 Task: Find connections with filter location Logroño with filter topic #Trainerwith filter profile language French with filter current company Russell Tobin with filter school Government Engineering College, Modasa with filter industry Leasing Residential Real Estate with filter service category Negotiation with filter keywords title Brand Strategist
Action: Mouse moved to (190, 222)
Screenshot: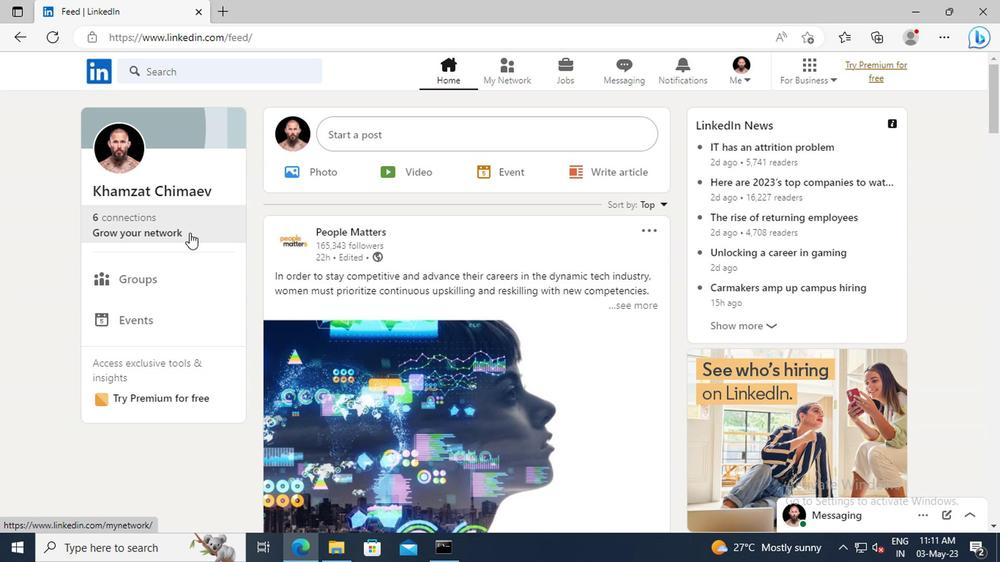 
Action: Mouse pressed left at (190, 222)
Screenshot: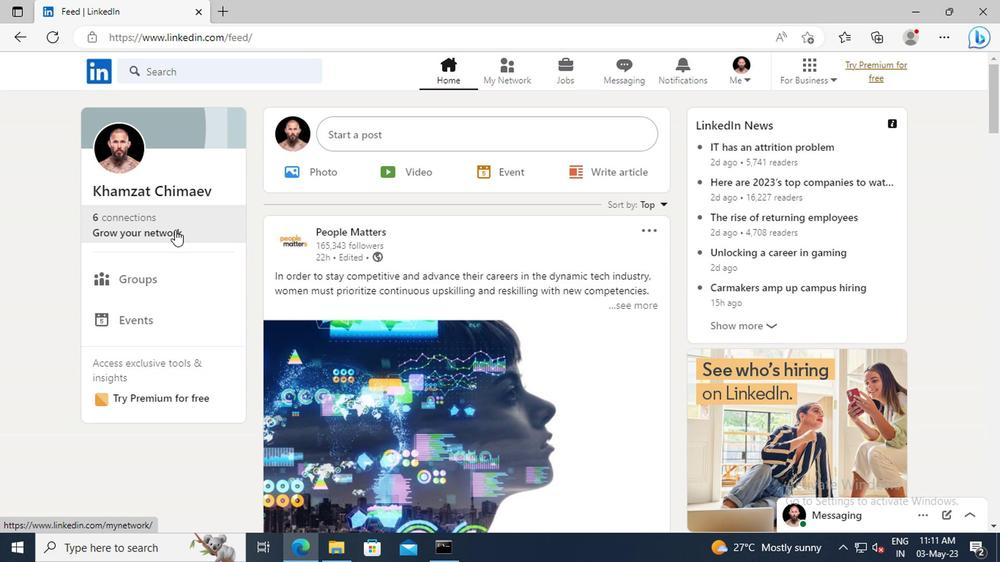 
Action: Mouse moved to (188, 153)
Screenshot: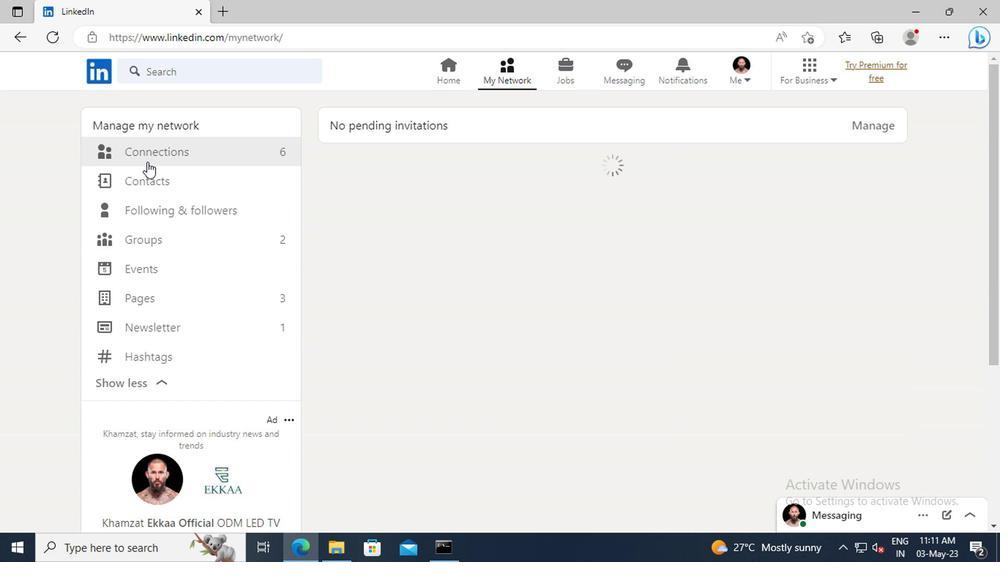 
Action: Mouse pressed left at (188, 153)
Screenshot: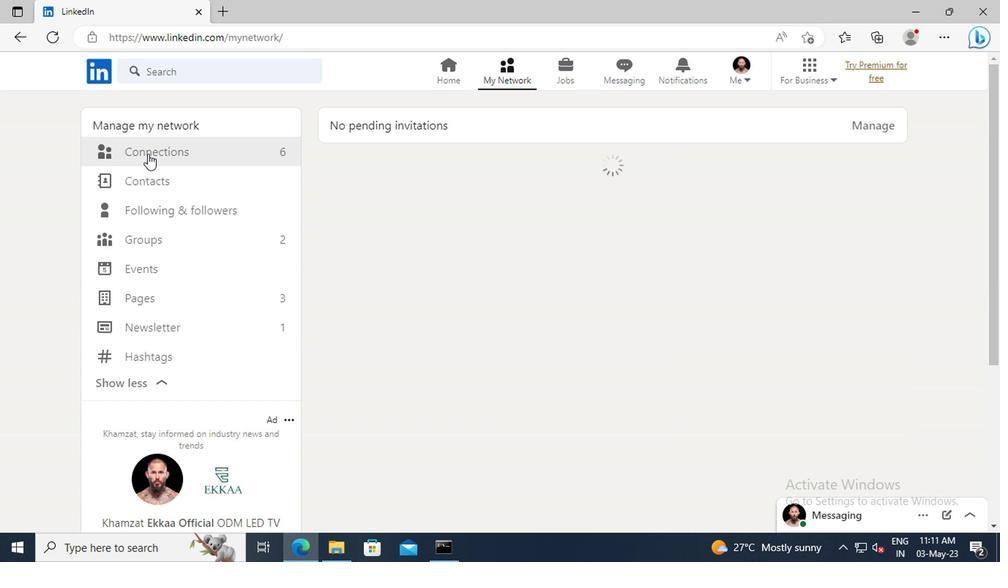 
Action: Mouse moved to (602, 156)
Screenshot: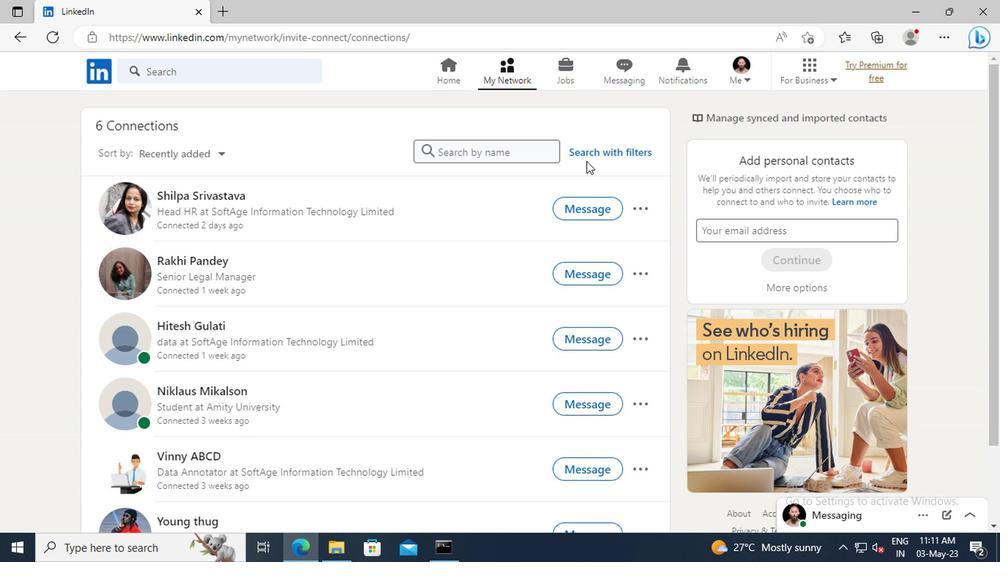 
Action: Mouse pressed left at (602, 156)
Screenshot: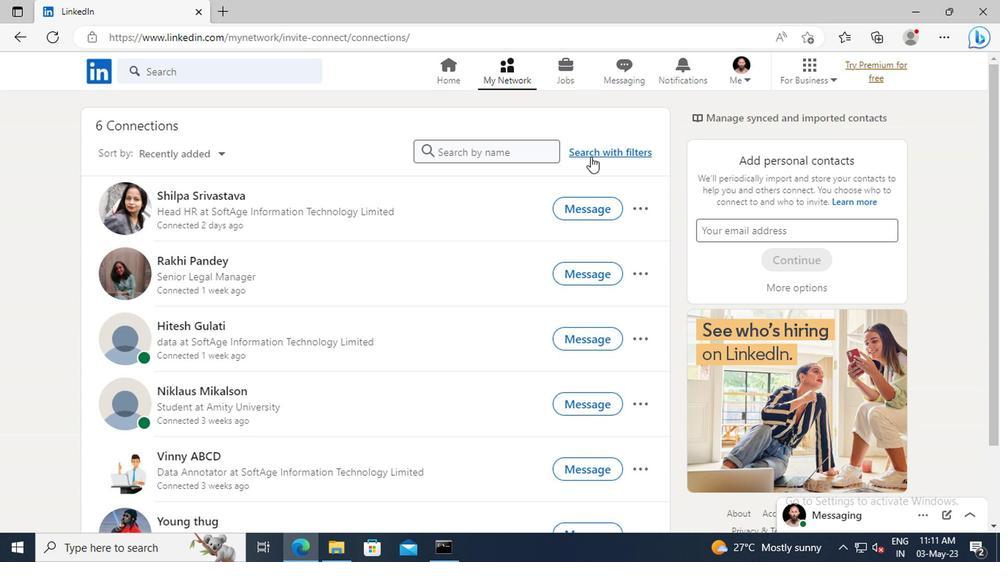 
Action: Mouse moved to (569, 115)
Screenshot: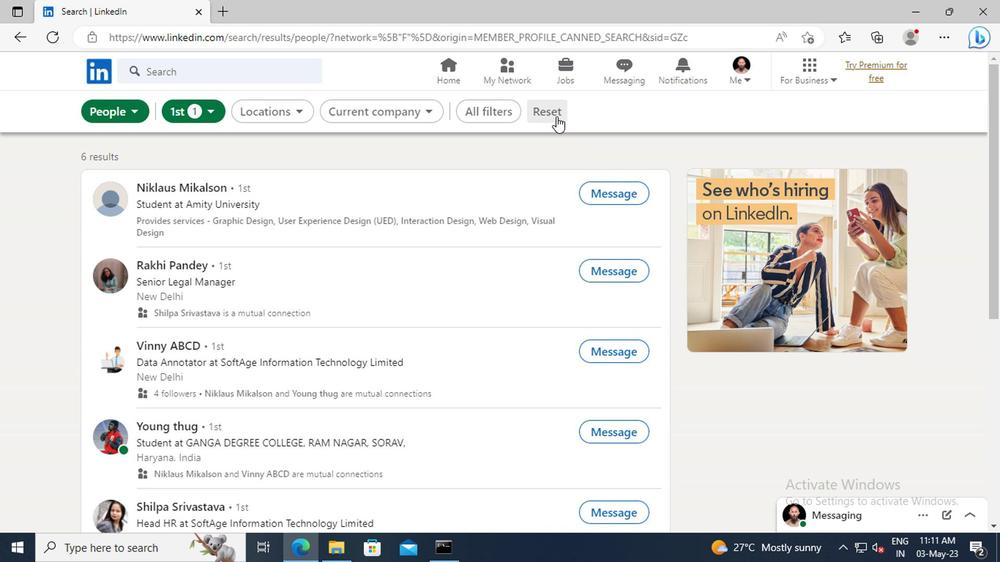 
Action: Mouse pressed left at (569, 115)
Screenshot: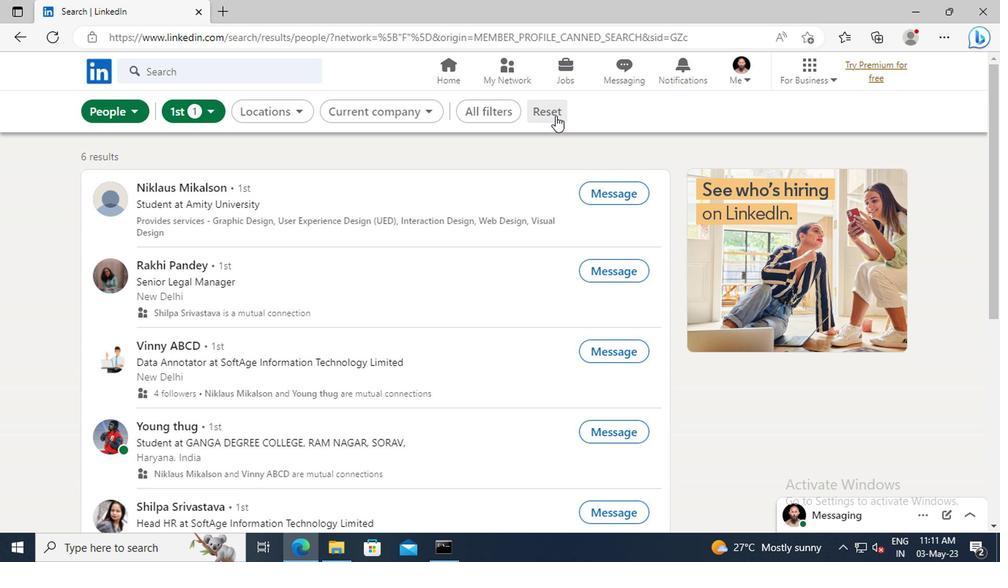 
Action: Mouse moved to (548, 115)
Screenshot: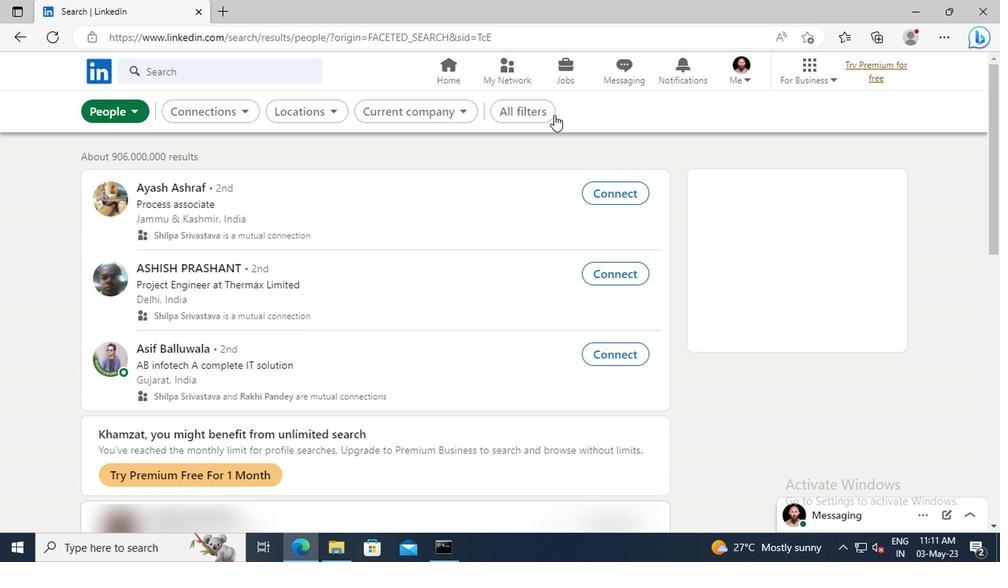
Action: Mouse pressed left at (548, 115)
Screenshot: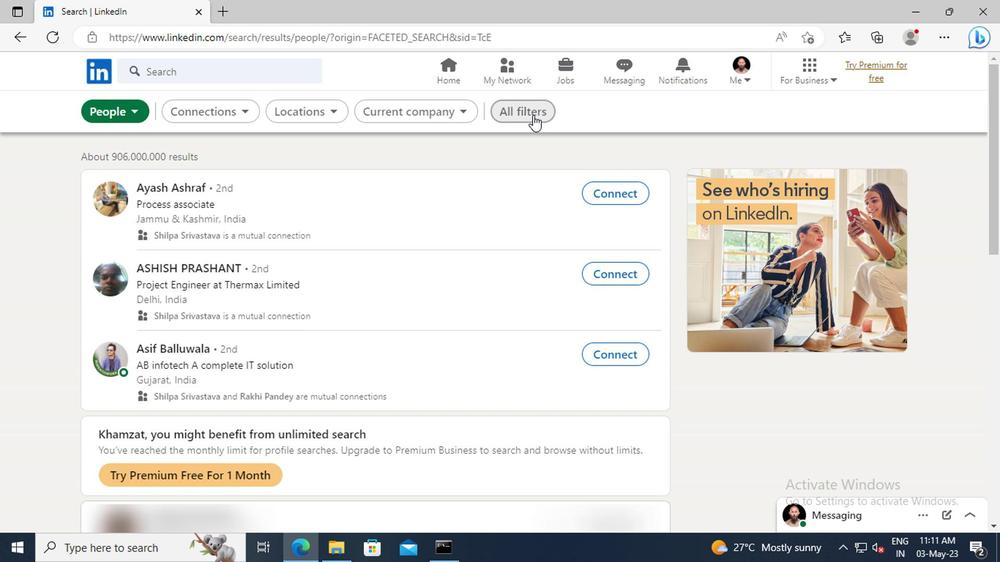 
Action: Mouse moved to (786, 283)
Screenshot: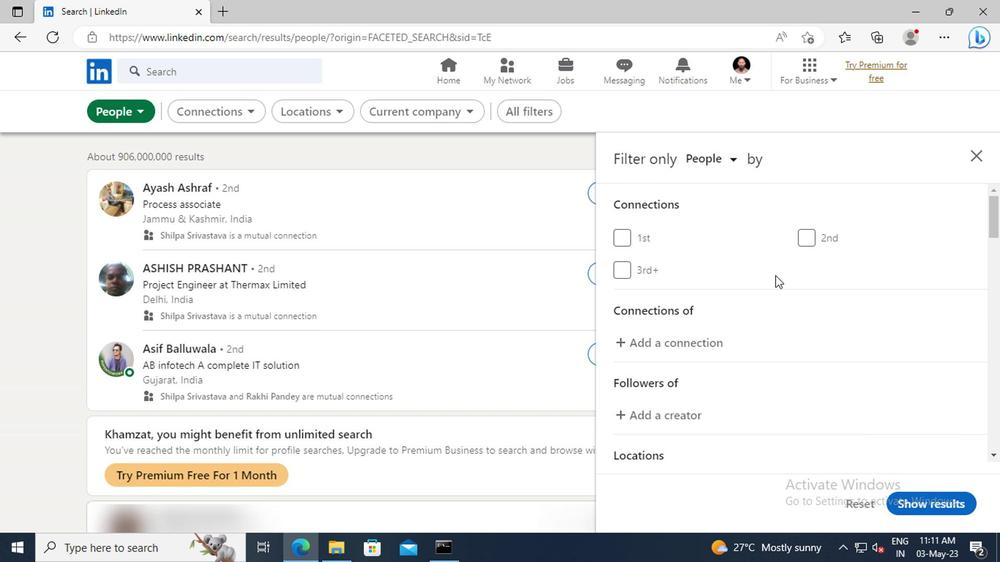 
Action: Mouse scrolled (786, 282) with delta (0, 0)
Screenshot: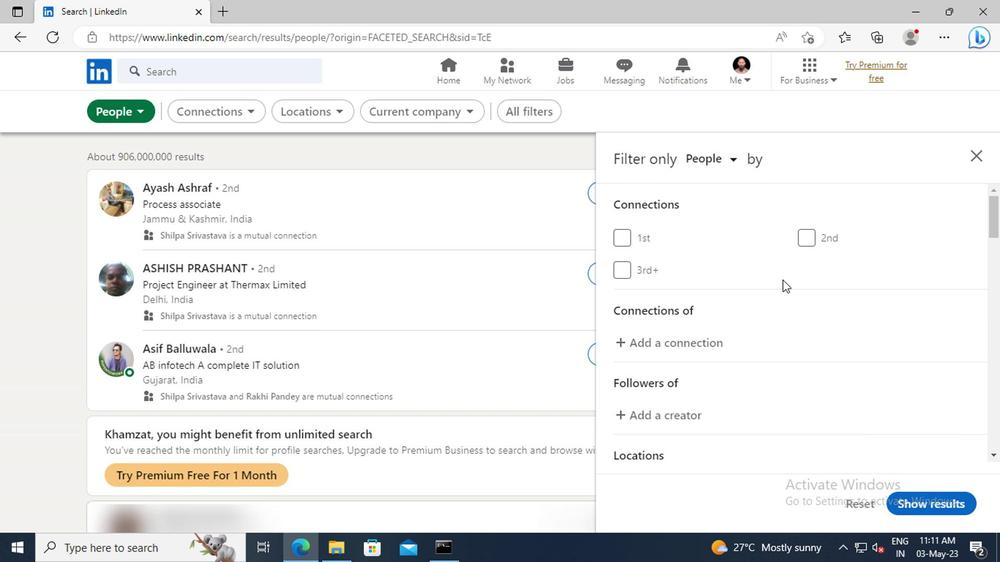 
Action: Mouse scrolled (786, 282) with delta (0, 0)
Screenshot: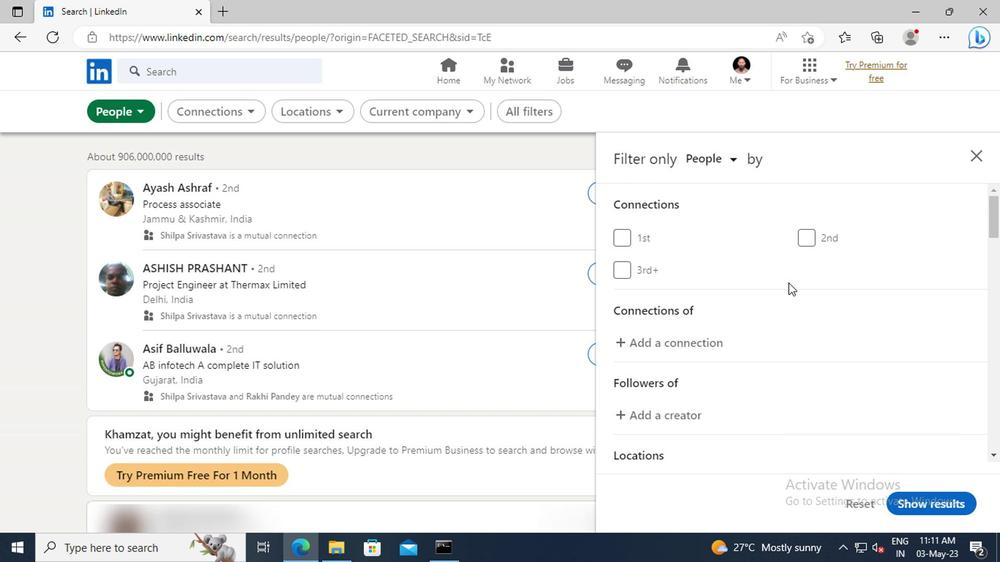 
Action: Mouse scrolled (786, 282) with delta (0, 0)
Screenshot: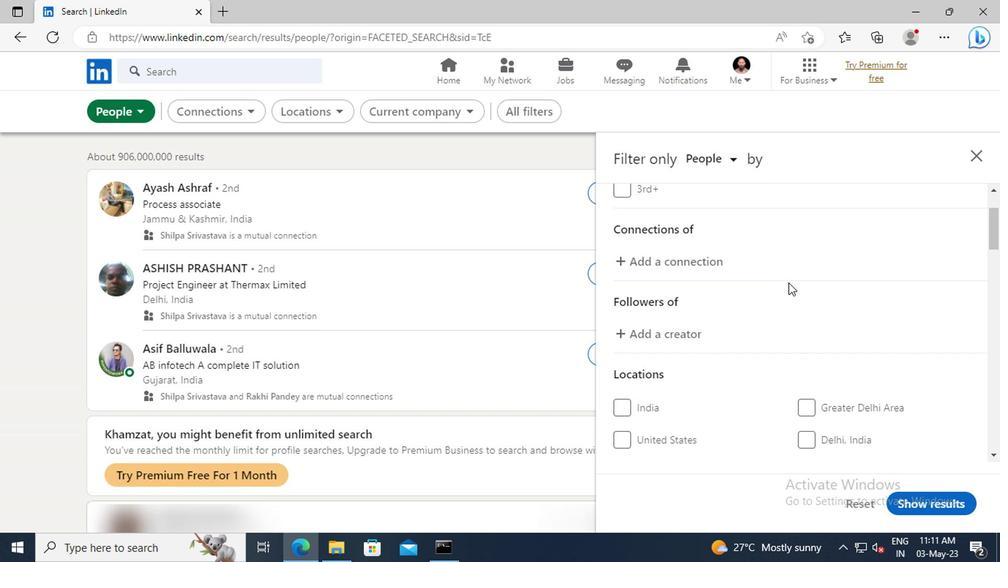 
Action: Mouse scrolled (786, 282) with delta (0, 0)
Screenshot: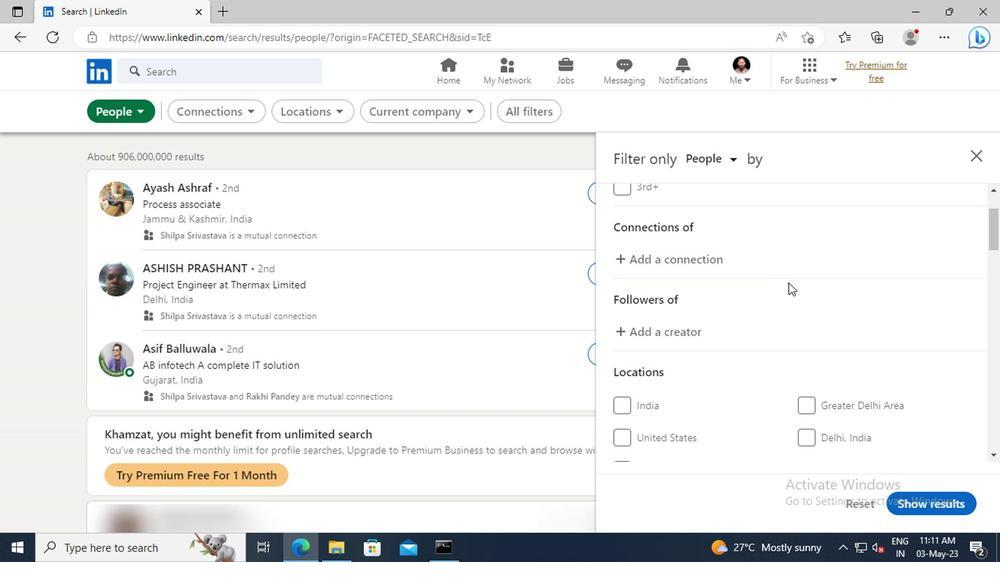 
Action: Mouse scrolled (786, 282) with delta (0, 0)
Screenshot: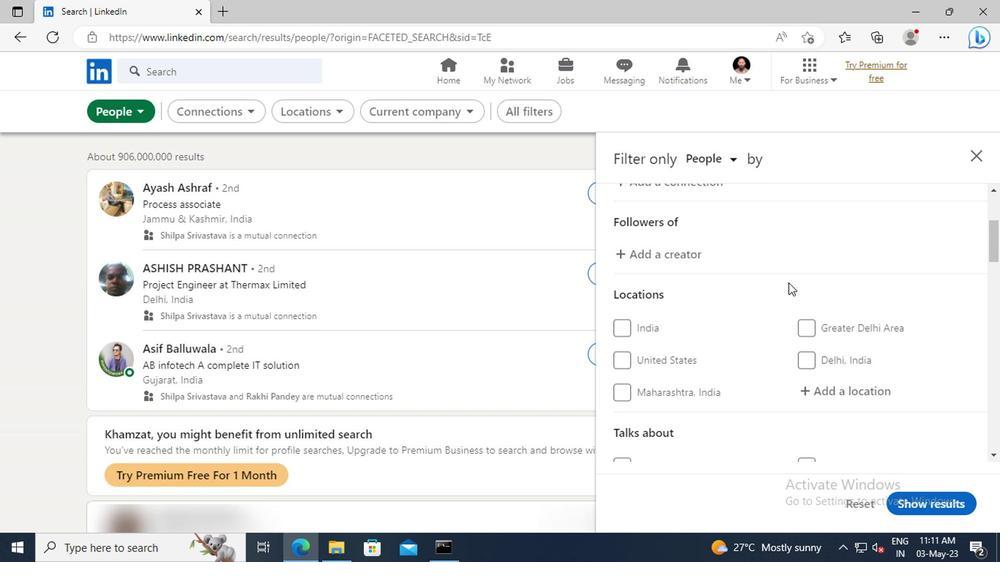 
Action: Mouse moved to (807, 340)
Screenshot: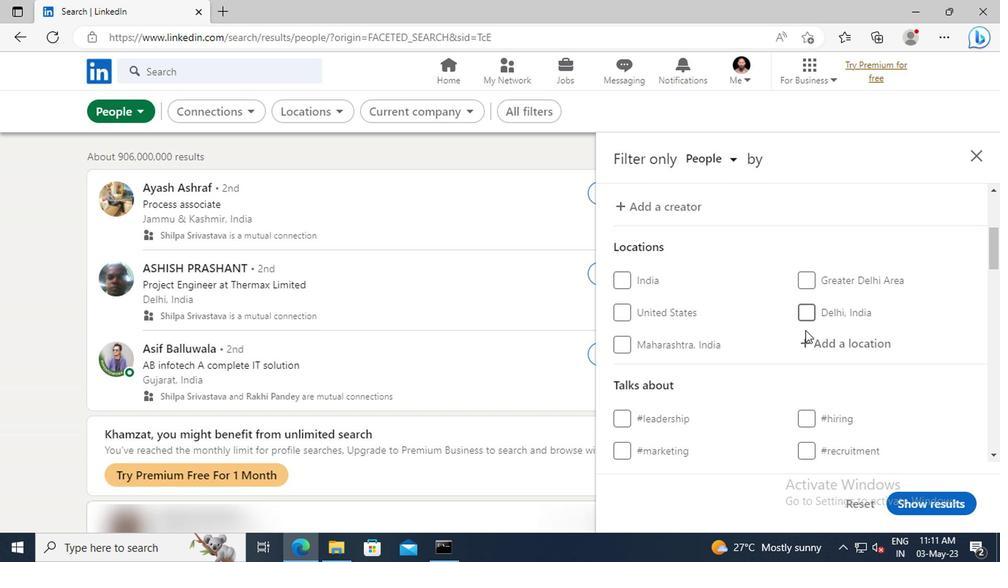 
Action: Mouse pressed left at (807, 340)
Screenshot: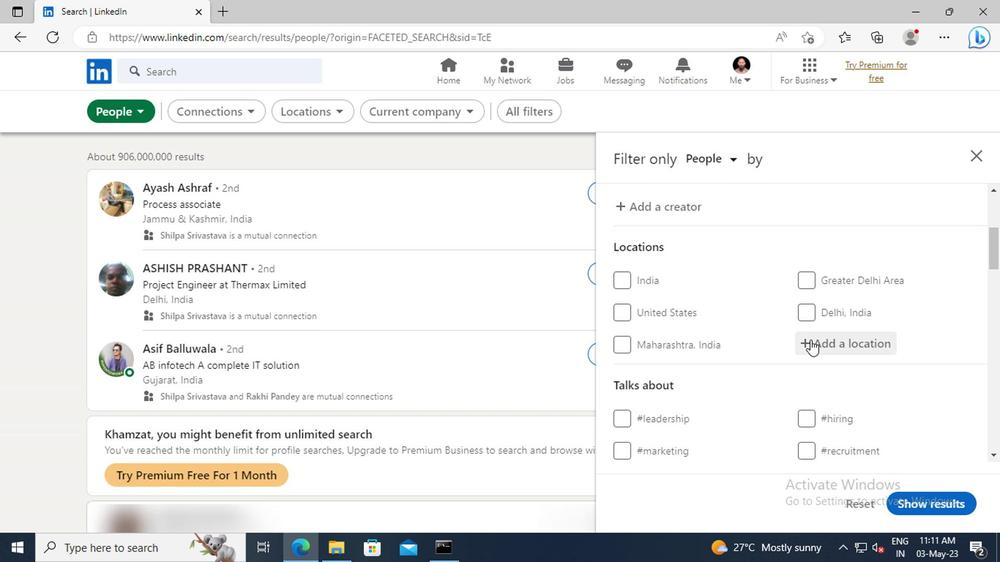 
Action: Key pressed <Key.shift>LOGRONO
Screenshot: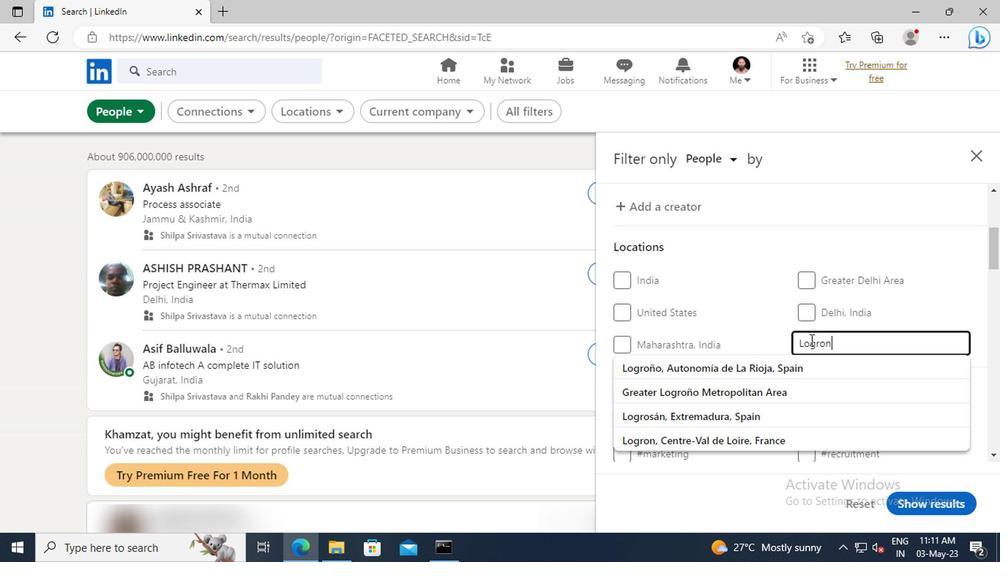 
Action: Mouse moved to (812, 367)
Screenshot: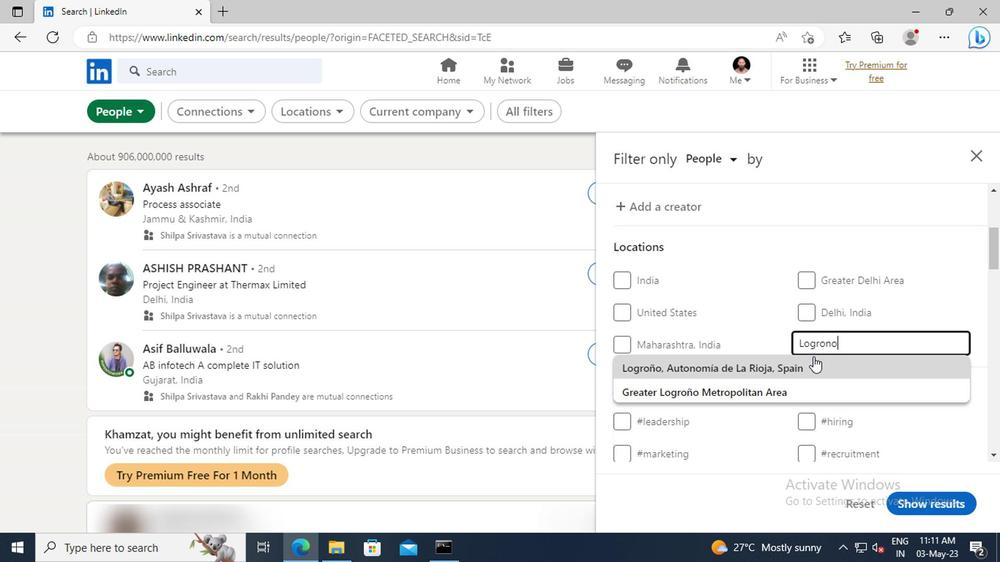 
Action: Mouse pressed left at (812, 367)
Screenshot: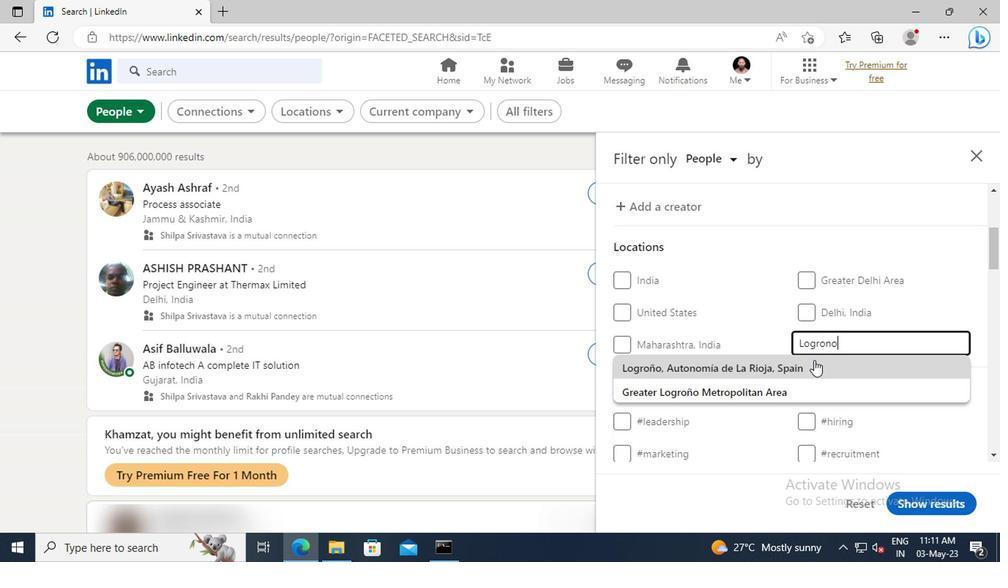 
Action: Mouse scrolled (812, 367) with delta (0, 0)
Screenshot: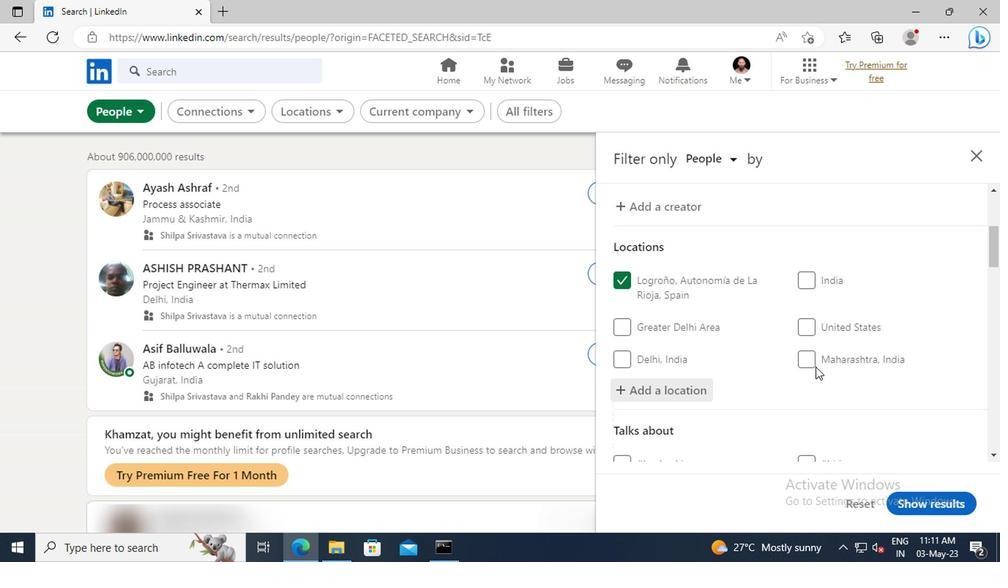 
Action: Mouse scrolled (812, 367) with delta (0, 0)
Screenshot: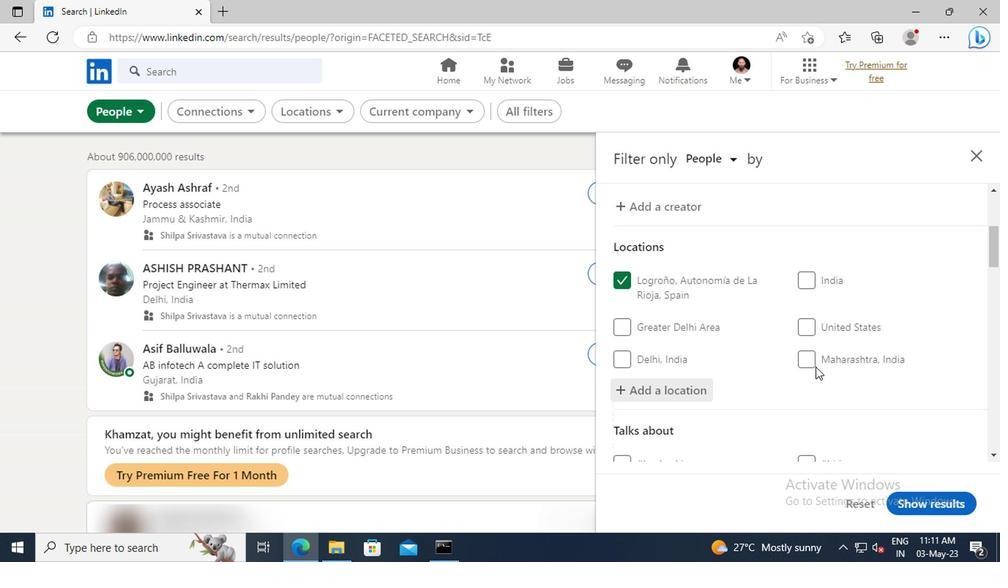 
Action: Mouse moved to (811, 340)
Screenshot: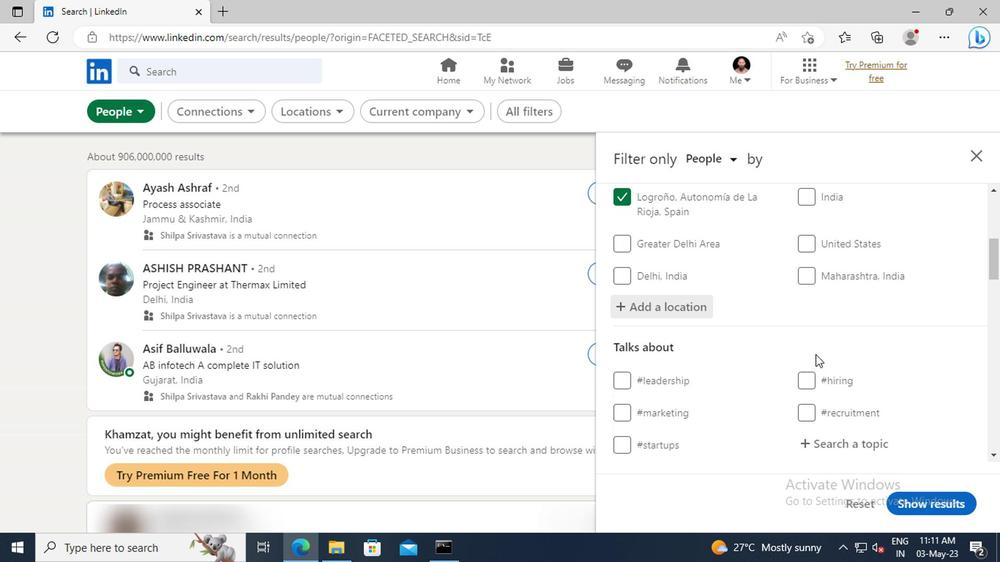 
Action: Mouse scrolled (811, 340) with delta (0, 0)
Screenshot: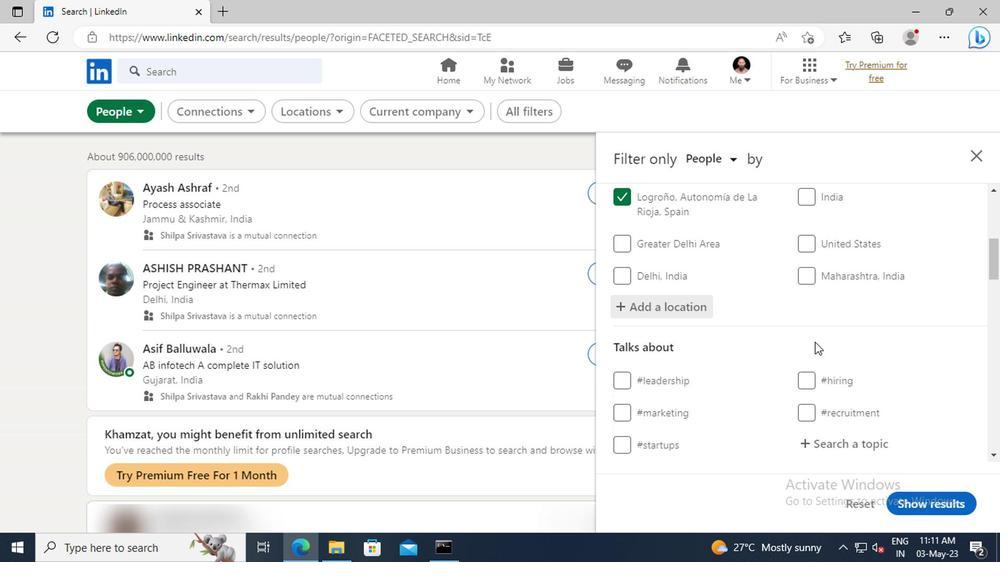 
Action: Mouse moved to (811, 339)
Screenshot: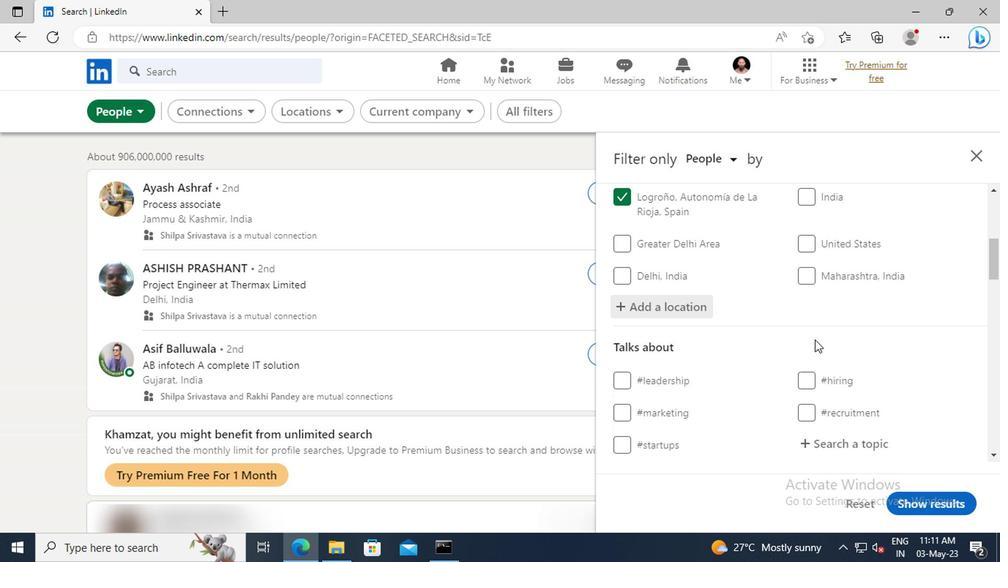 
Action: Mouse scrolled (811, 338) with delta (0, 0)
Screenshot: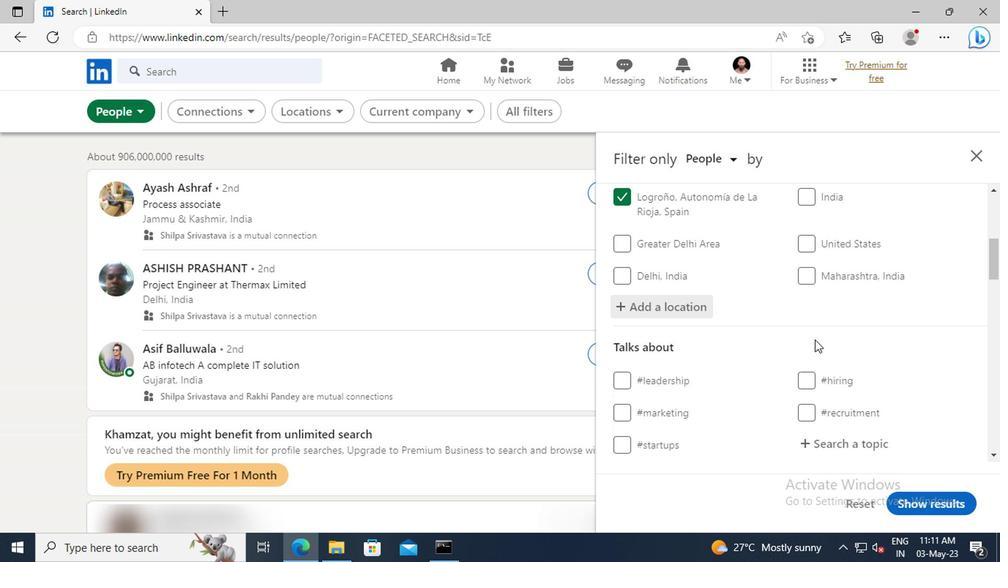 
Action: Mouse moved to (814, 357)
Screenshot: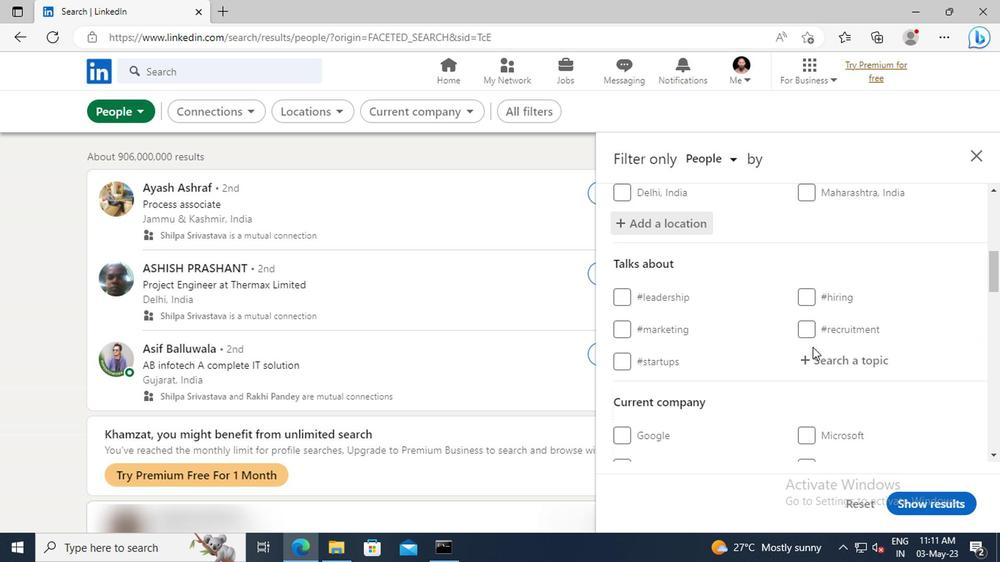 
Action: Mouse pressed left at (814, 357)
Screenshot: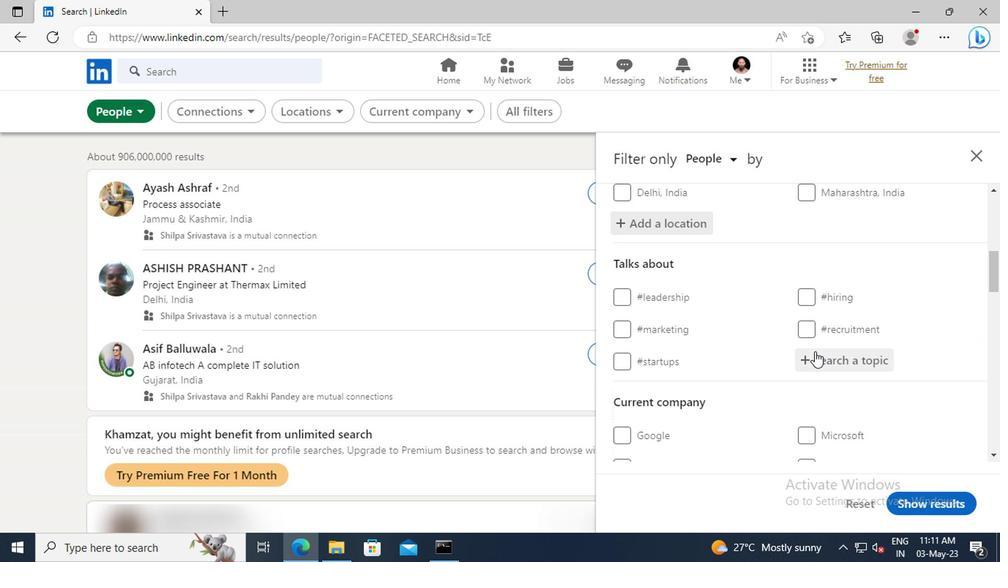 
Action: Key pressed <Key.shift>TRAINER
Screenshot: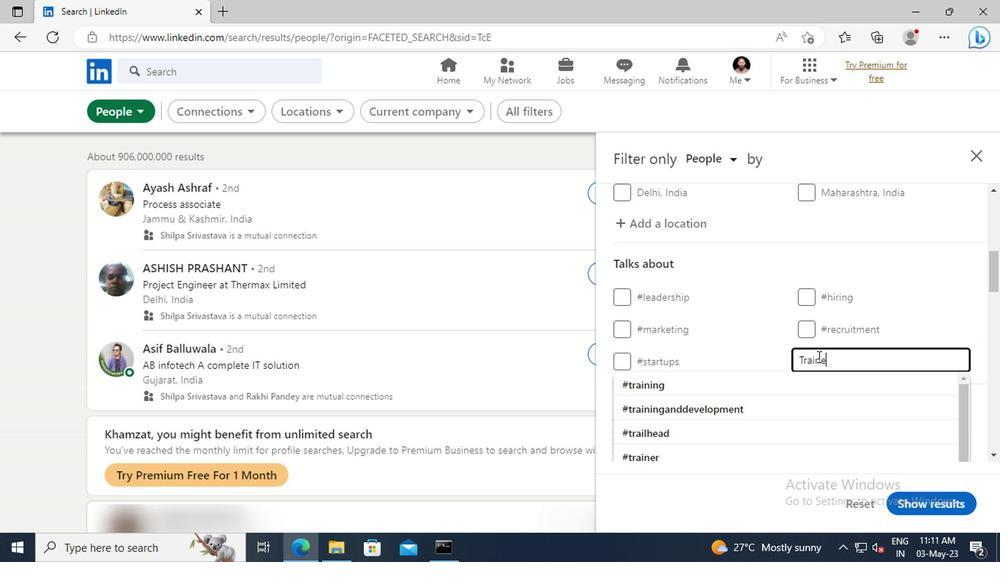 
Action: Mouse moved to (818, 383)
Screenshot: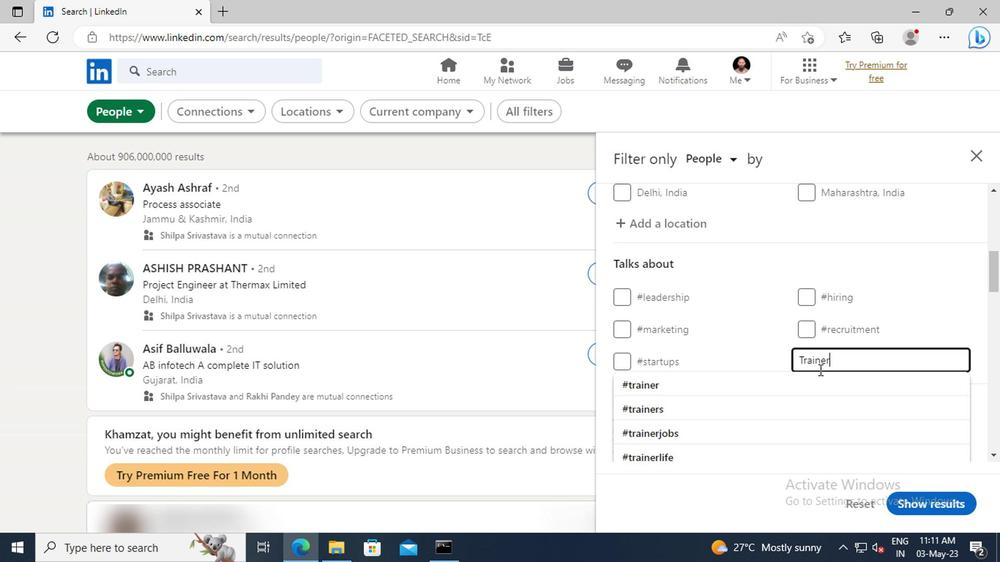 
Action: Mouse pressed left at (818, 383)
Screenshot: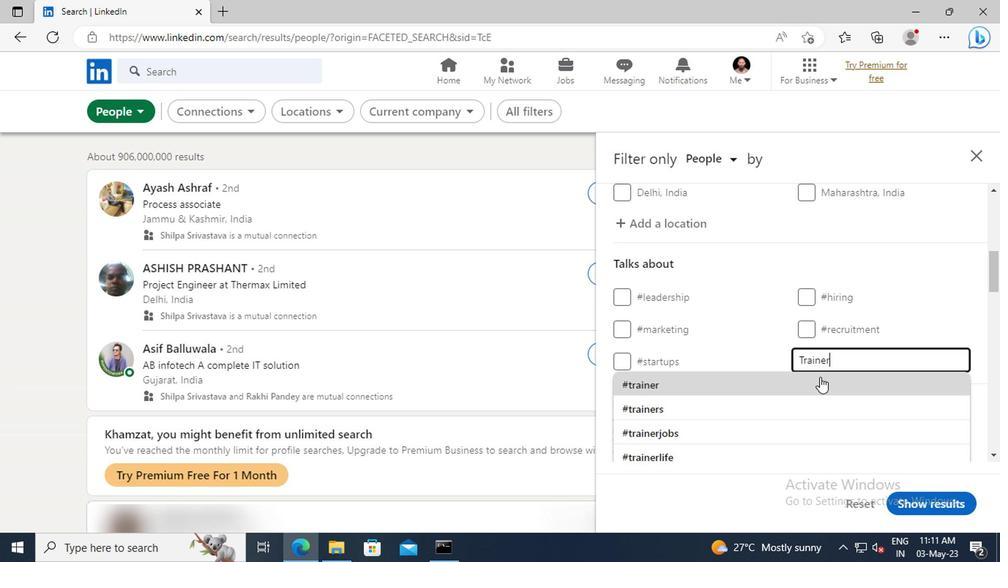 
Action: Mouse scrolled (818, 382) with delta (0, 0)
Screenshot: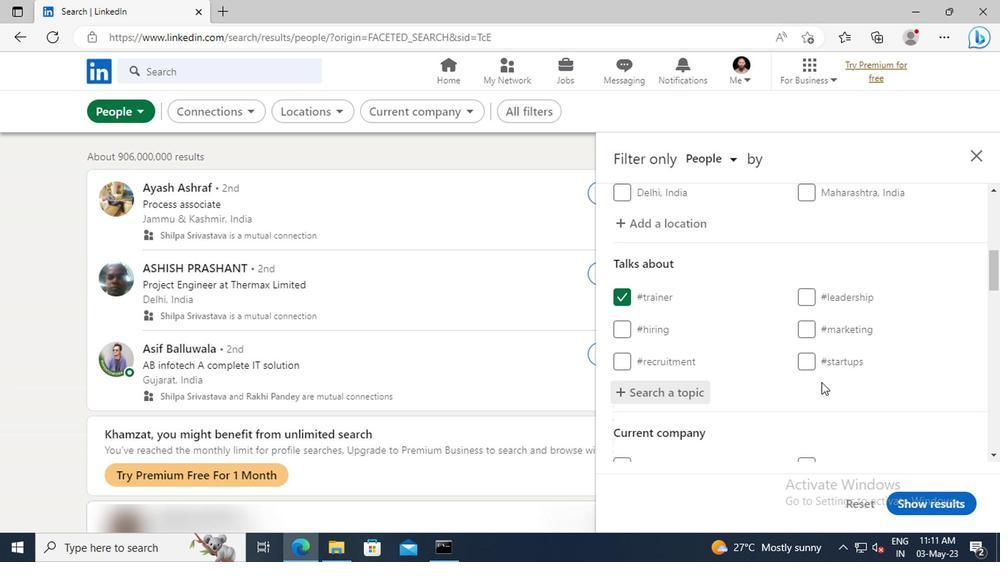 
Action: Mouse scrolled (818, 382) with delta (0, 0)
Screenshot: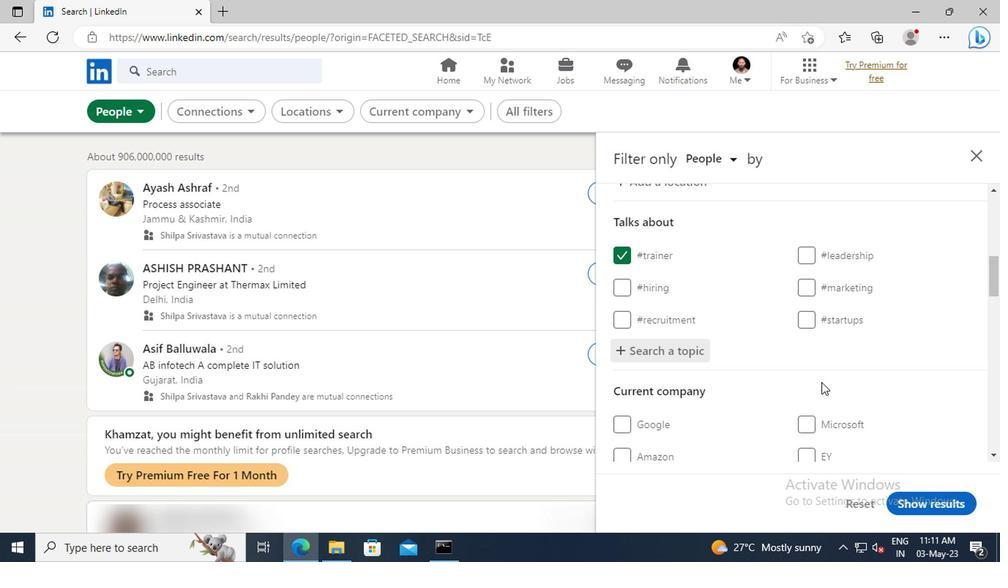 
Action: Mouse scrolled (818, 382) with delta (0, 0)
Screenshot: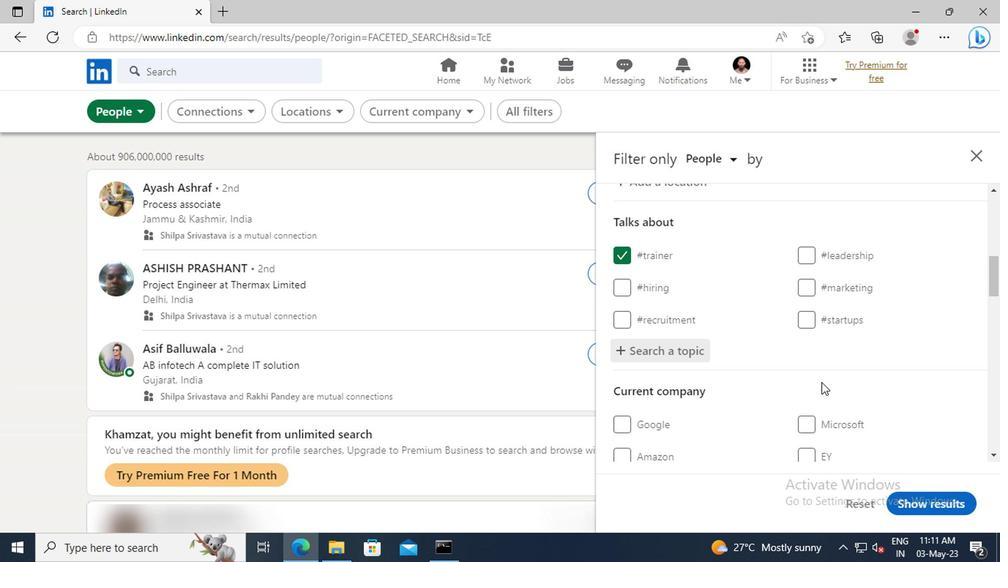 
Action: Mouse scrolled (818, 382) with delta (0, 0)
Screenshot: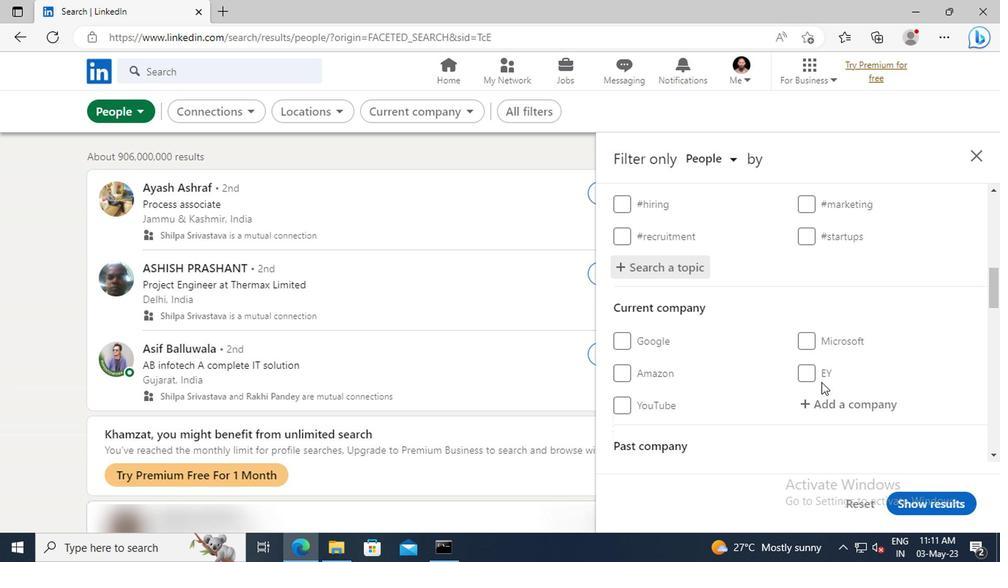 
Action: Mouse scrolled (818, 382) with delta (0, 0)
Screenshot: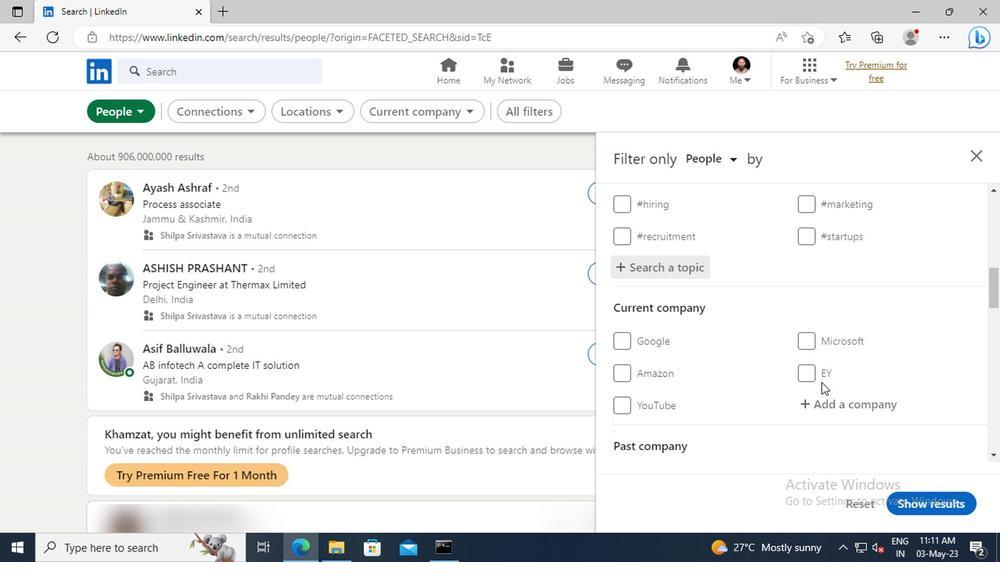
Action: Mouse scrolled (818, 382) with delta (0, 0)
Screenshot: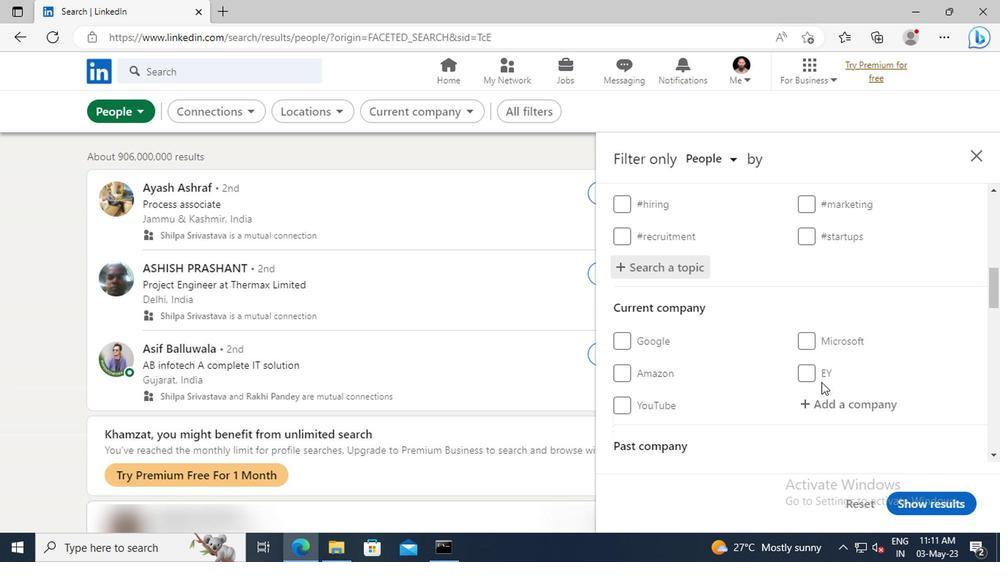 
Action: Mouse scrolled (818, 382) with delta (0, 0)
Screenshot: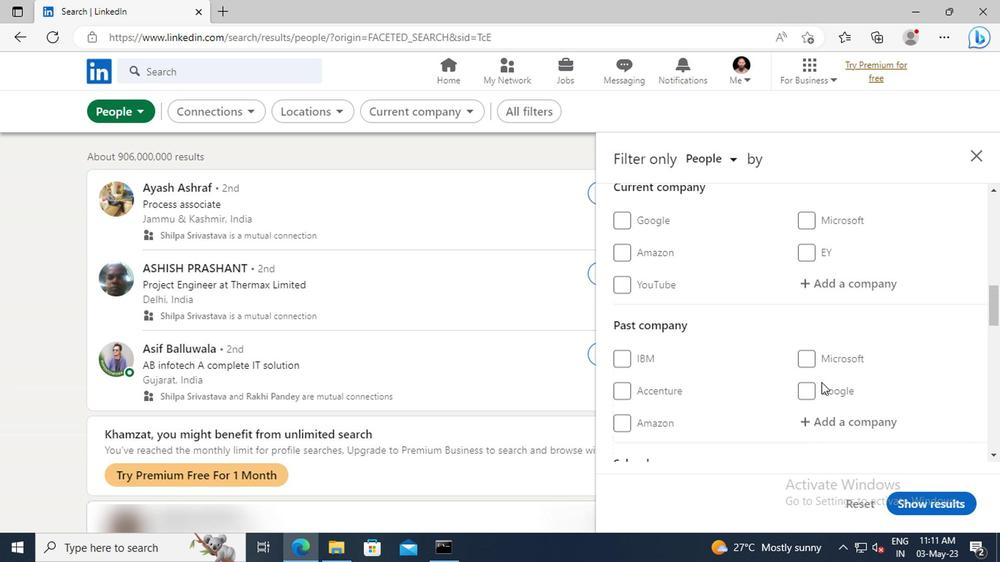 
Action: Mouse scrolled (818, 382) with delta (0, 0)
Screenshot: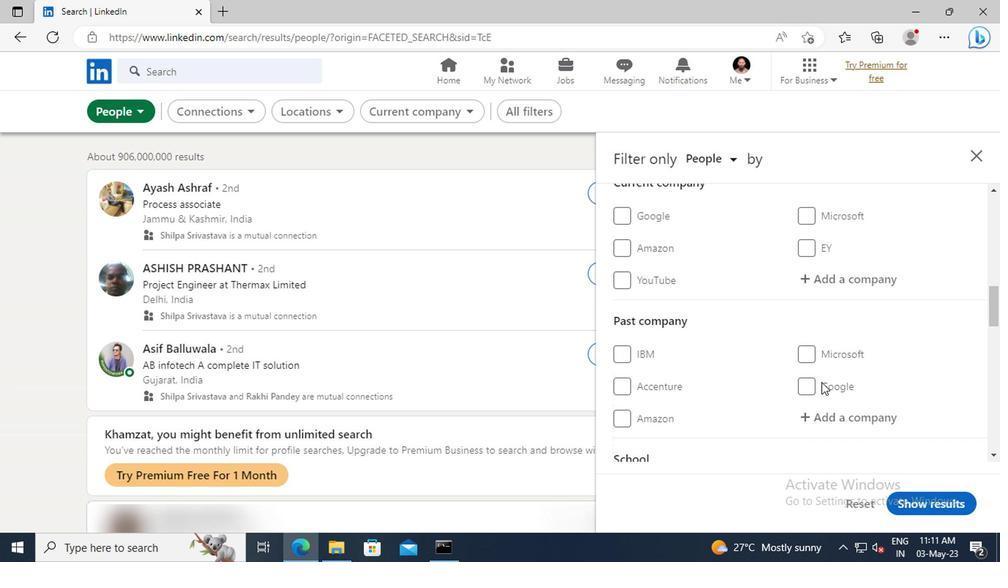 
Action: Mouse scrolled (818, 382) with delta (0, 0)
Screenshot: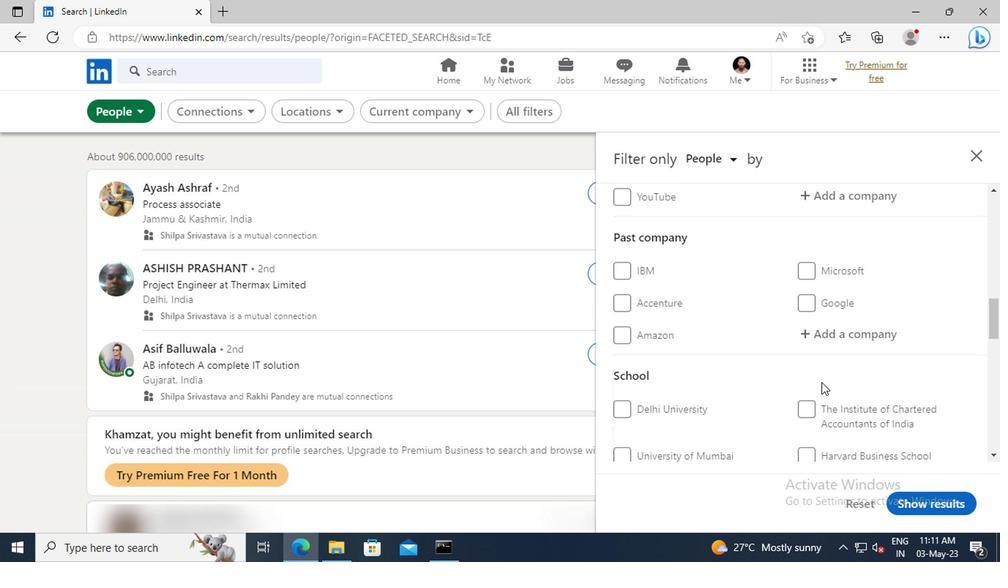 
Action: Mouse scrolled (818, 382) with delta (0, 0)
Screenshot: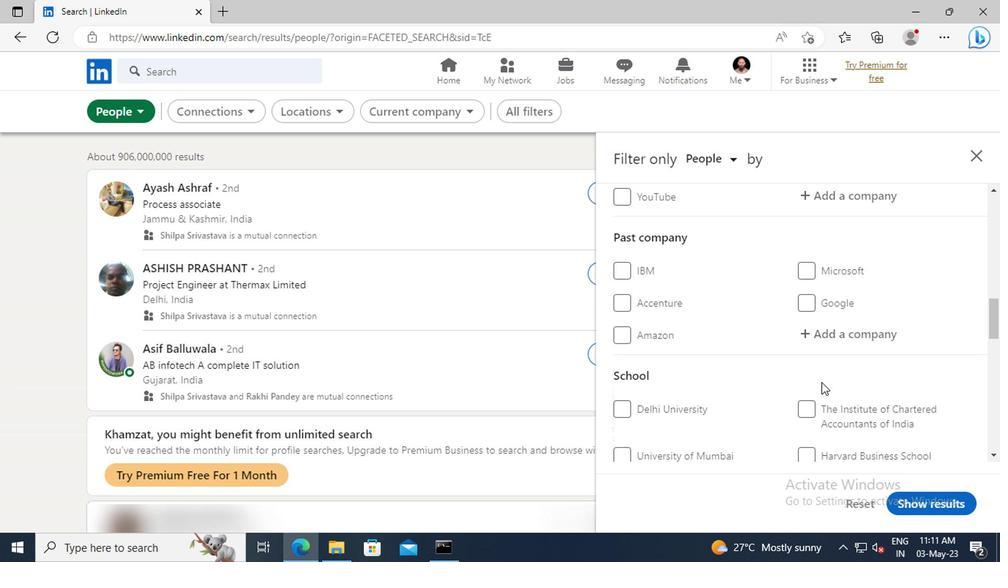 
Action: Mouse scrolled (818, 382) with delta (0, 0)
Screenshot: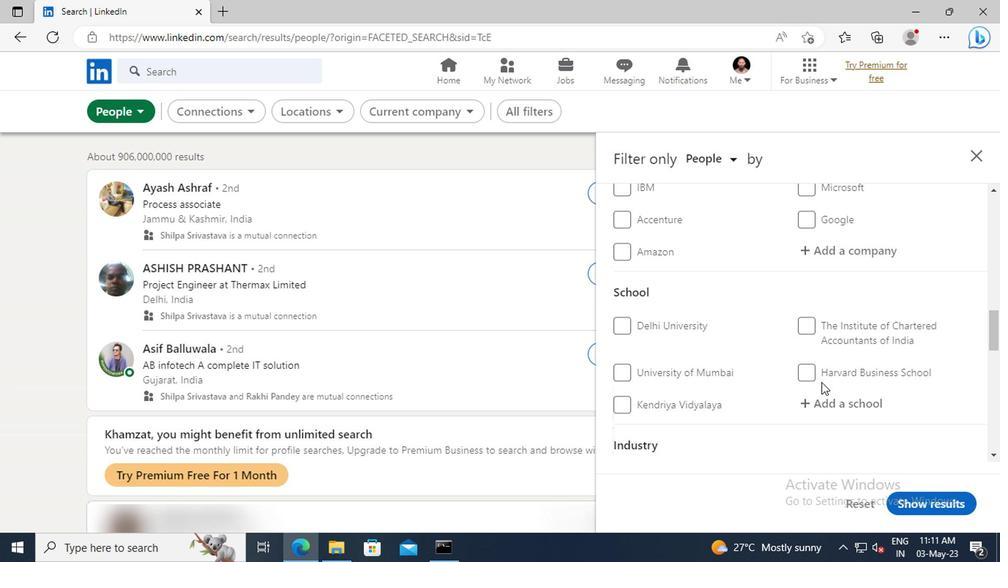 
Action: Mouse scrolled (818, 382) with delta (0, 0)
Screenshot: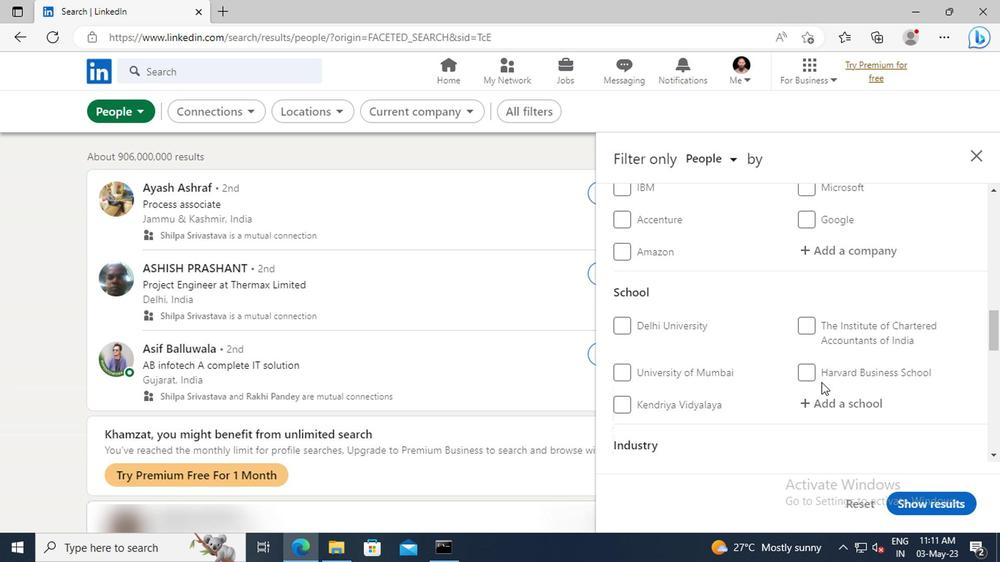
Action: Mouse scrolled (818, 382) with delta (0, 0)
Screenshot: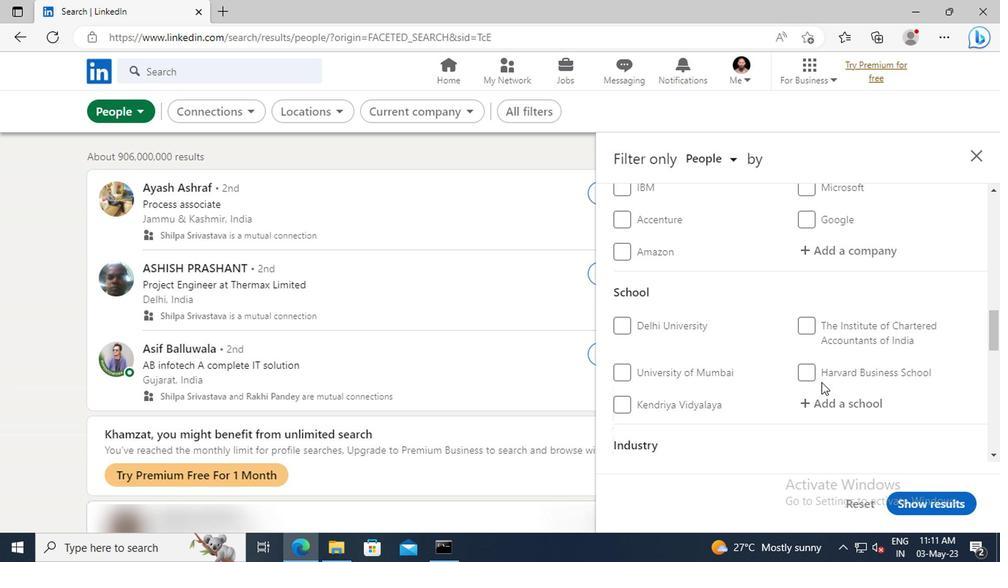 
Action: Mouse scrolled (818, 382) with delta (0, 0)
Screenshot: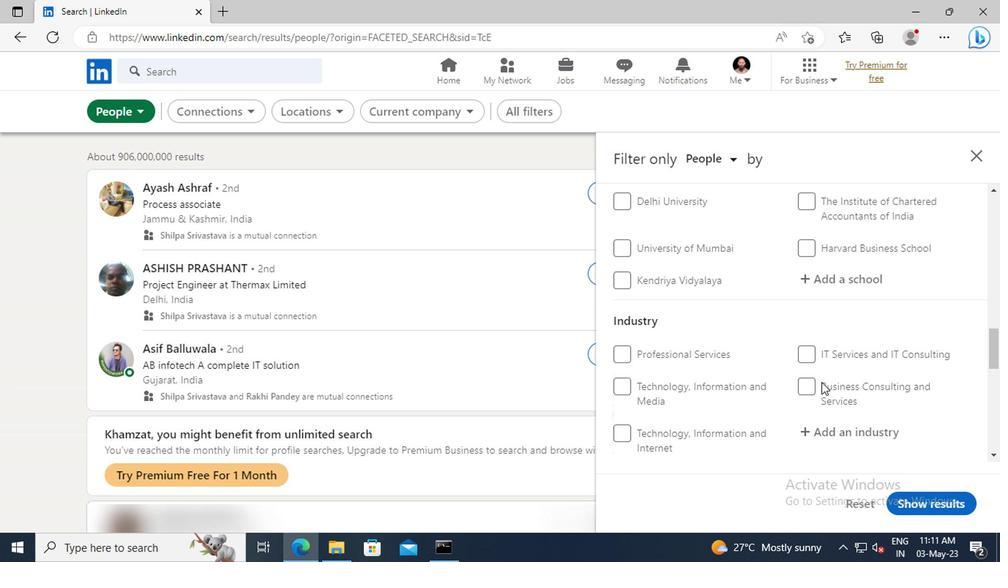 
Action: Mouse scrolled (818, 382) with delta (0, 0)
Screenshot: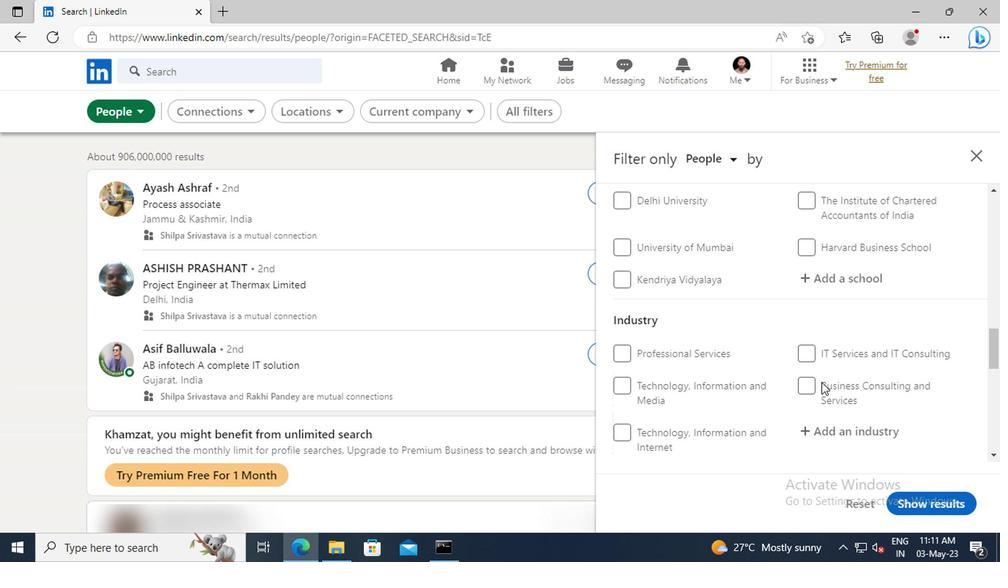 
Action: Mouse scrolled (818, 382) with delta (0, 0)
Screenshot: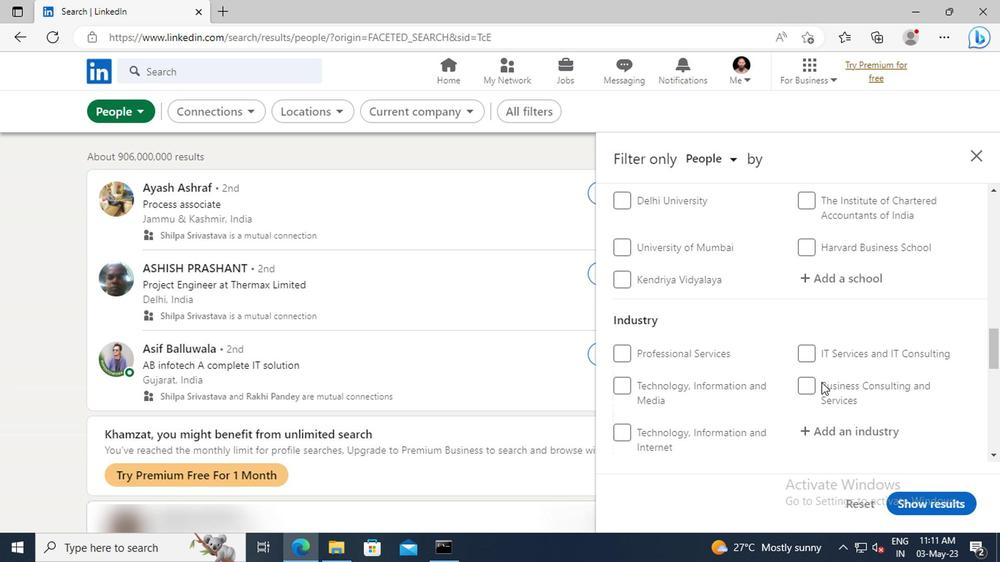 
Action: Mouse scrolled (818, 382) with delta (0, 0)
Screenshot: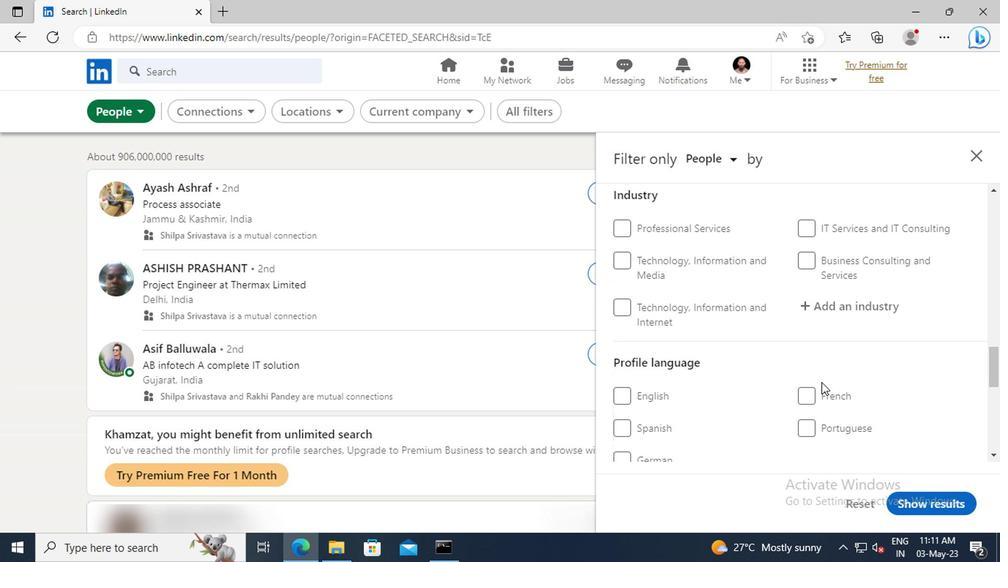 
Action: Mouse moved to (809, 361)
Screenshot: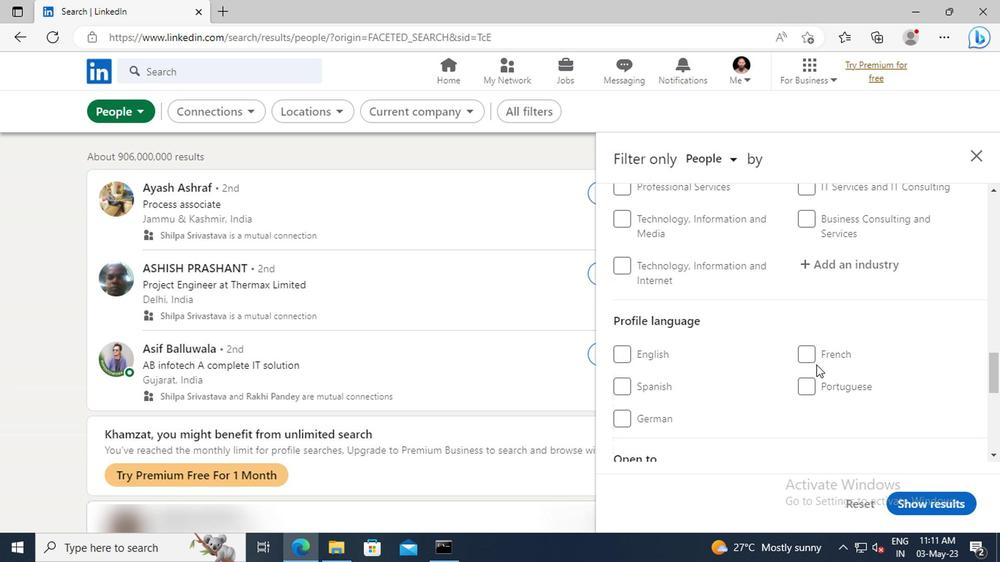 
Action: Mouse pressed left at (809, 361)
Screenshot: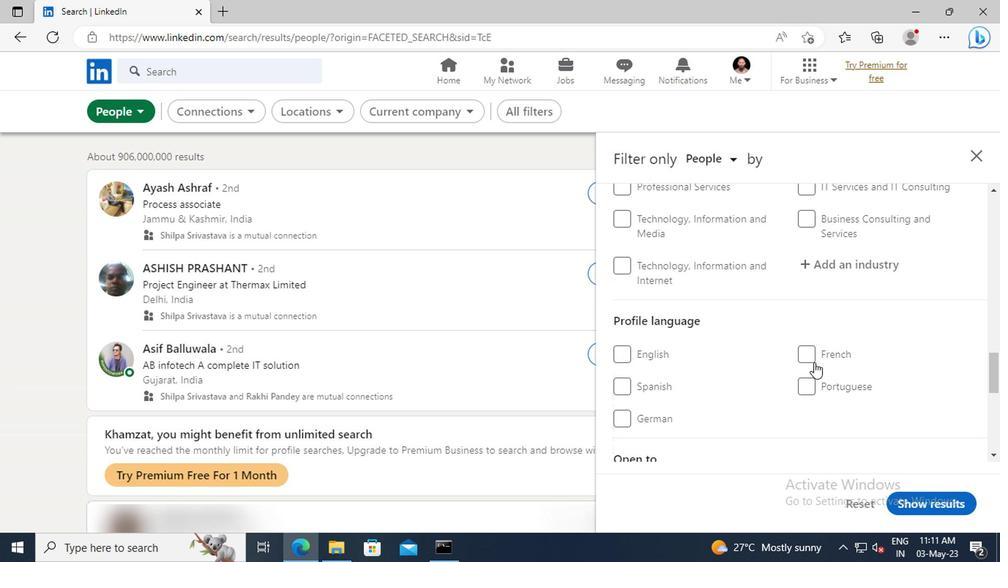 
Action: Mouse moved to (829, 330)
Screenshot: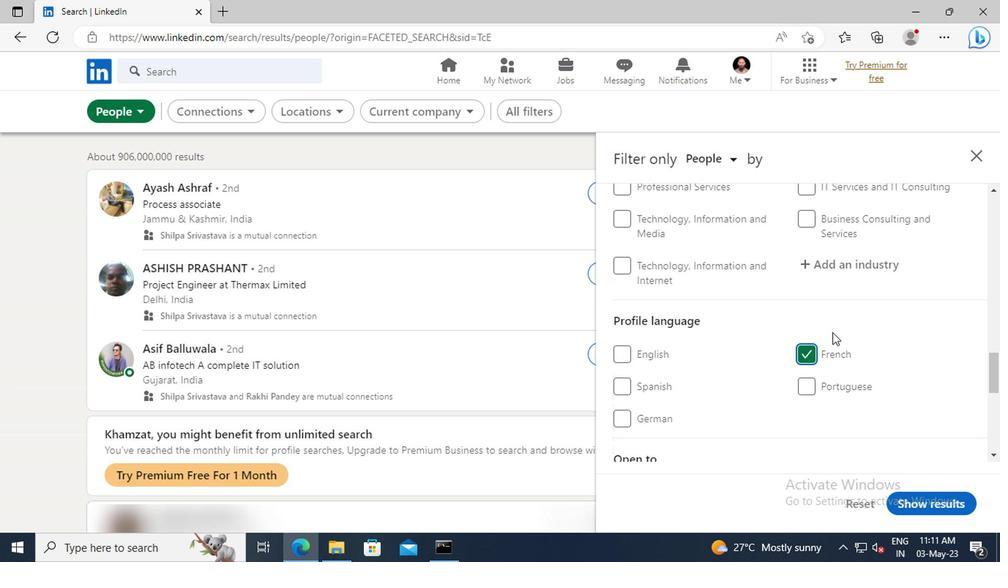 
Action: Mouse scrolled (829, 331) with delta (0, 1)
Screenshot: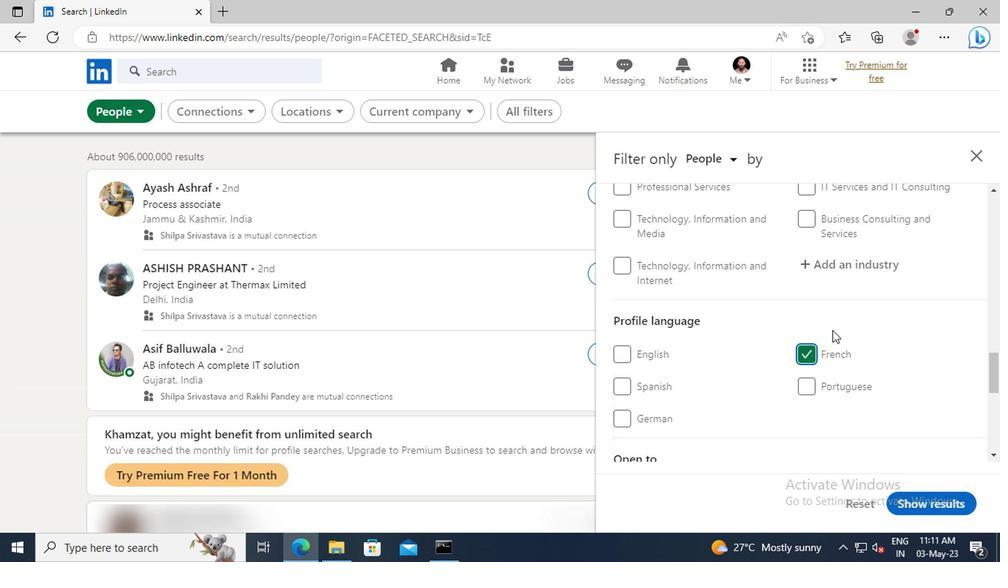 
Action: Mouse scrolled (829, 331) with delta (0, 1)
Screenshot: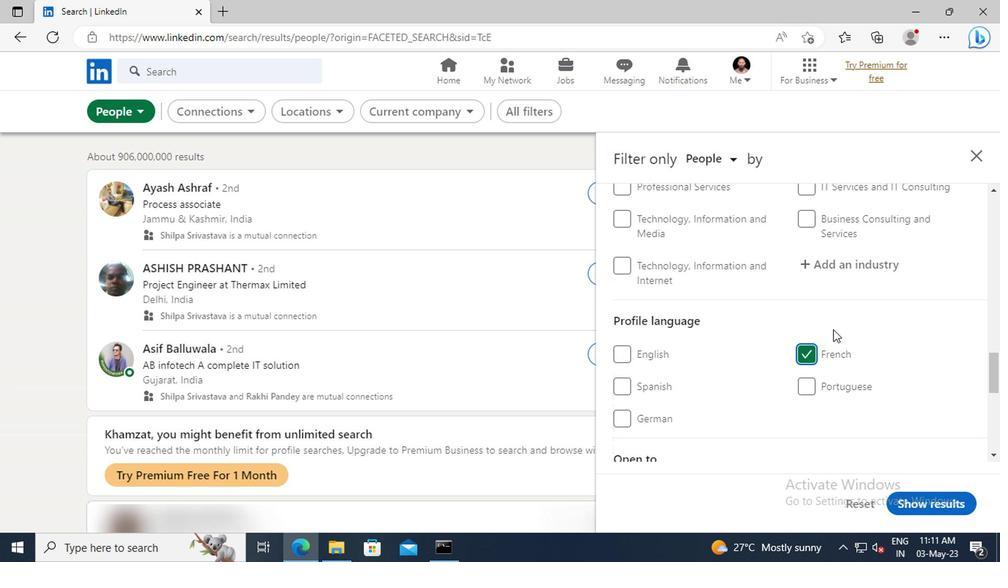 
Action: Mouse scrolled (829, 331) with delta (0, 1)
Screenshot: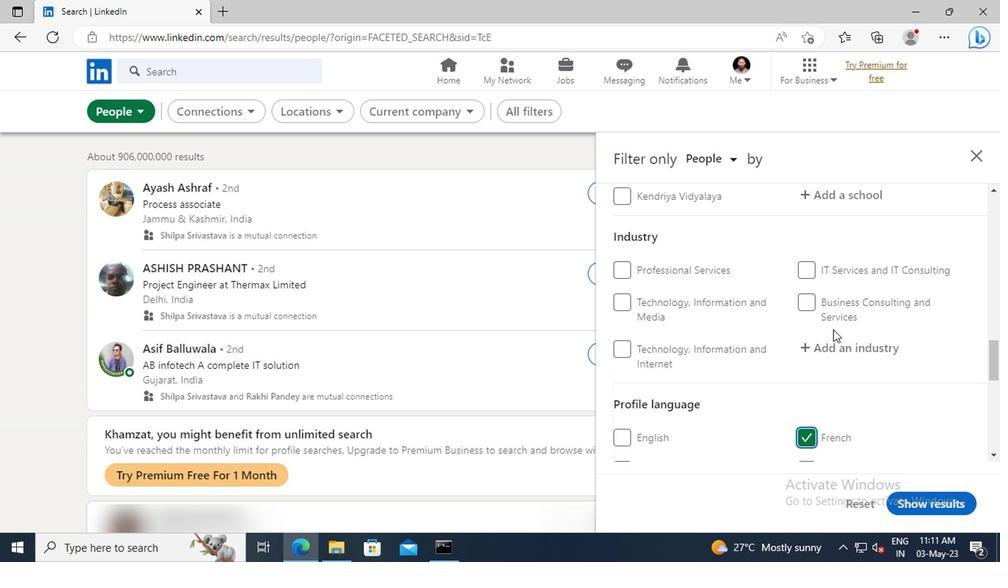 
Action: Mouse scrolled (829, 331) with delta (0, 1)
Screenshot: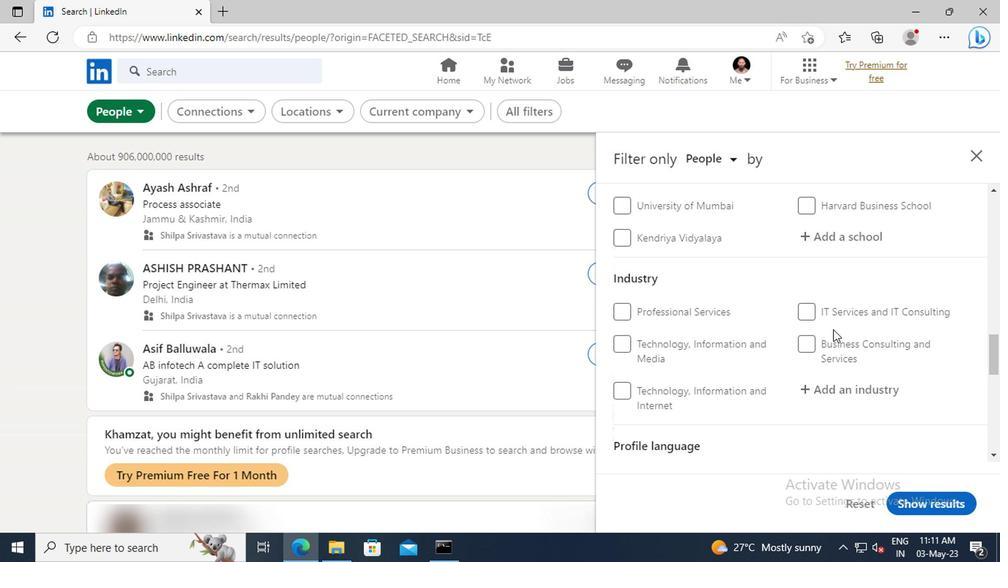 
Action: Mouse scrolled (829, 331) with delta (0, 1)
Screenshot: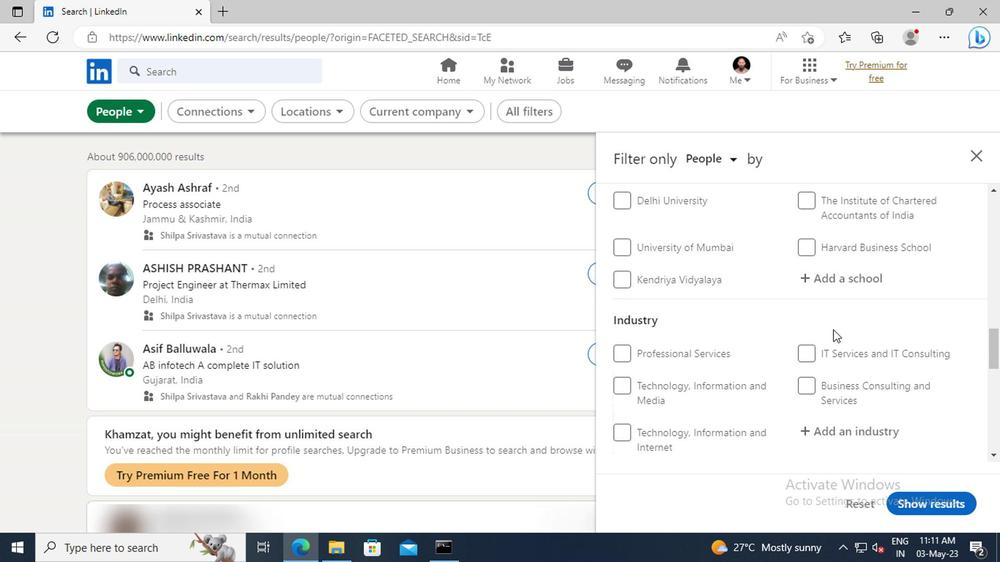 
Action: Mouse scrolled (829, 331) with delta (0, 1)
Screenshot: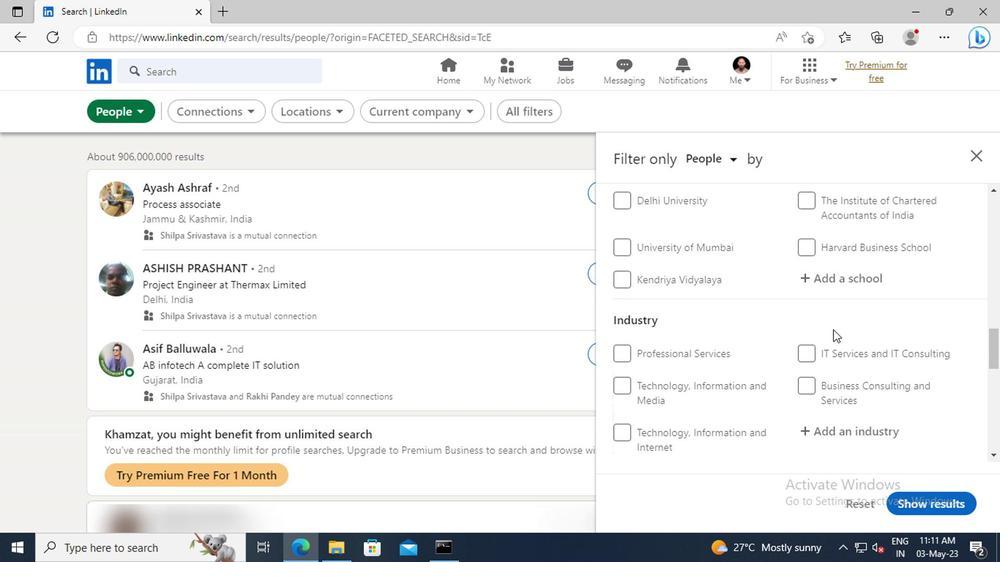 
Action: Mouse scrolled (829, 331) with delta (0, 1)
Screenshot: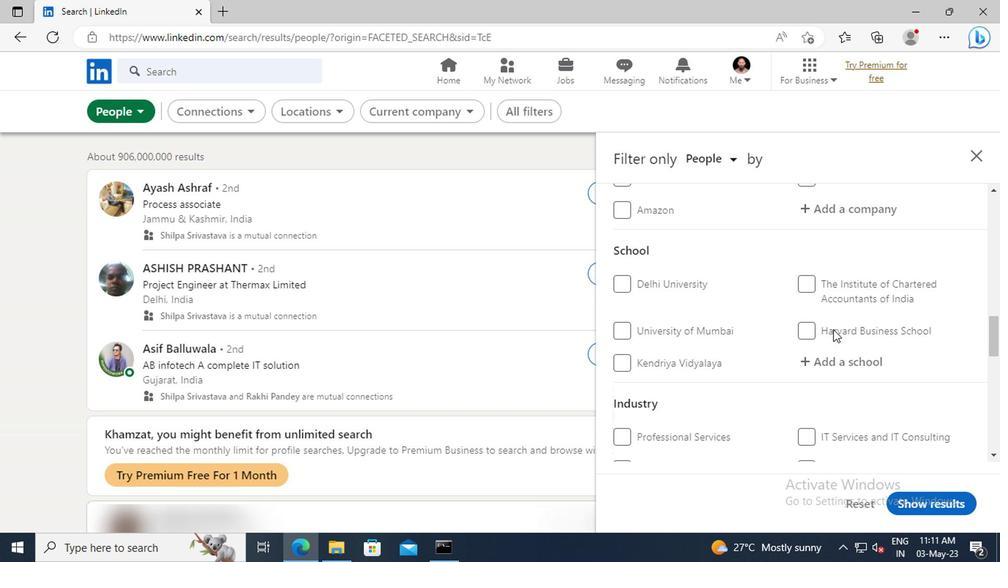 
Action: Mouse scrolled (829, 331) with delta (0, 1)
Screenshot: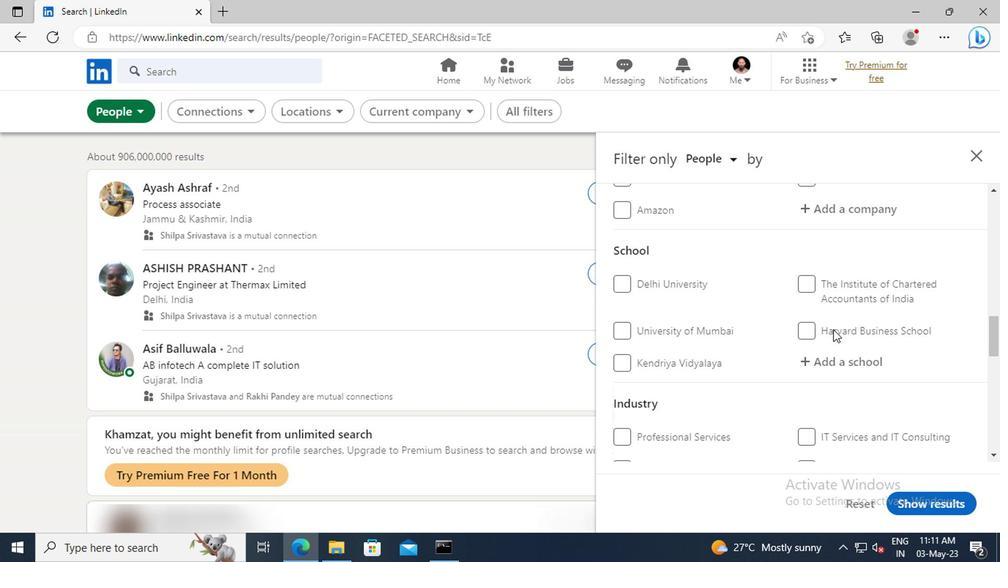 
Action: Mouse scrolled (829, 331) with delta (0, 1)
Screenshot: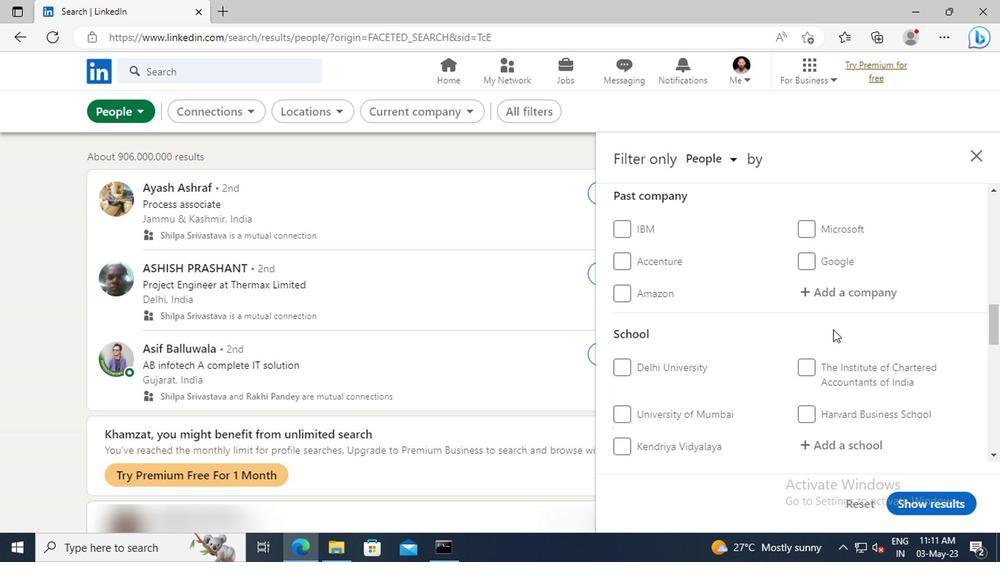 
Action: Mouse scrolled (829, 331) with delta (0, 1)
Screenshot: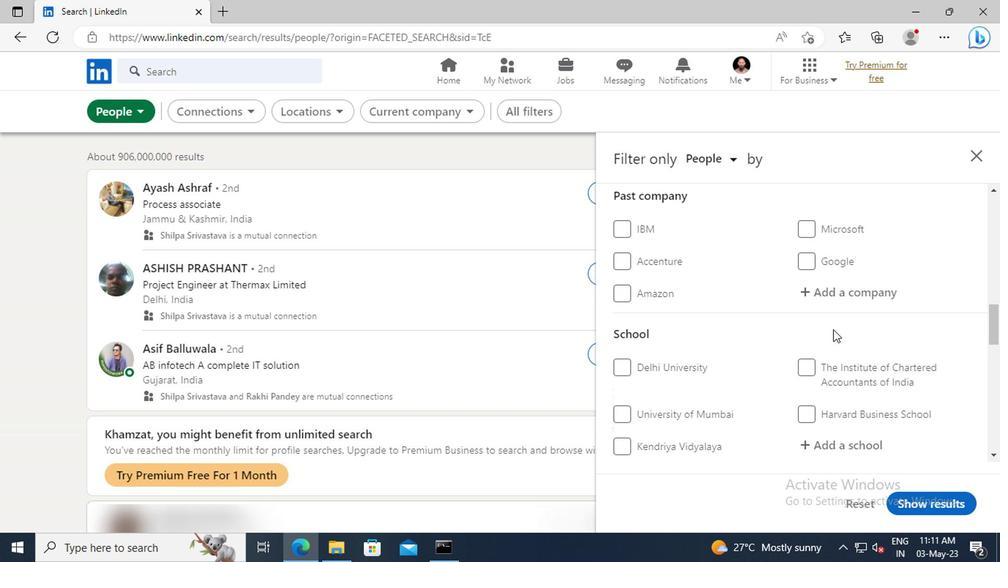 
Action: Mouse scrolled (829, 331) with delta (0, 1)
Screenshot: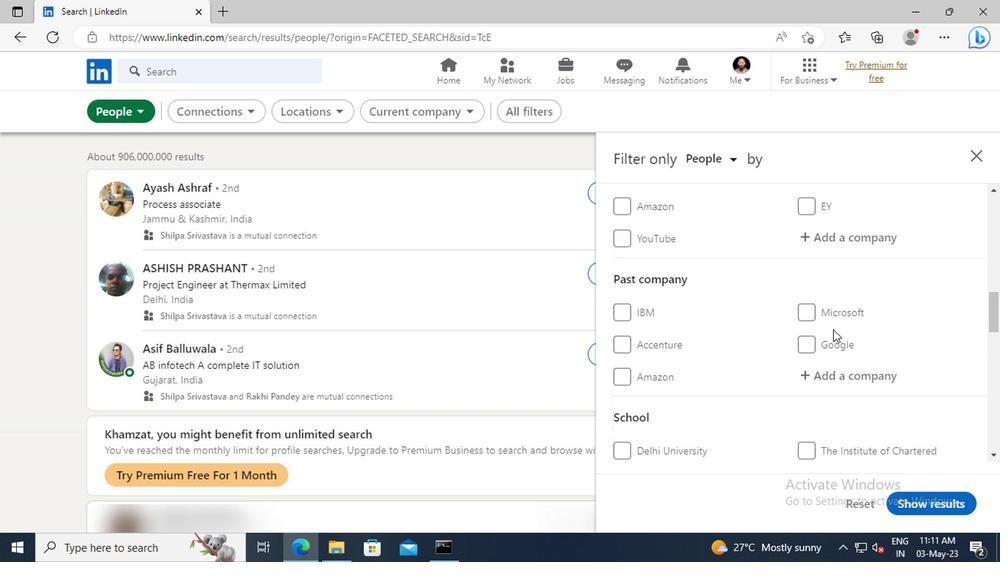 
Action: Mouse scrolled (829, 331) with delta (0, 1)
Screenshot: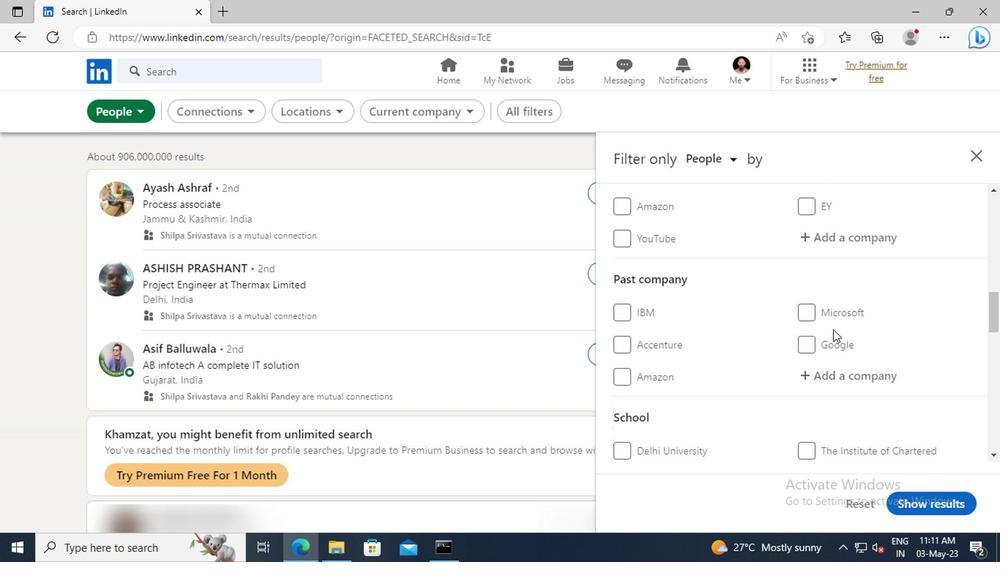 
Action: Mouse moved to (823, 328)
Screenshot: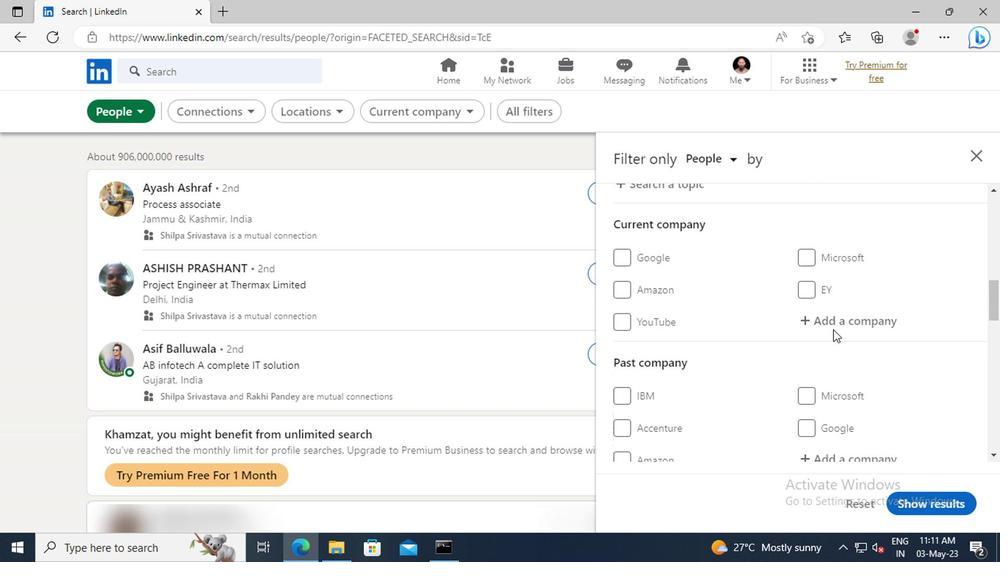 
Action: Mouse pressed left at (823, 328)
Screenshot: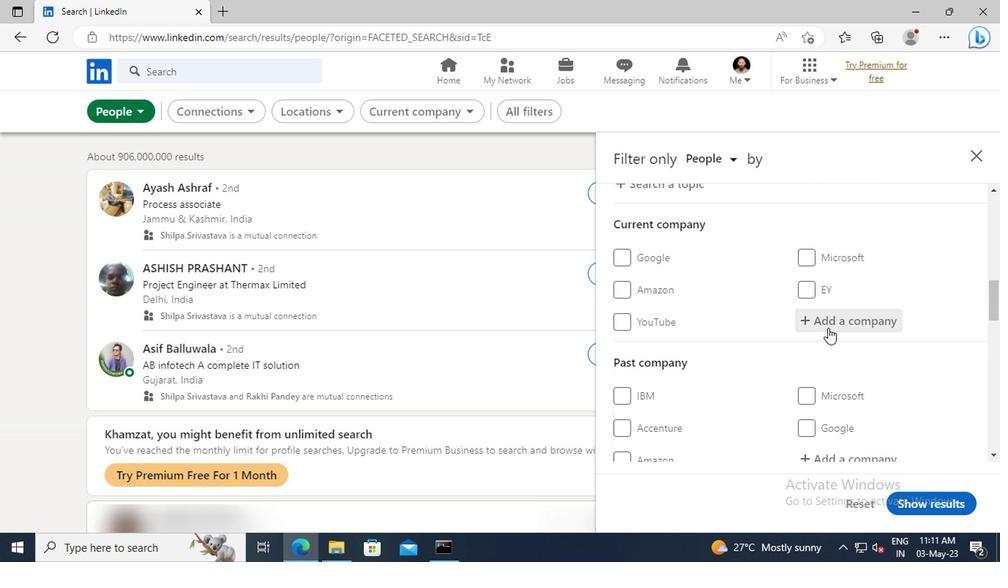 
Action: Key pressed <Key.shift>RUSSELL<Key.space><Key.shift>TOB
Screenshot: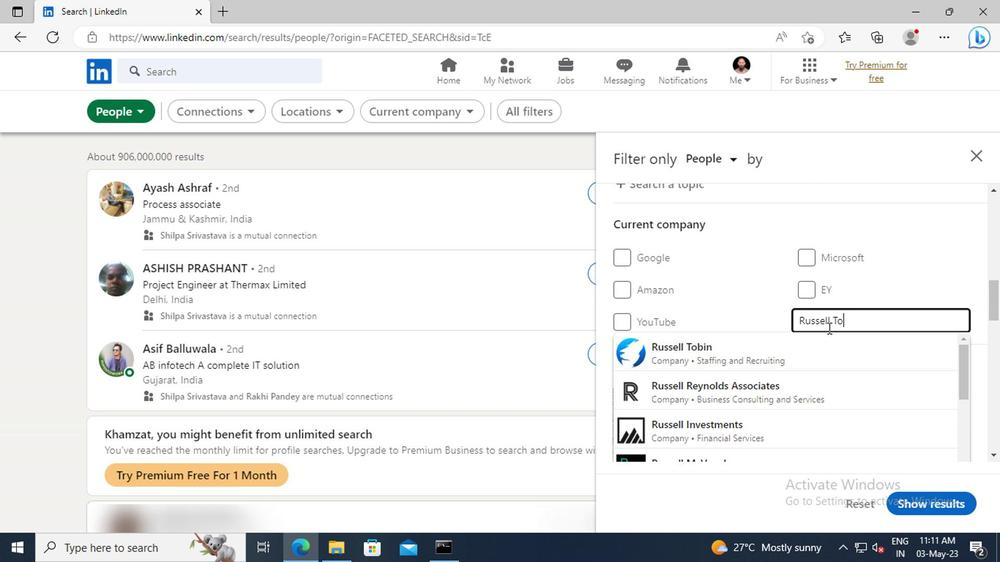 
Action: Mouse moved to (825, 350)
Screenshot: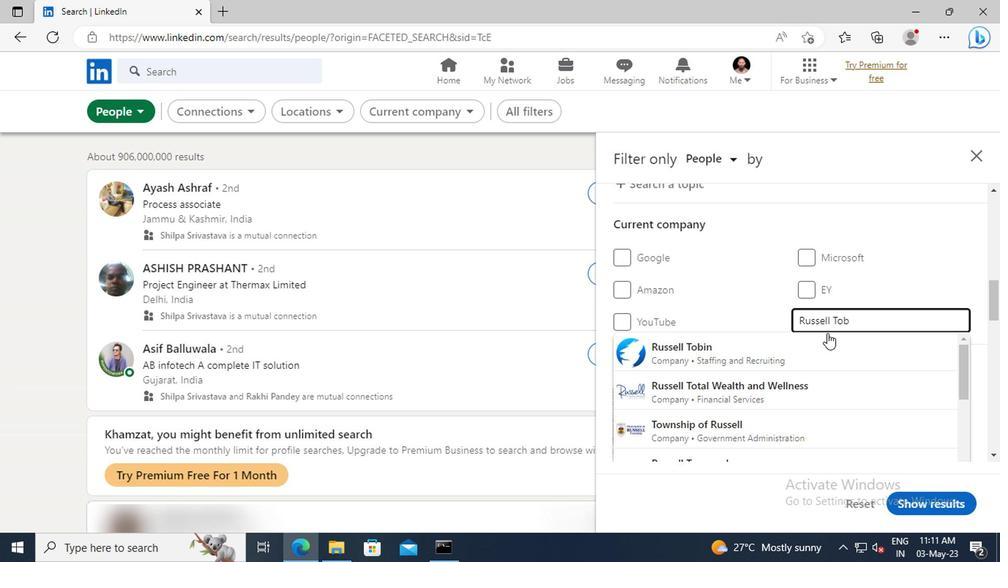 
Action: Mouse pressed left at (825, 350)
Screenshot: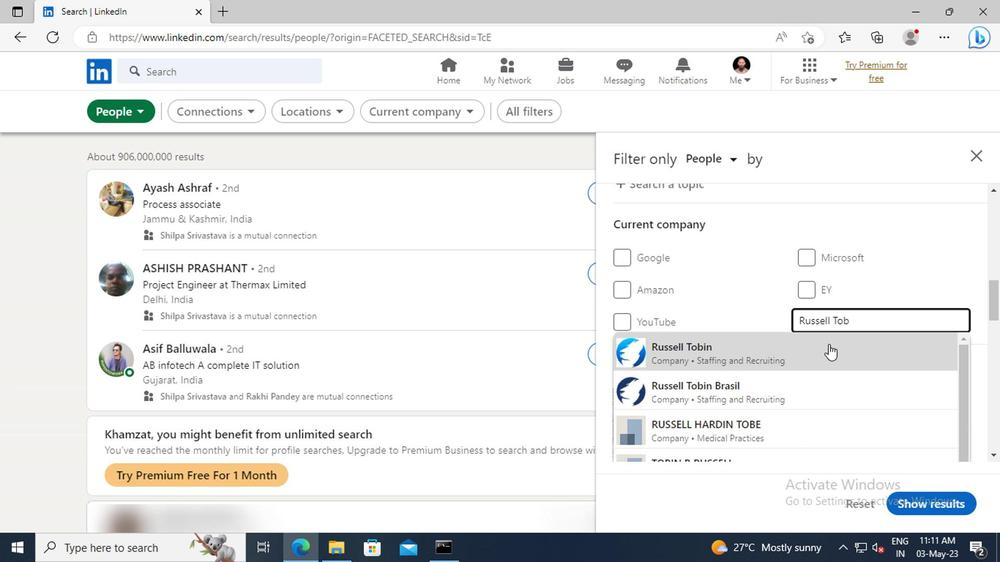 
Action: Mouse scrolled (825, 349) with delta (0, 0)
Screenshot: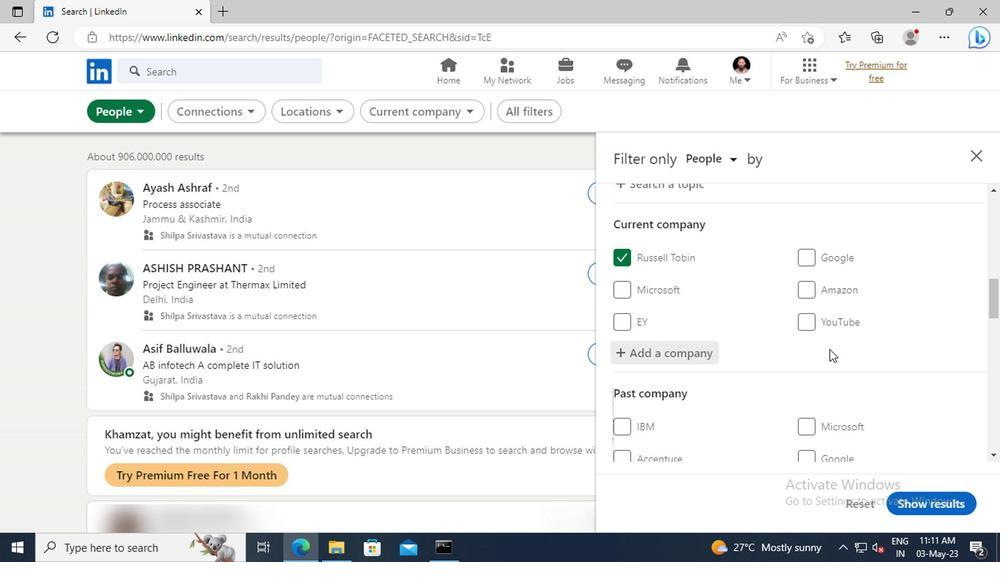 
Action: Mouse scrolled (825, 349) with delta (0, 0)
Screenshot: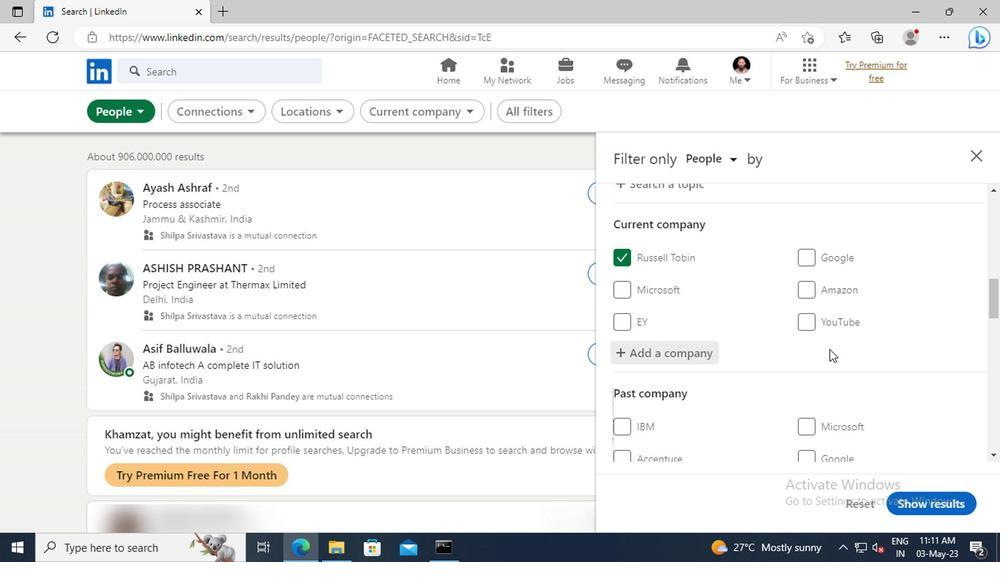 
Action: Mouse moved to (821, 335)
Screenshot: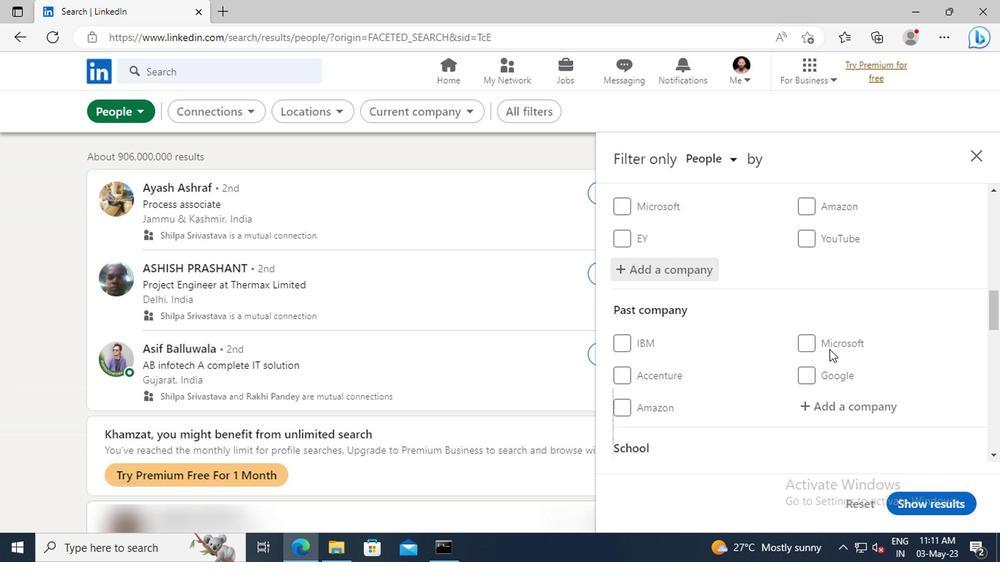 
Action: Mouse scrolled (821, 335) with delta (0, 0)
Screenshot: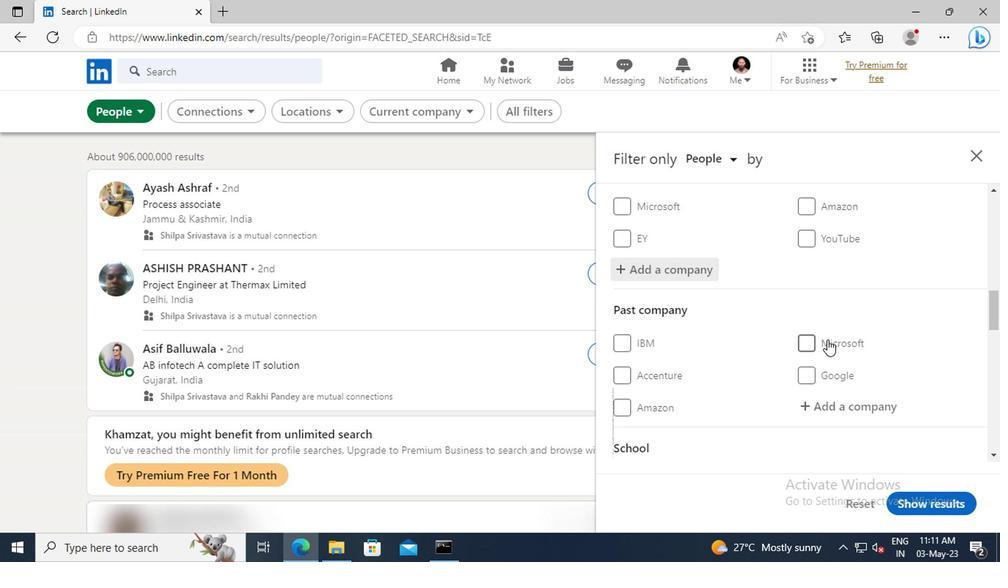 
Action: Mouse scrolled (821, 335) with delta (0, 0)
Screenshot: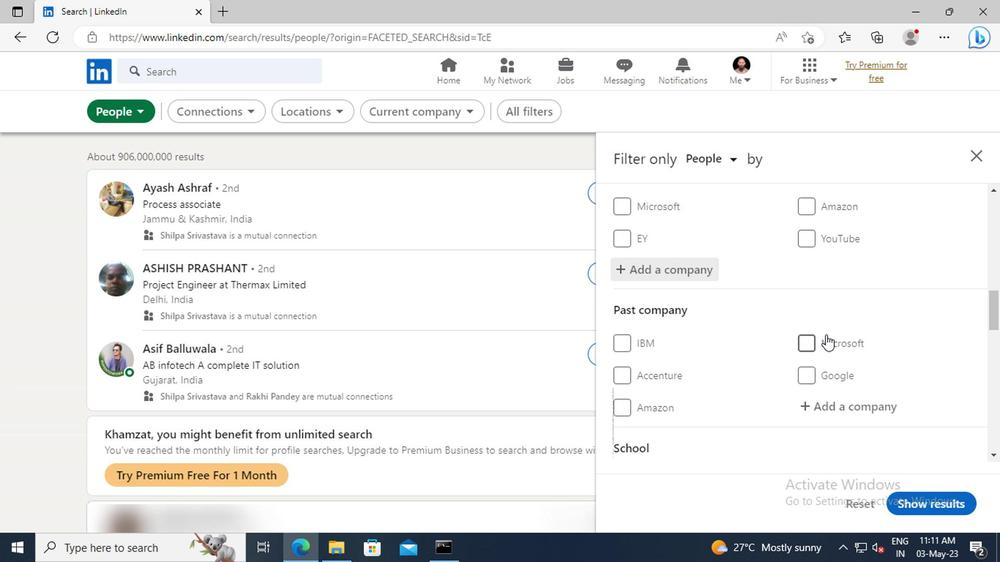 
Action: Mouse moved to (814, 314)
Screenshot: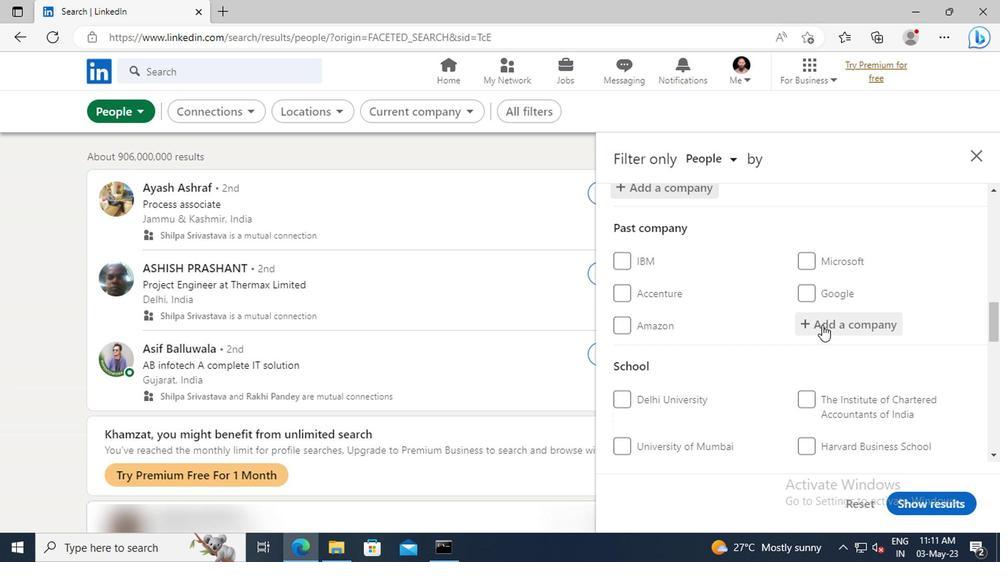 
Action: Mouse scrolled (814, 313) with delta (0, 0)
Screenshot: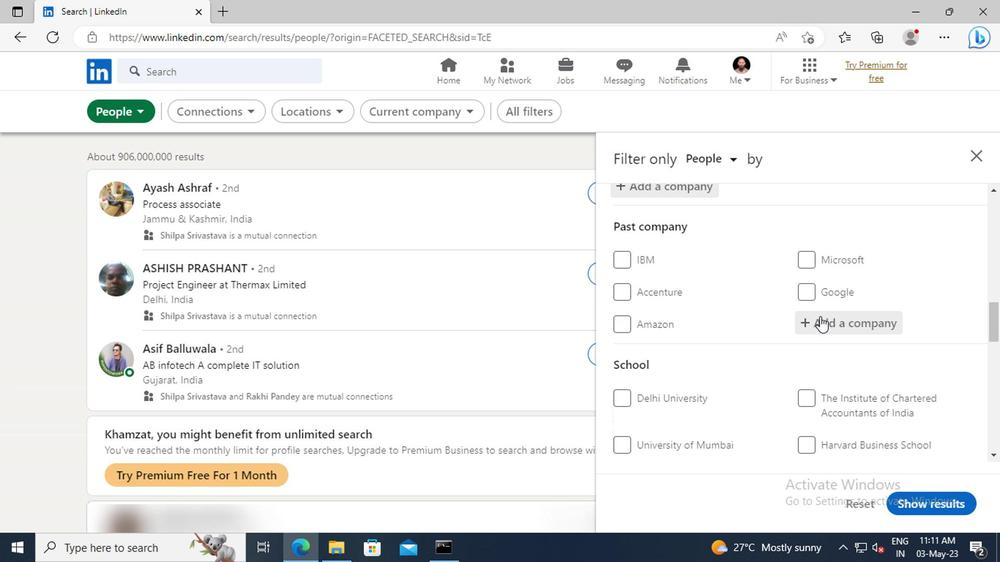 
Action: Mouse scrolled (814, 313) with delta (0, 0)
Screenshot: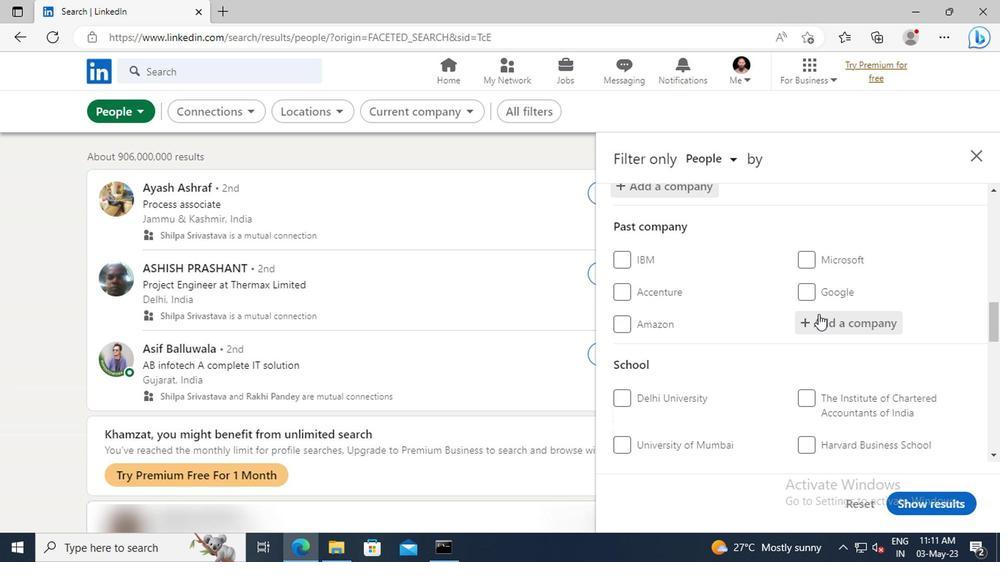 
Action: Mouse moved to (814, 314)
Screenshot: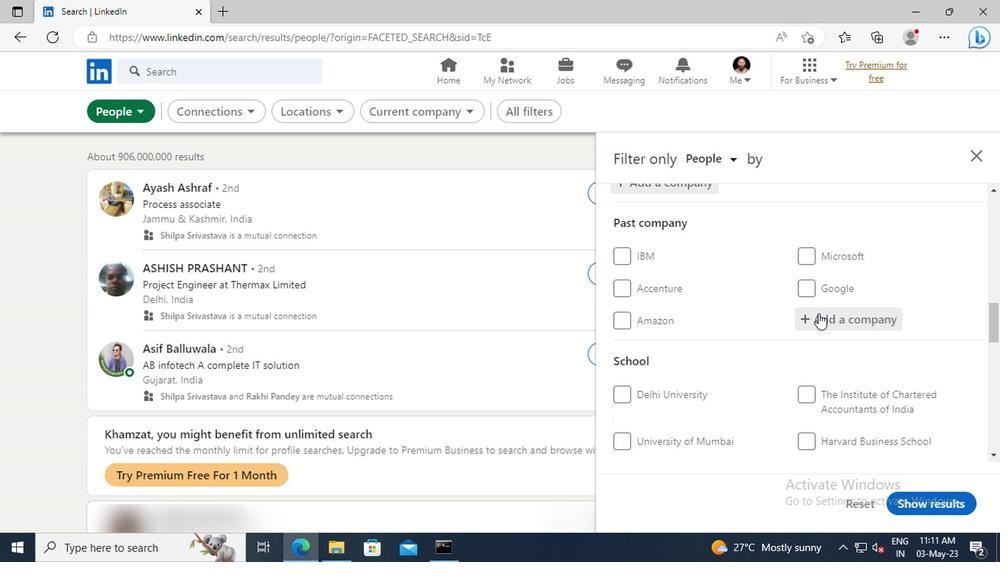 
Action: Mouse scrolled (814, 313) with delta (0, 0)
Screenshot: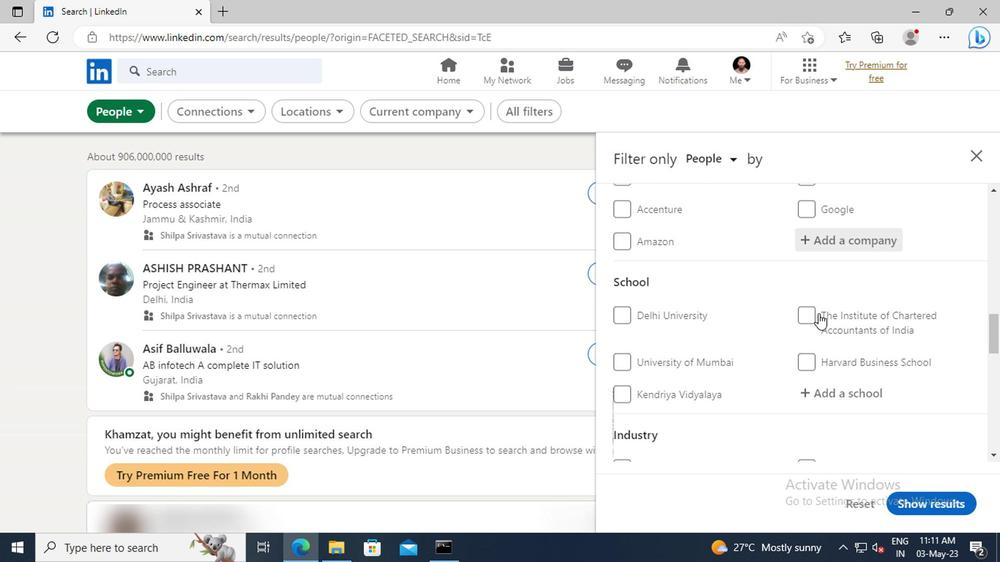 
Action: Mouse moved to (814, 346)
Screenshot: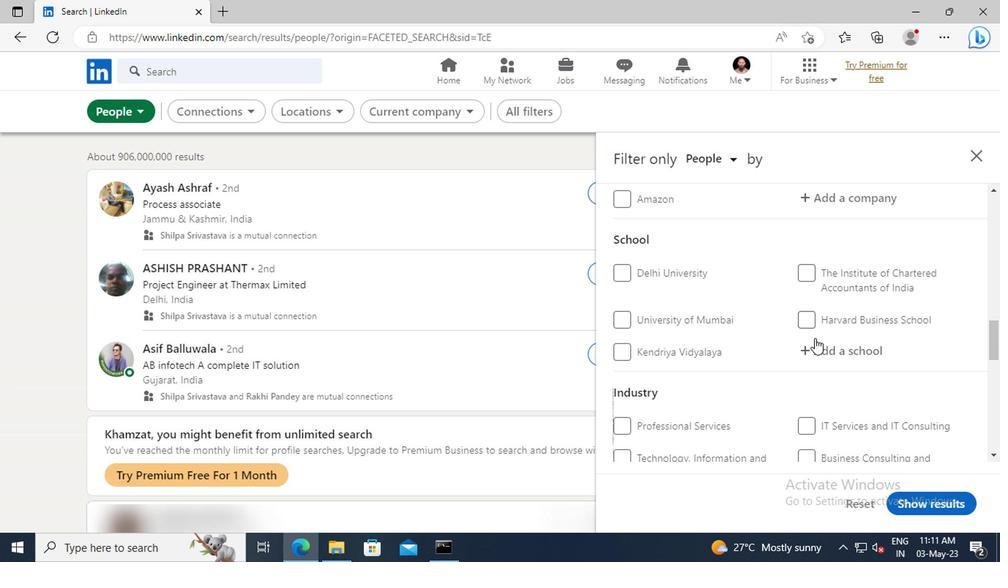 
Action: Mouse pressed left at (814, 346)
Screenshot: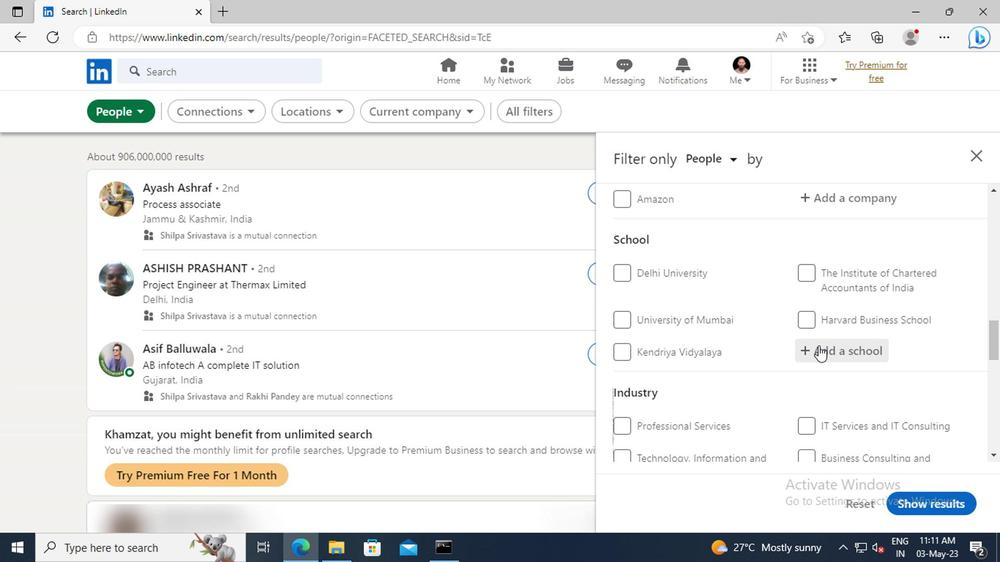 
Action: Key pressed <Key.shift>GOVERNMENT<Key.space><Key.shift>ENGINEERING<Key.space><Key.shift>COLLEGE,<Key.space><Key.shift>MO
Screenshot: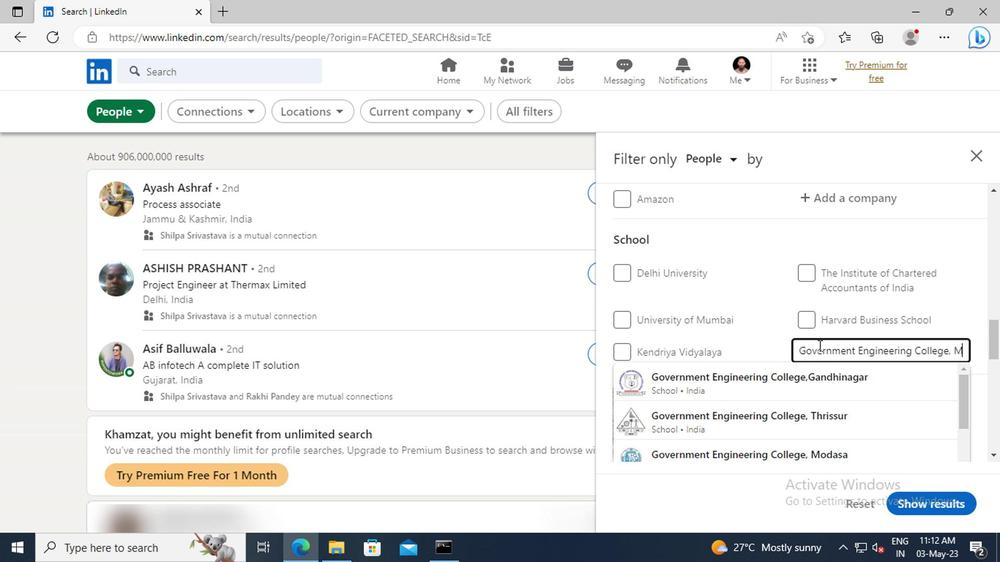
Action: Mouse moved to (818, 381)
Screenshot: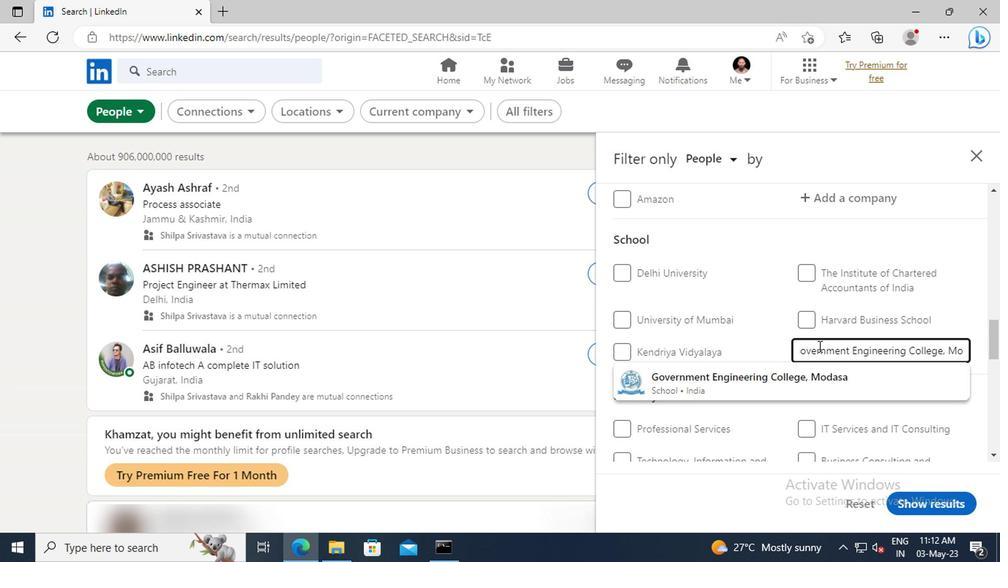 
Action: Mouse pressed left at (818, 381)
Screenshot: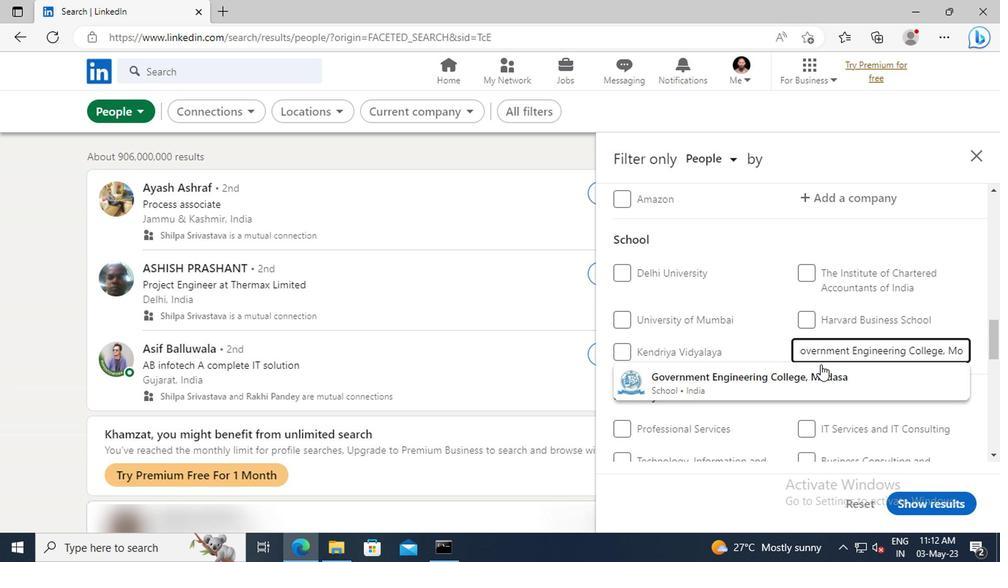 
Action: Mouse scrolled (818, 380) with delta (0, -1)
Screenshot: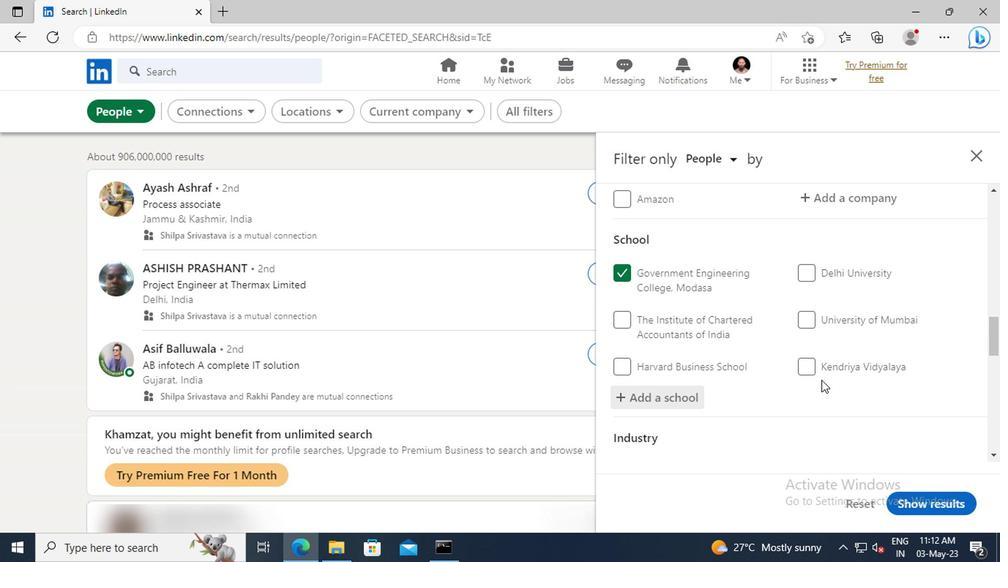 
Action: Mouse moved to (818, 381)
Screenshot: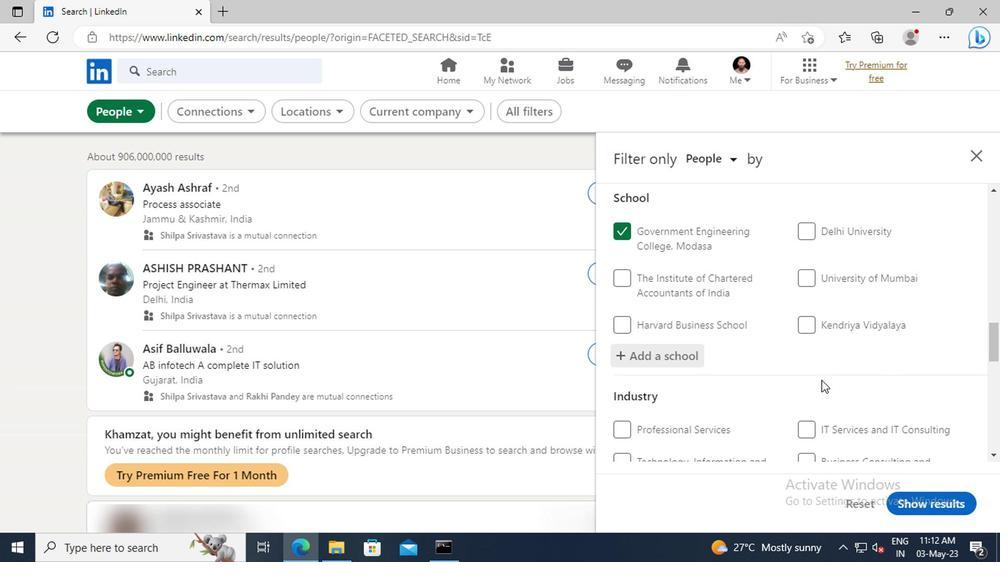 
Action: Mouse scrolled (818, 381) with delta (0, 0)
Screenshot: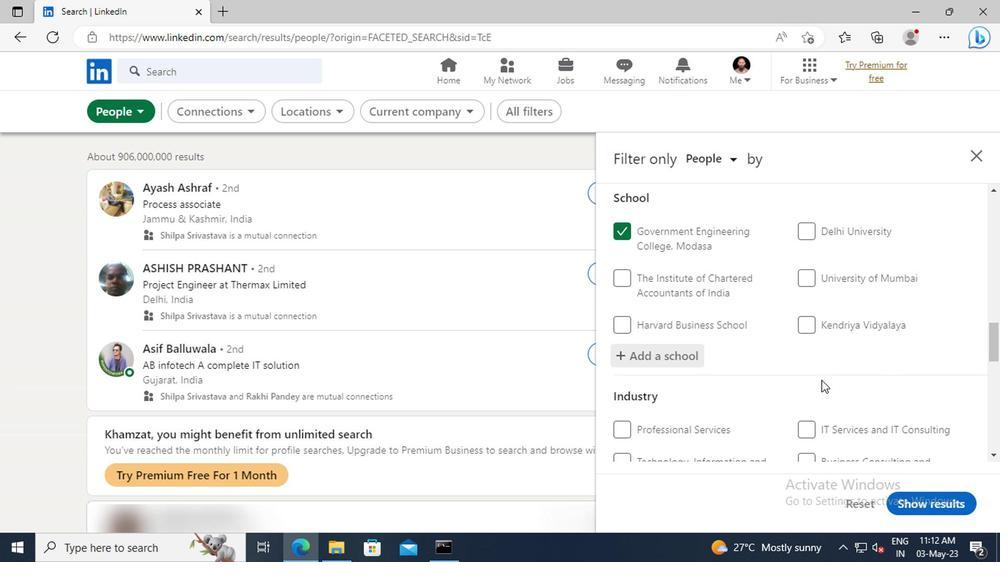 
Action: Mouse scrolled (818, 381) with delta (0, 0)
Screenshot: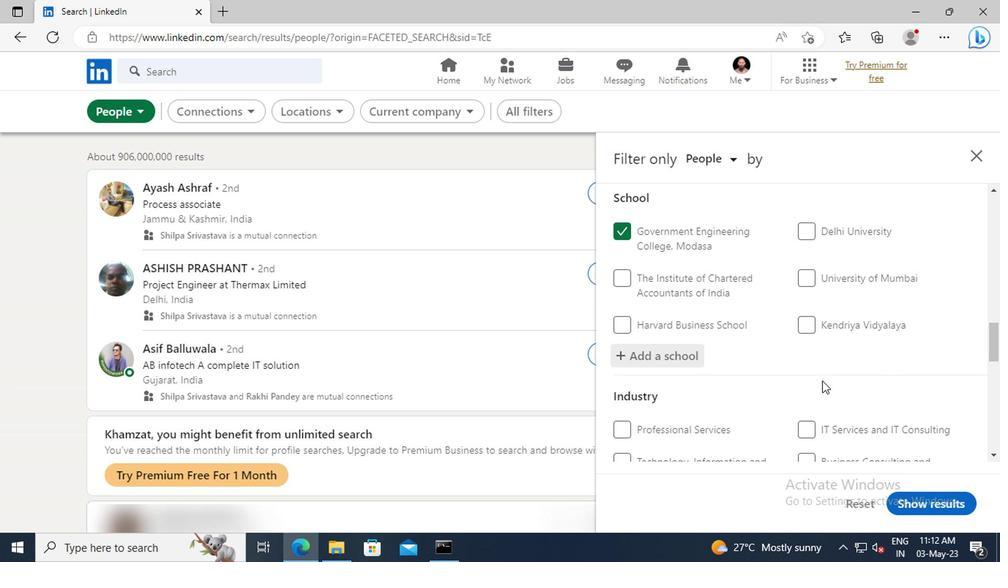 
Action: Mouse moved to (816, 364)
Screenshot: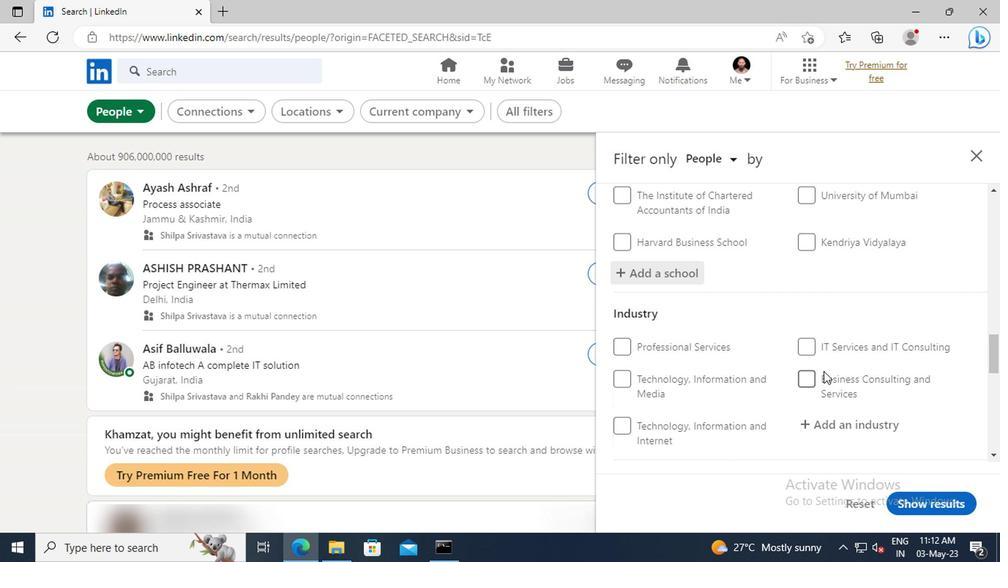 
Action: Mouse scrolled (816, 363) with delta (0, 0)
Screenshot: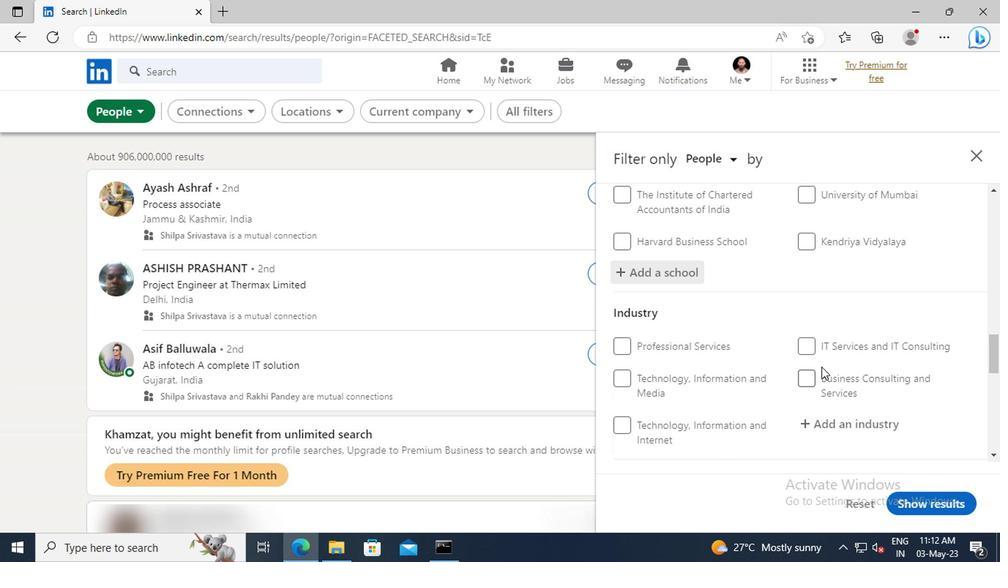 
Action: Mouse moved to (810, 320)
Screenshot: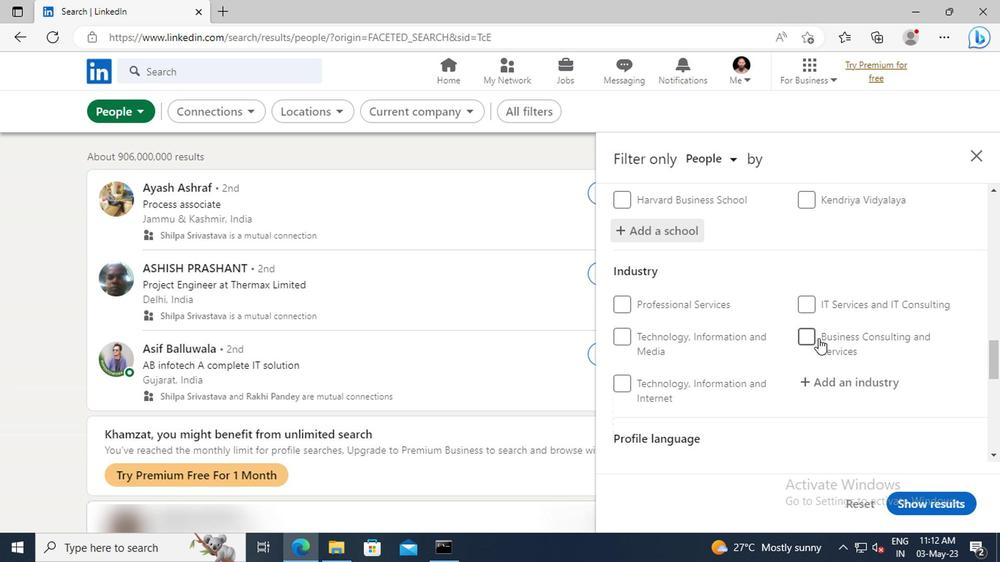 
Action: Mouse scrolled (810, 319) with delta (0, -1)
Screenshot: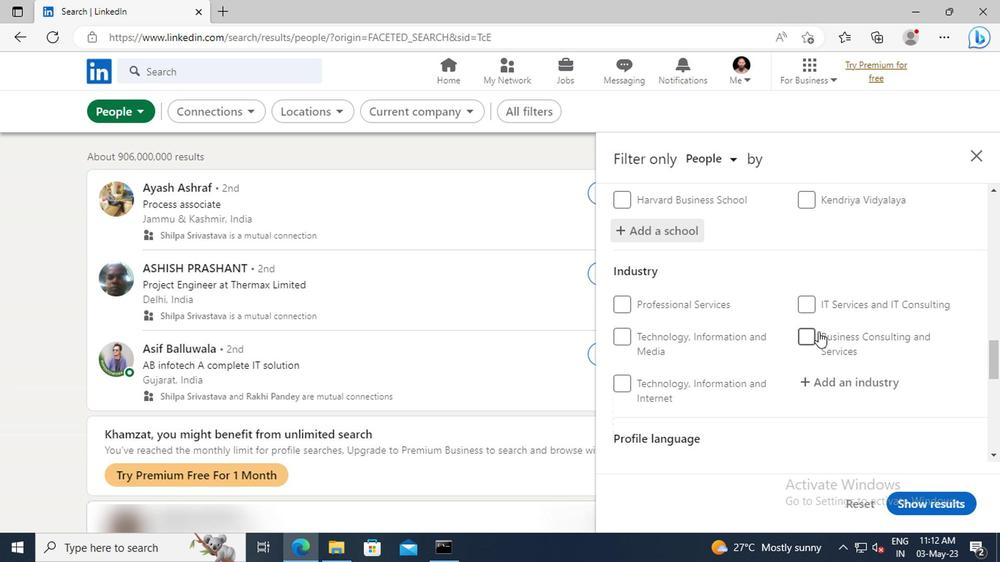 
Action: Mouse scrolled (810, 319) with delta (0, -1)
Screenshot: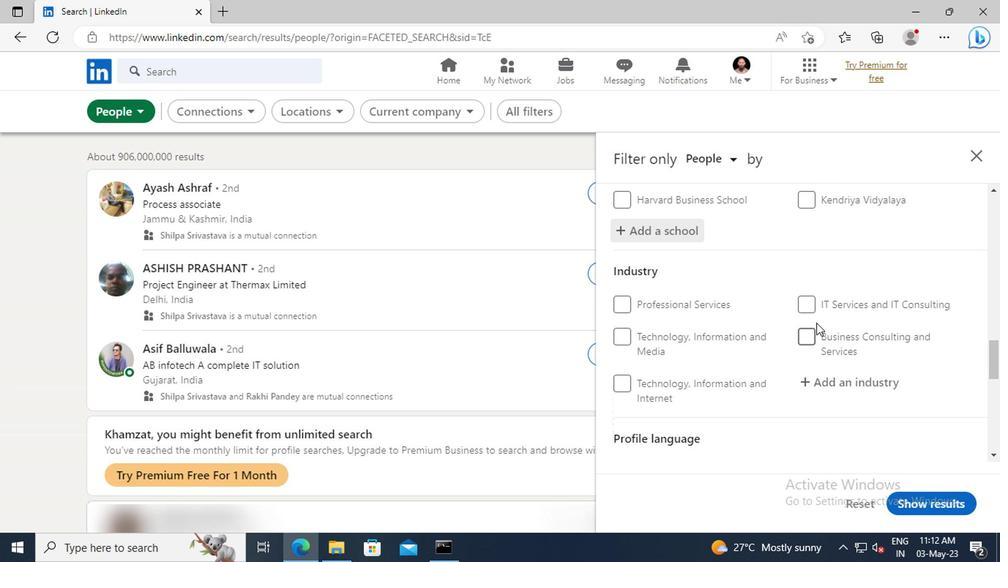 
Action: Mouse moved to (813, 301)
Screenshot: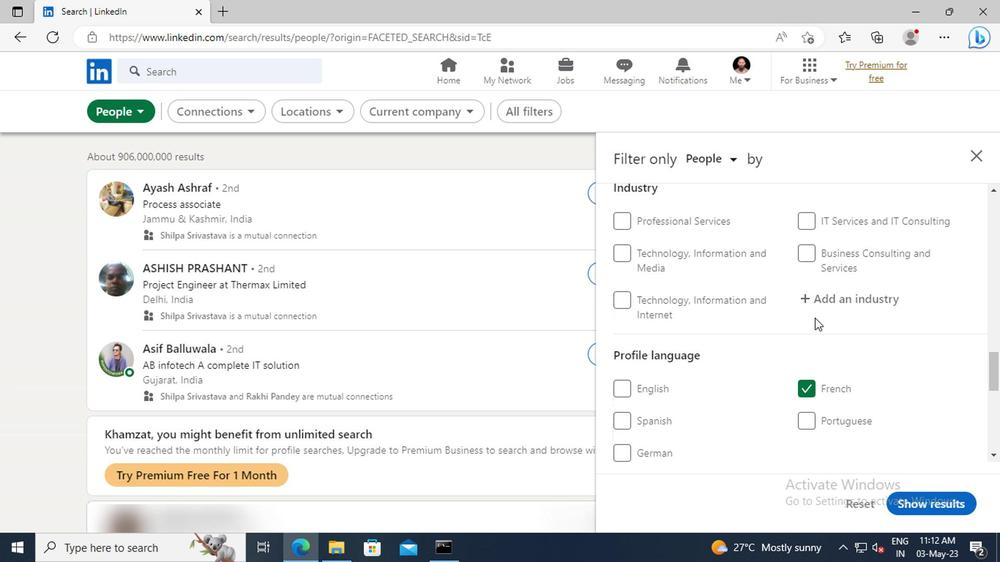 
Action: Mouse pressed left at (813, 301)
Screenshot: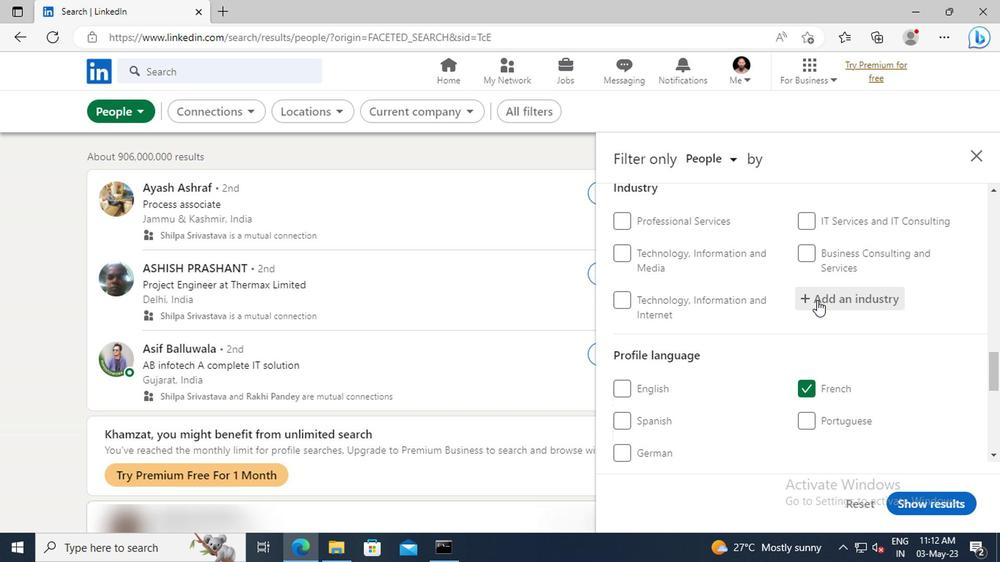 
Action: Key pressed <Key.shift>LEASING<Key.space><Key.shift>RE
Screenshot: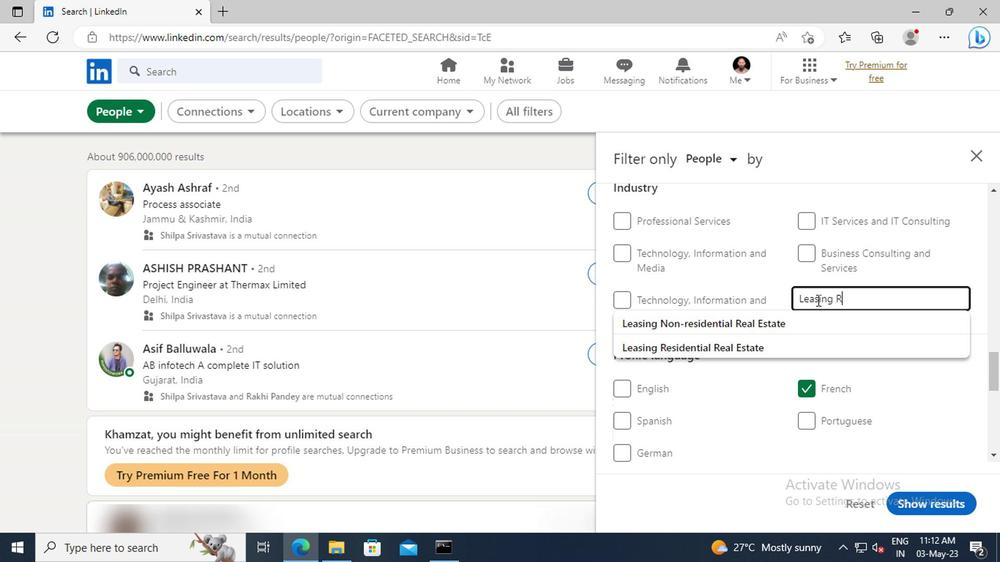 
Action: Mouse moved to (813, 343)
Screenshot: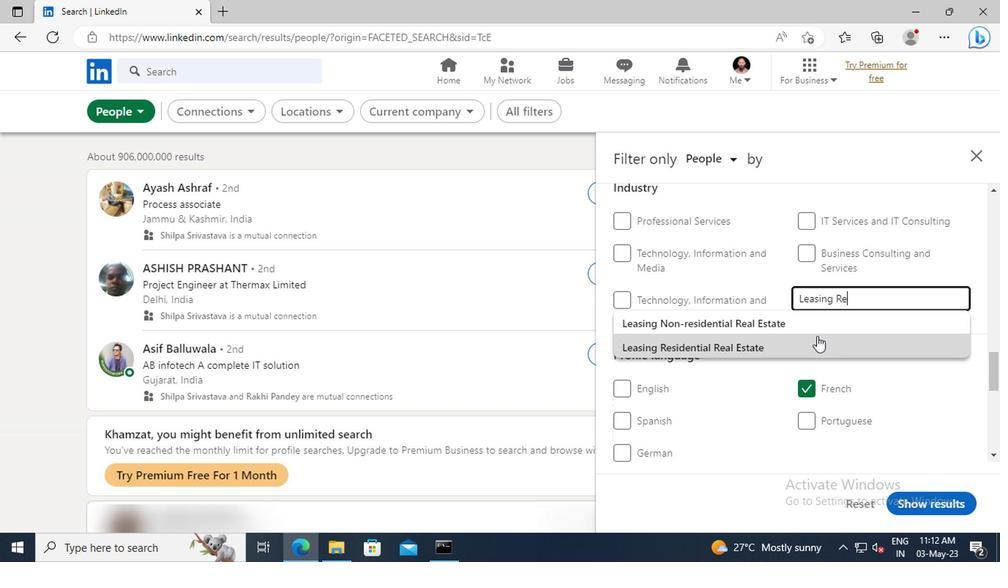 
Action: Mouse pressed left at (813, 343)
Screenshot: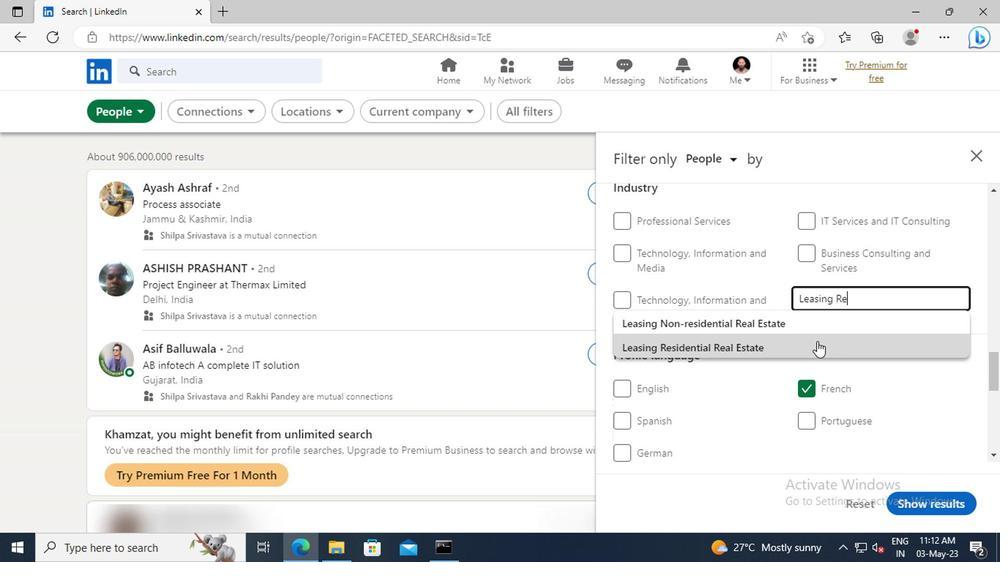 
Action: Mouse scrolled (813, 342) with delta (0, -1)
Screenshot: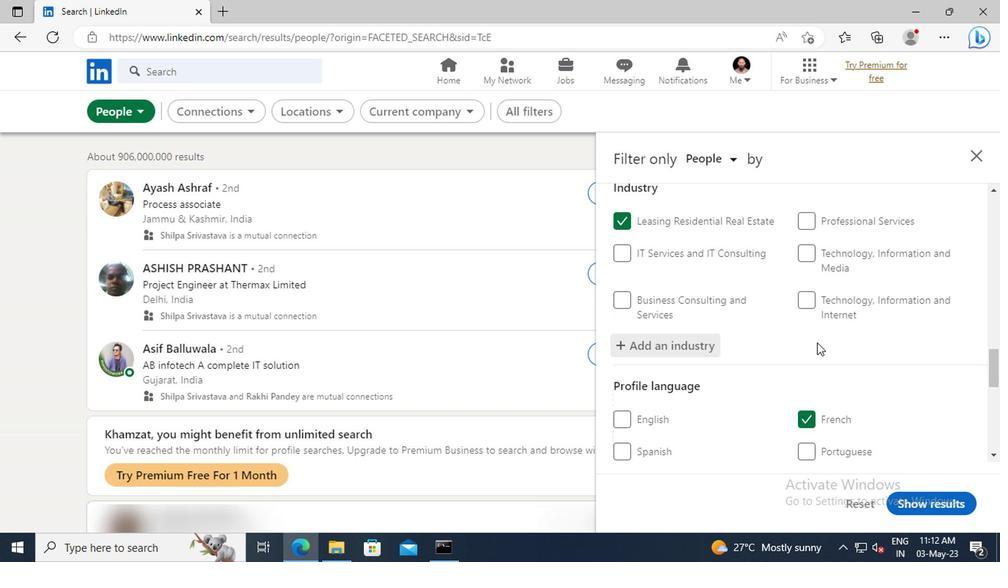 
Action: Mouse moved to (813, 331)
Screenshot: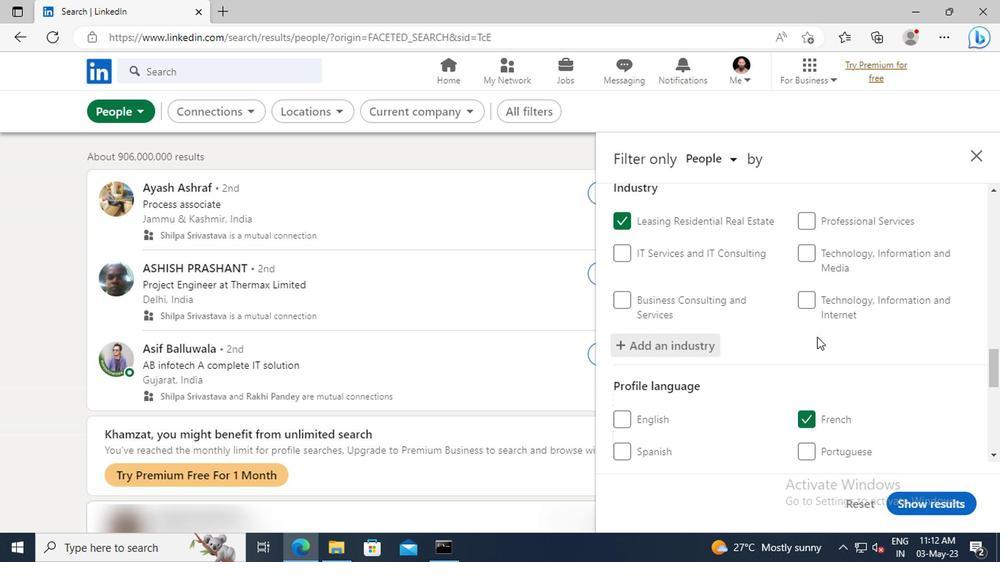
Action: Mouse scrolled (813, 330) with delta (0, -1)
Screenshot: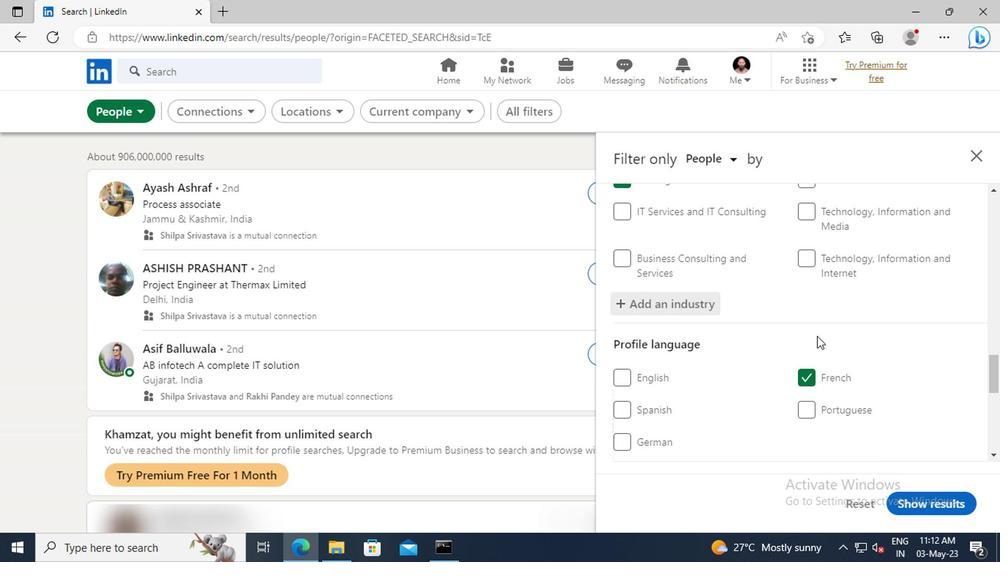 
Action: Mouse scrolled (813, 330) with delta (0, -1)
Screenshot: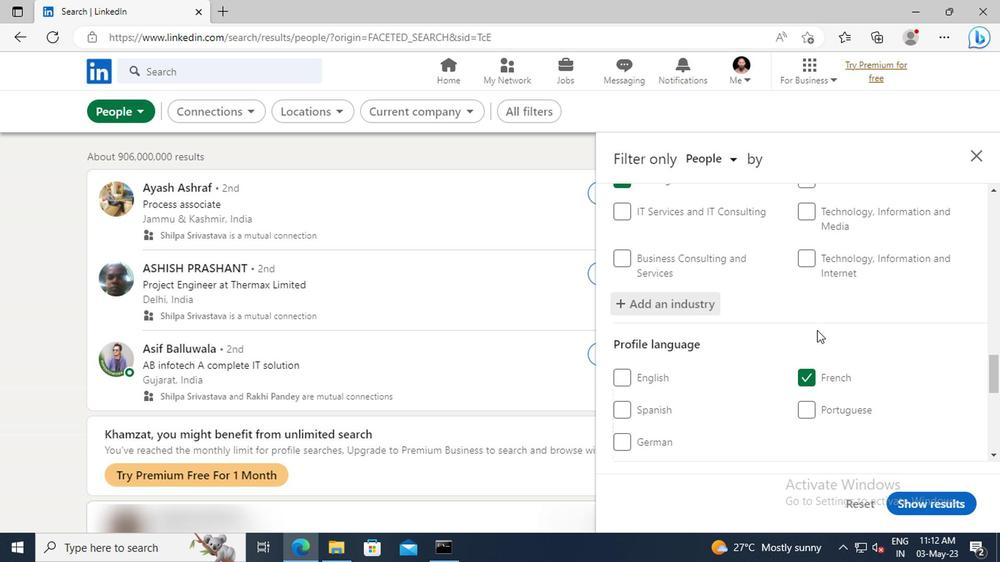 
Action: Mouse moved to (805, 293)
Screenshot: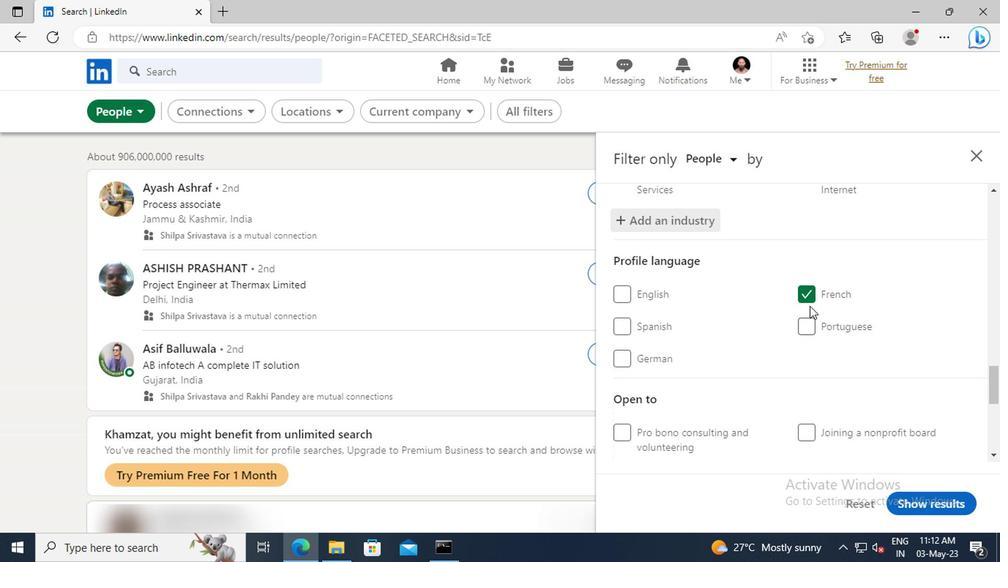 
Action: Mouse scrolled (805, 292) with delta (0, -1)
Screenshot: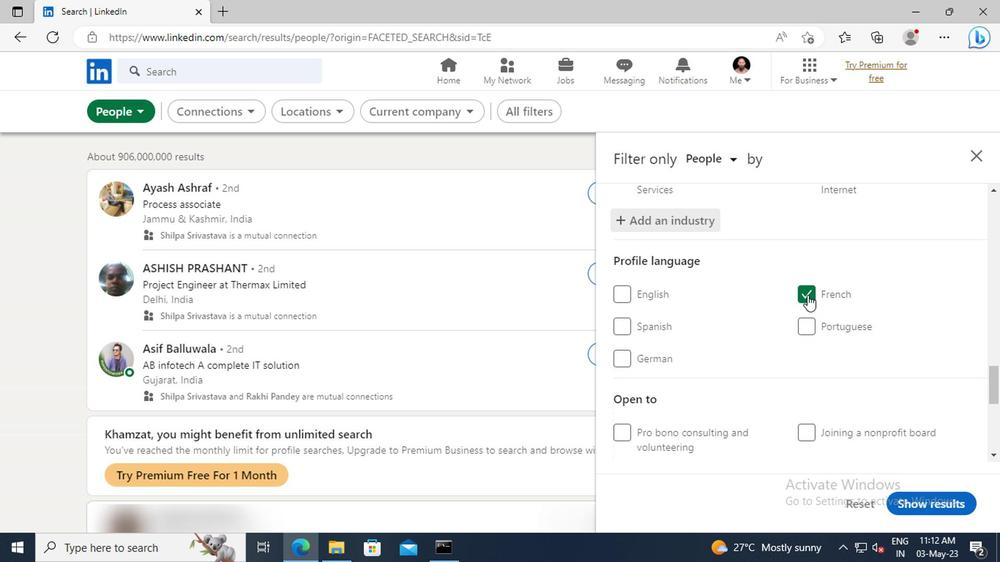 
Action: Mouse scrolled (805, 292) with delta (0, -1)
Screenshot: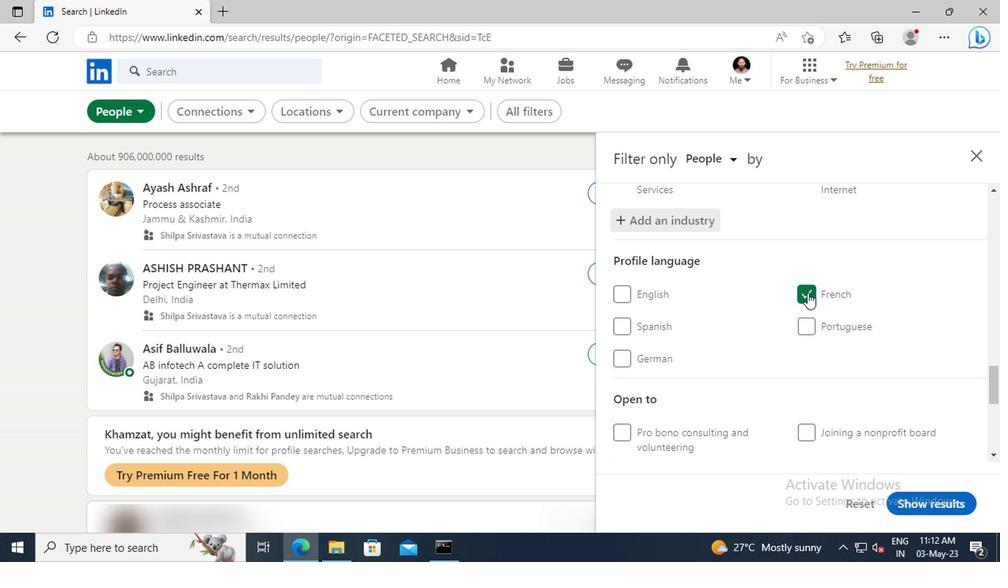 
Action: Mouse scrolled (805, 292) with delta (0, -1)
Screenshot: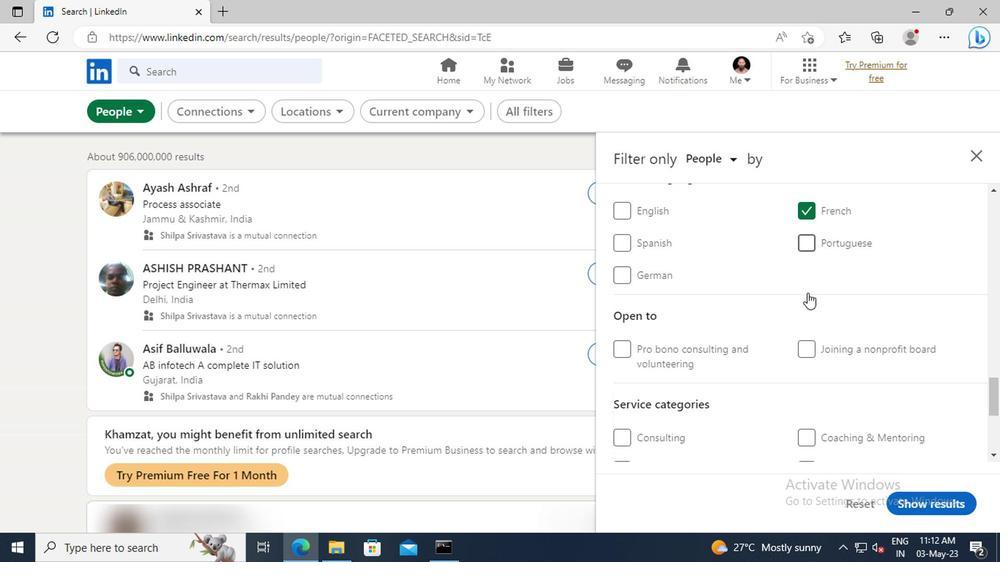 
Action: Mouse scrolled (805, 292) with delta (0, -1)
Screenshot: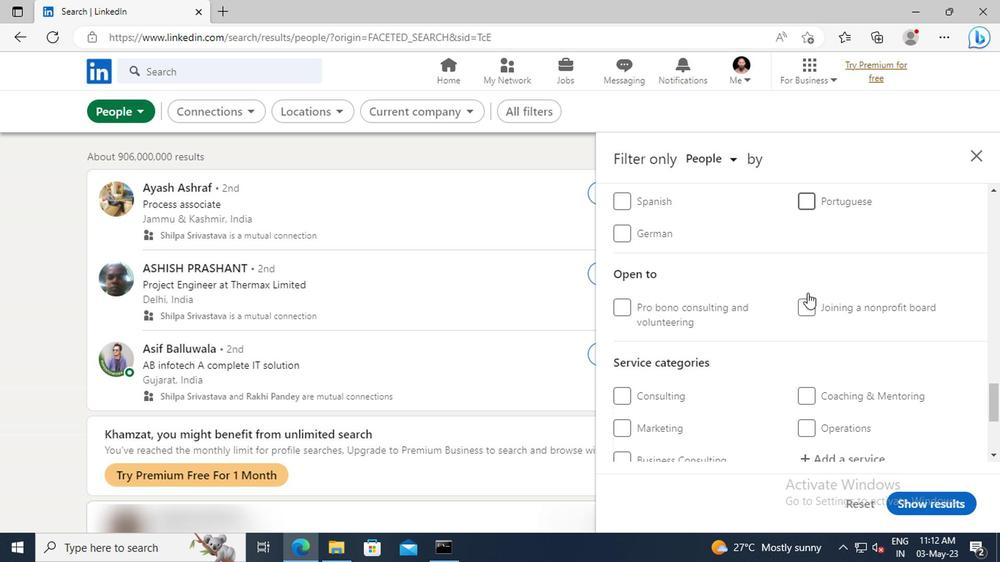 
Action: Mouse scrolled (805, 292) with delta (0, -1)
Screenshot: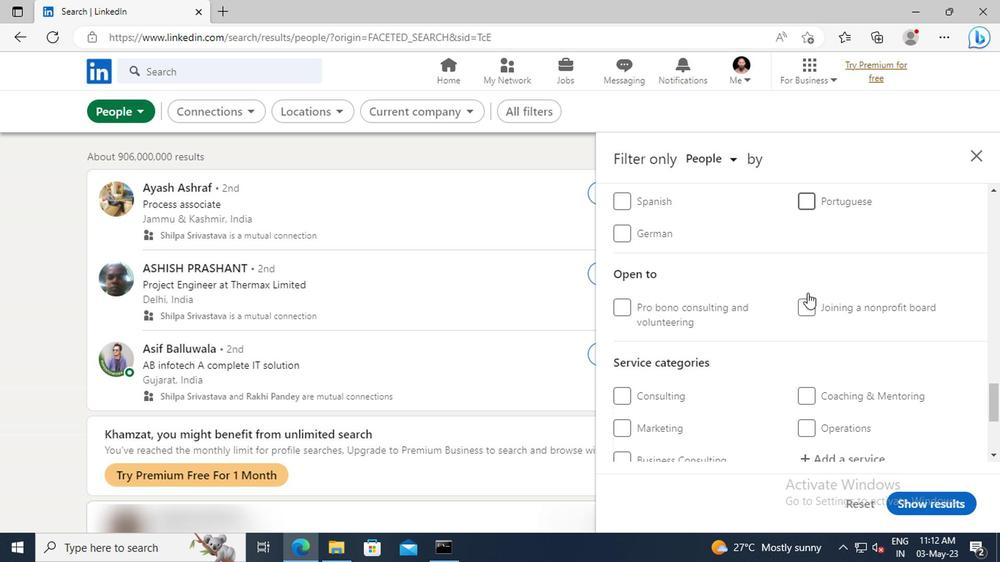 
Action: Mouse scrolled (805, 292) with delta (0, -1)
Screenshot: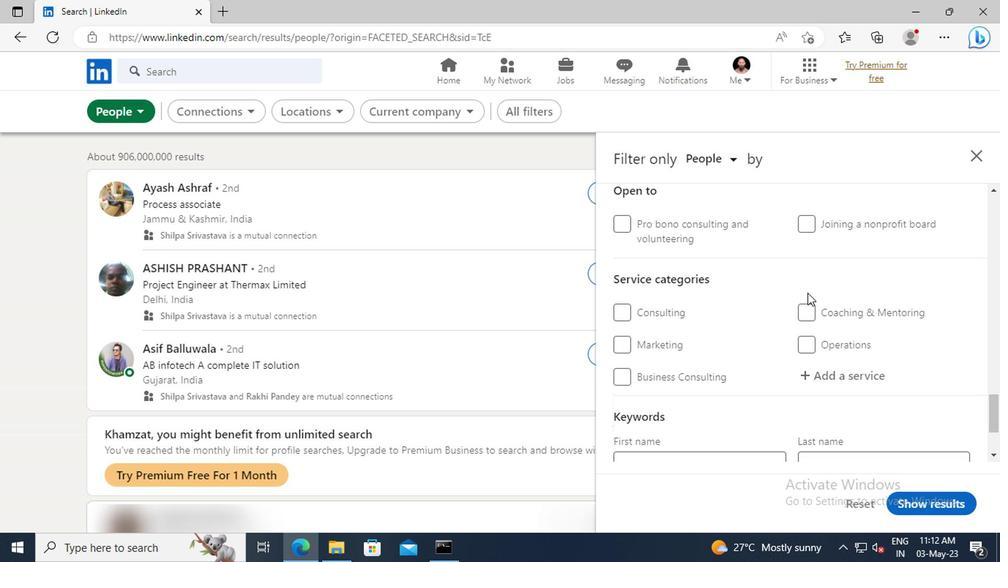 
Action: Mouse moved to (814, 334)
Screenshot: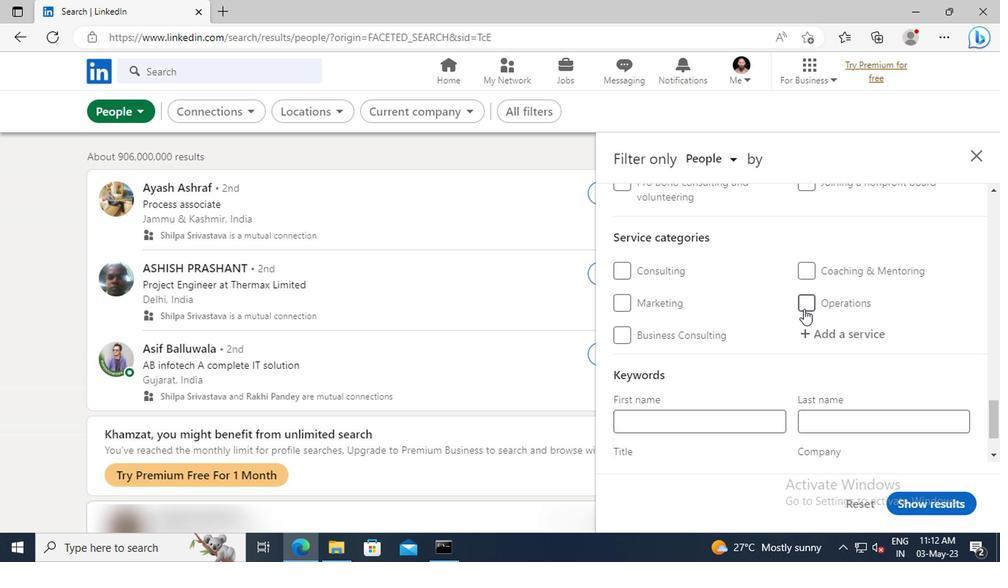 
Action: Mouse pressed left at (814, 334)
Screenshot: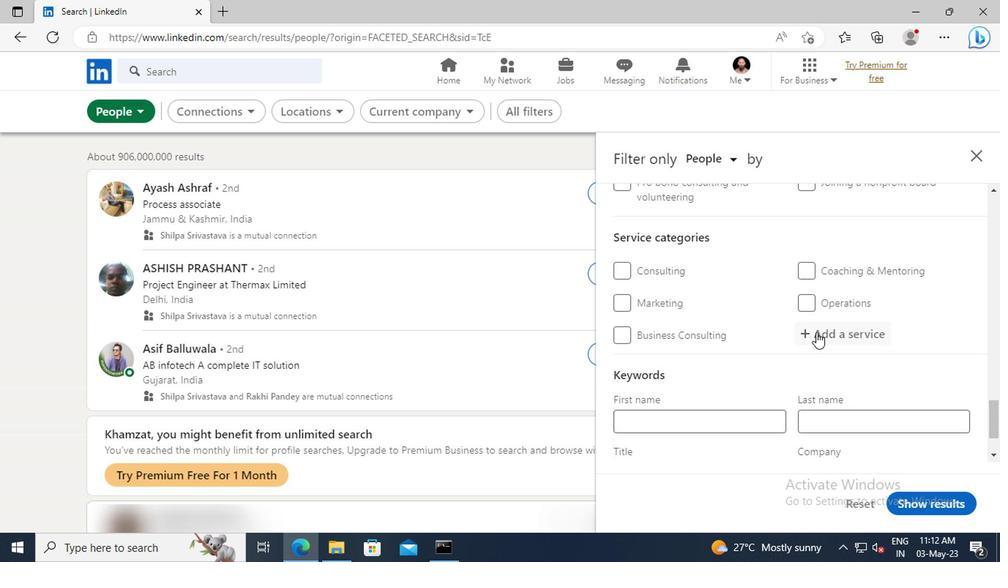
Action: Key pressed <Key.shift>NEGOT
Screenshot: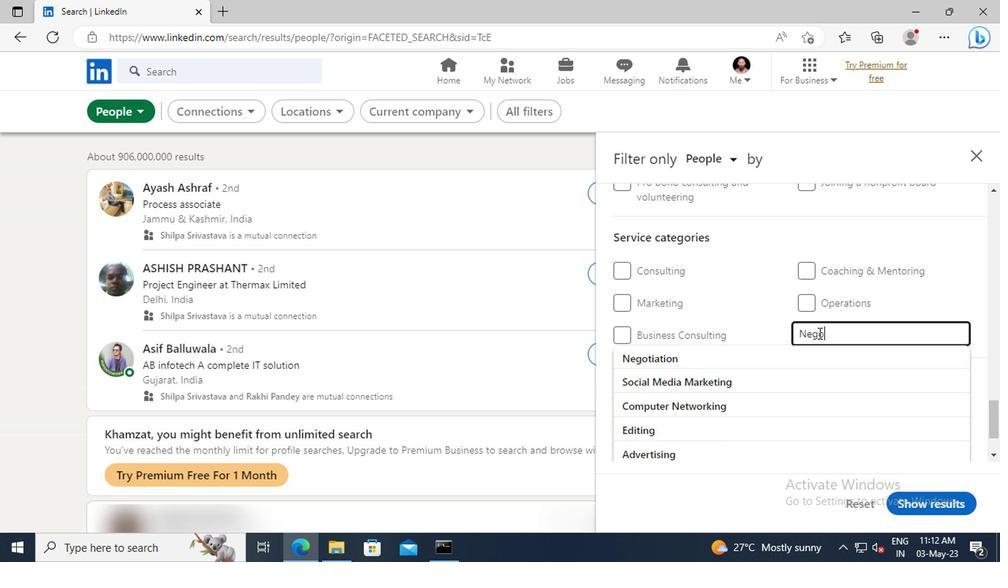 
Action: Mouse moved to (818, 353)
Screenshot: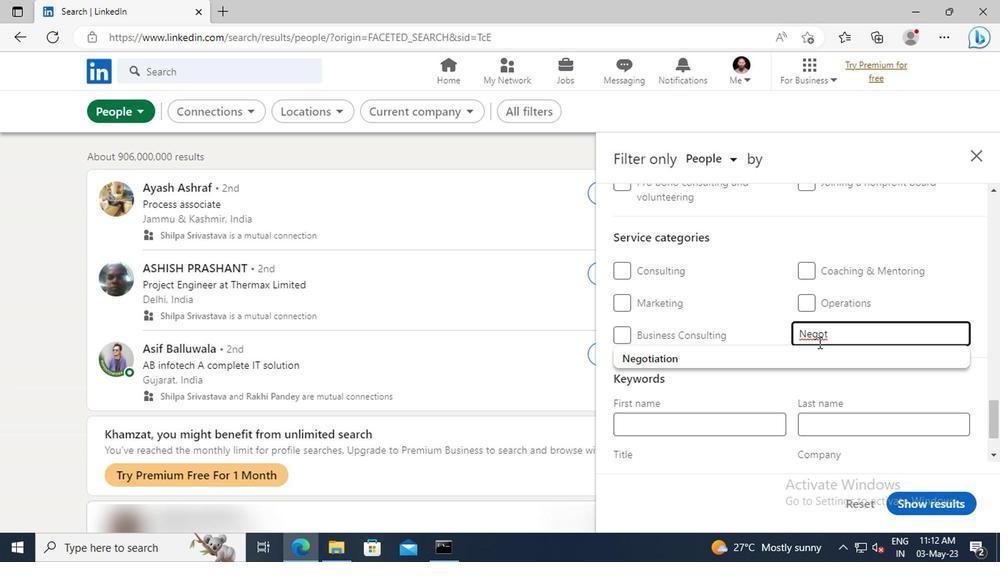 
Action: Mouse pressed left at (818, 353)
Screenshot: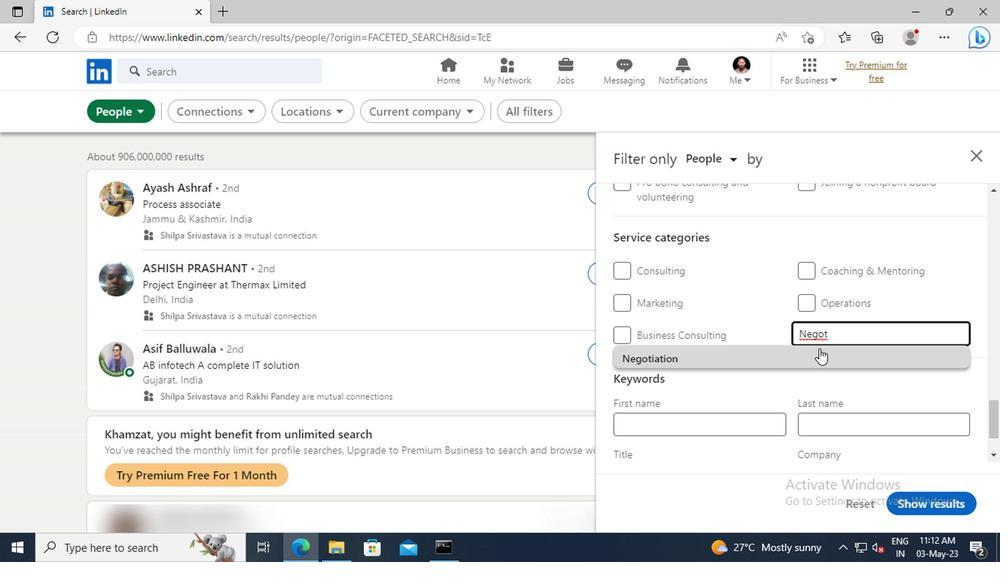 
Action: Mouse scrolled (818, 352) with delta (0, 0)
Screenshot: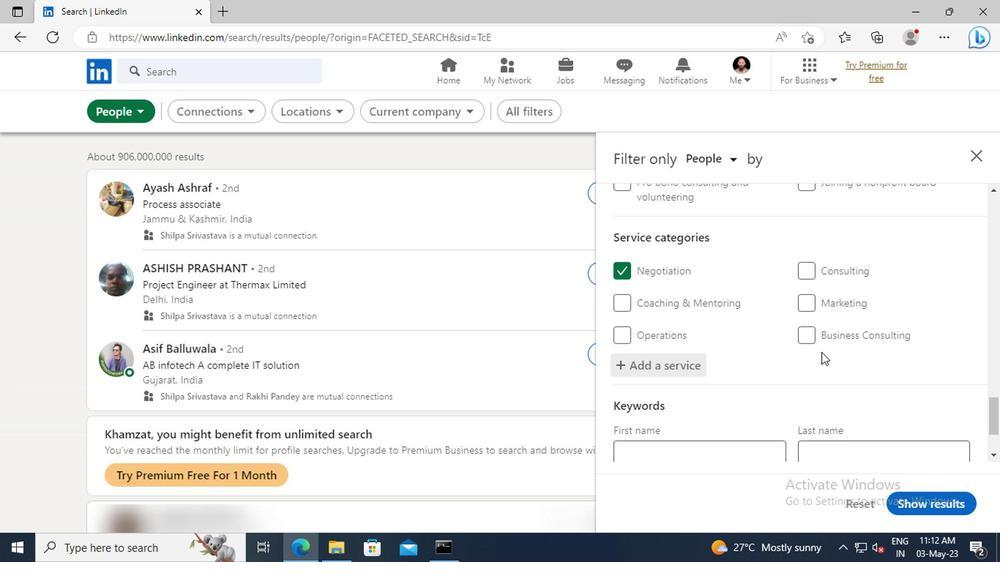 
Action: Mouse scrolled (818, 352) with delta (0, 0)
Screenshot: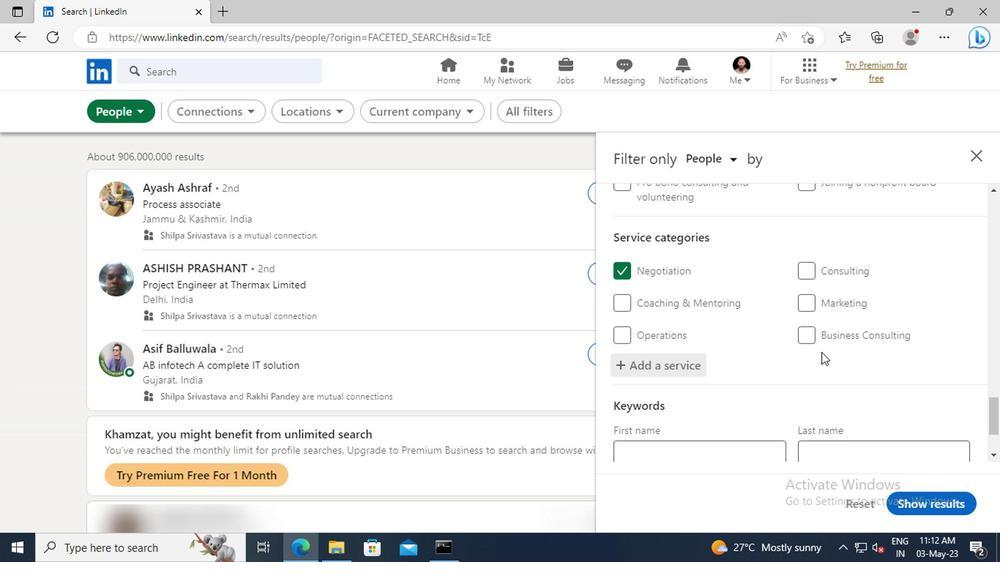 
Action: Mouse scrolled (818, 352) with delta (0, 0)
Screenshot: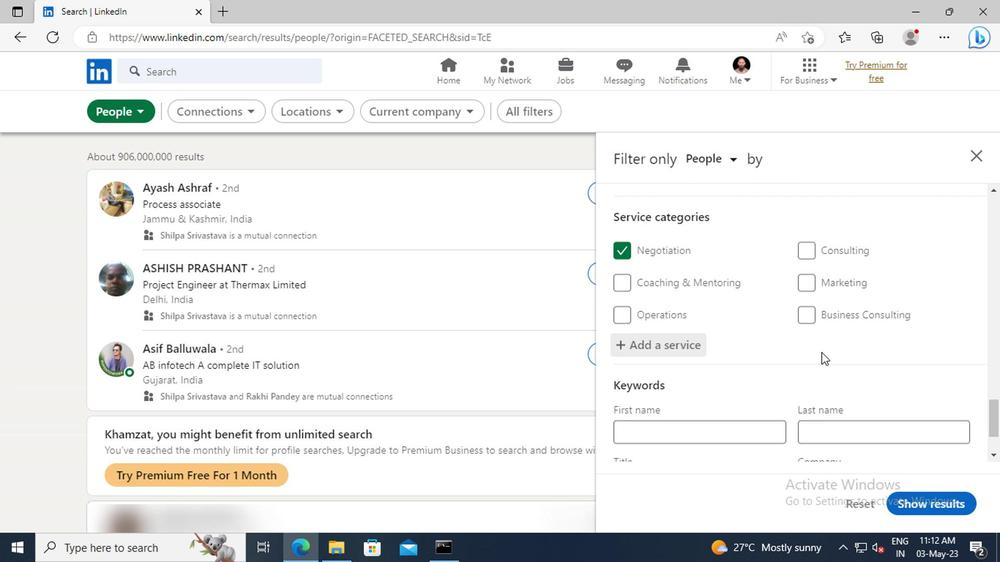 
Action: Mouse scrolled (818, 352) with delta (0, 0)
Screenshot: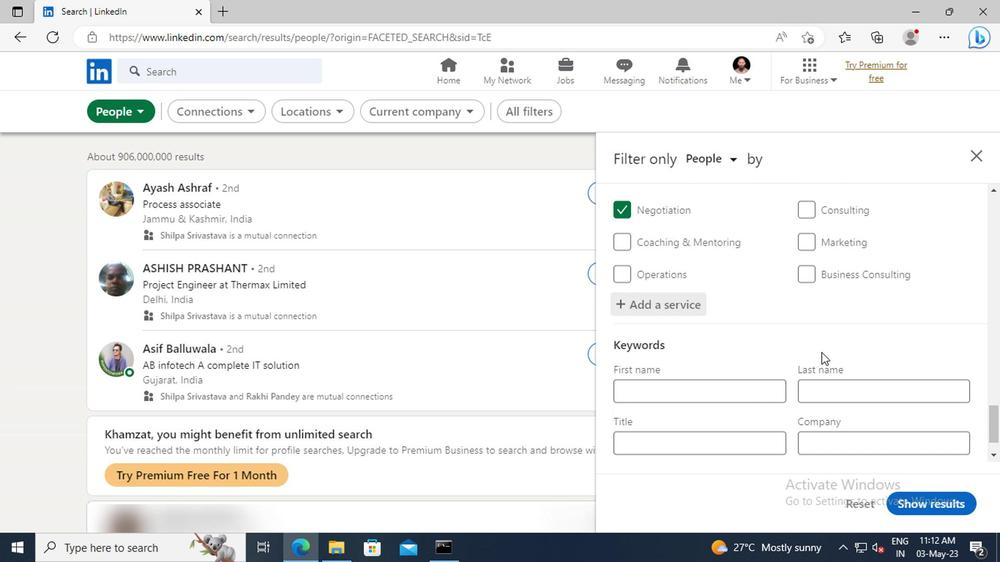 
Action: Mouse moved to (720, 399)
Screenshot: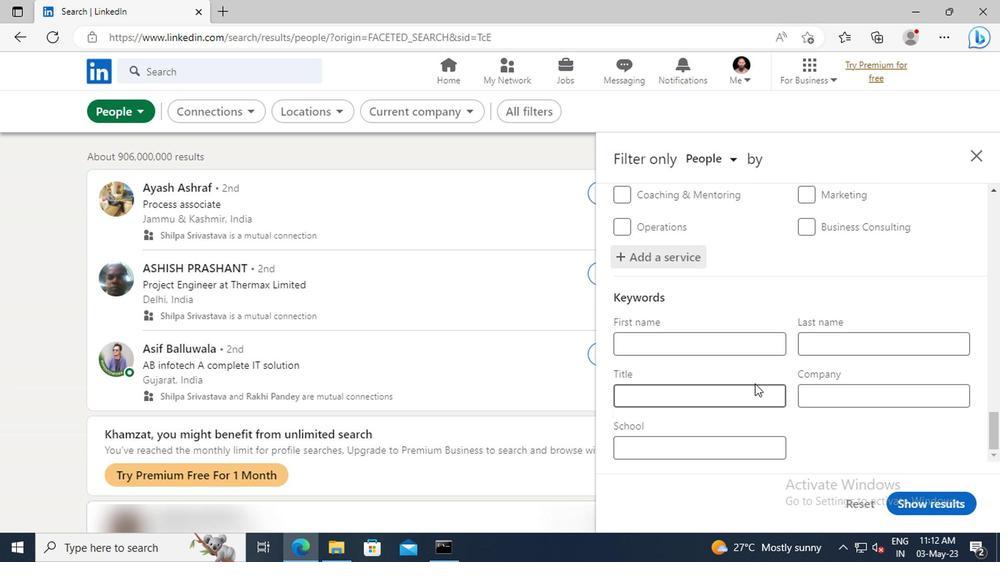 
Action: Mouse pressed left at (720, 399)
Screenshot: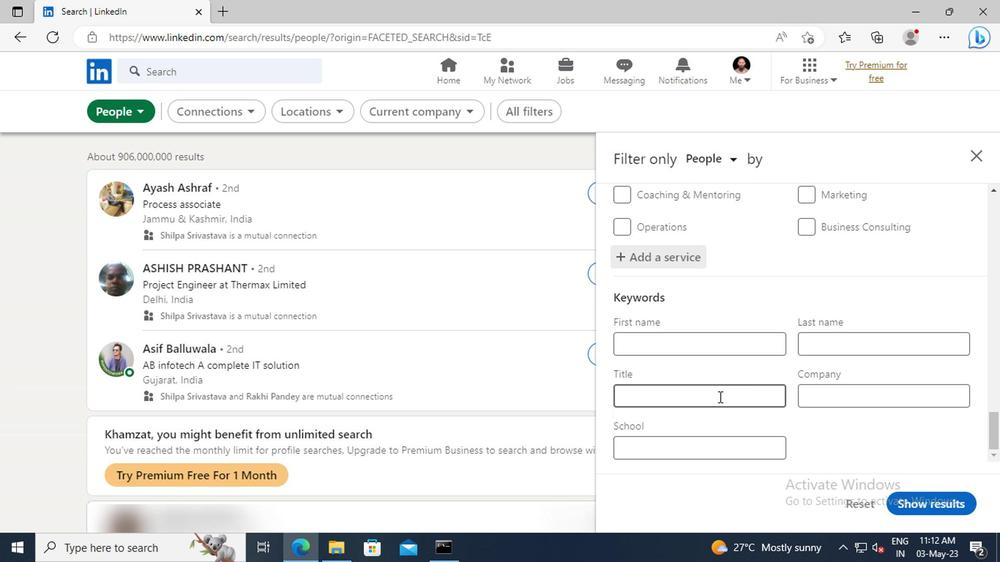 
Action: Key pressed <Key.shift>BRAND<Key.space><Key.shift>STRATEGIST<Key.enter>
Screenshot: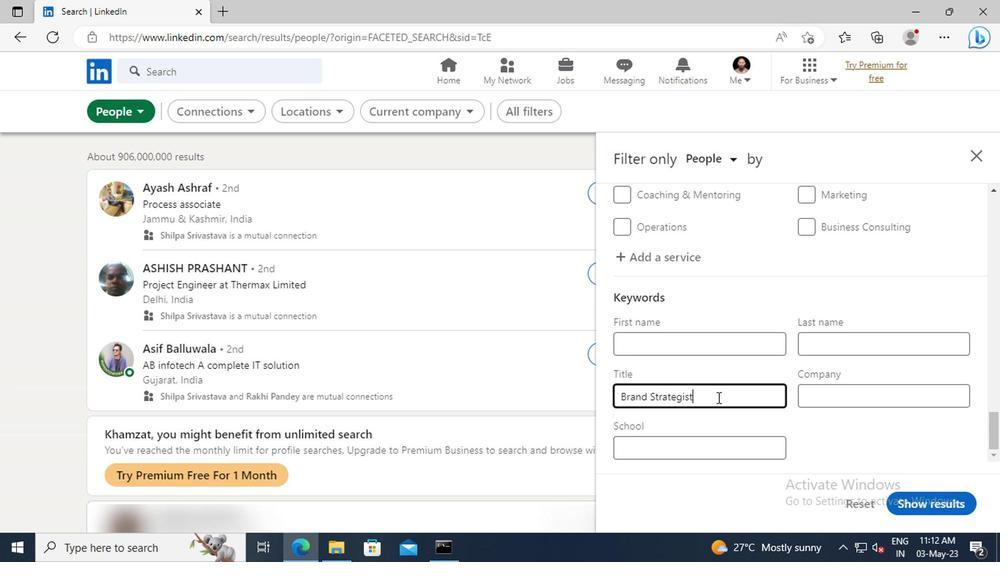 
Action: Mouse moved to (906, 499)
Screenshot: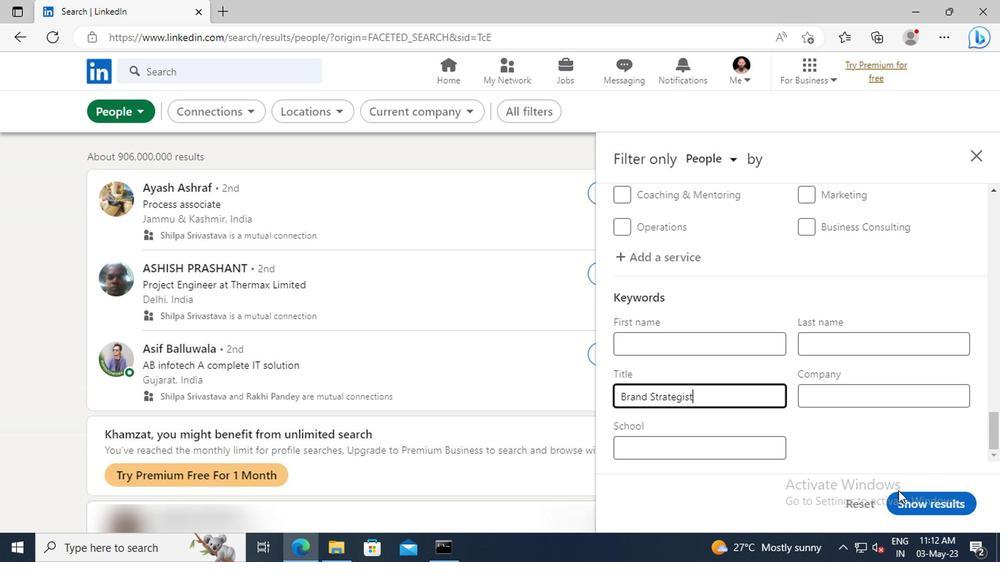 
Action: Mouse pressed left at (906, 499)
Screenshot: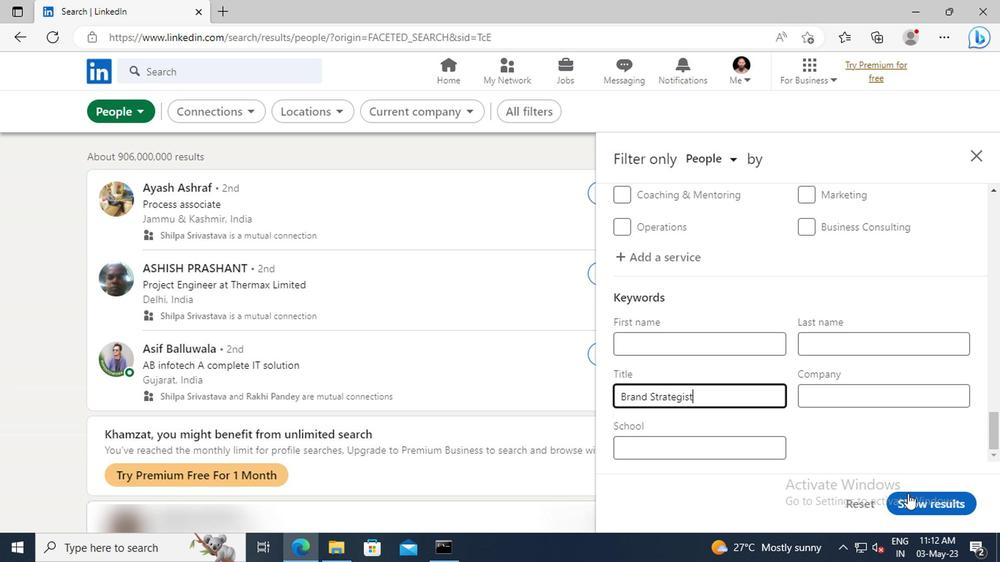 
